 Task: Find connections with filter location Garhmuktesar with filter topic #Managementconsultingwith filter profile language German with filter current company Notion with filter school Project Management Institute Chennai Chapter with filter industry Administration of Justice with filter service category iOS Development with filter keywords title IT Professional
Action: Mouse moved to (702, 117)
Screenshot: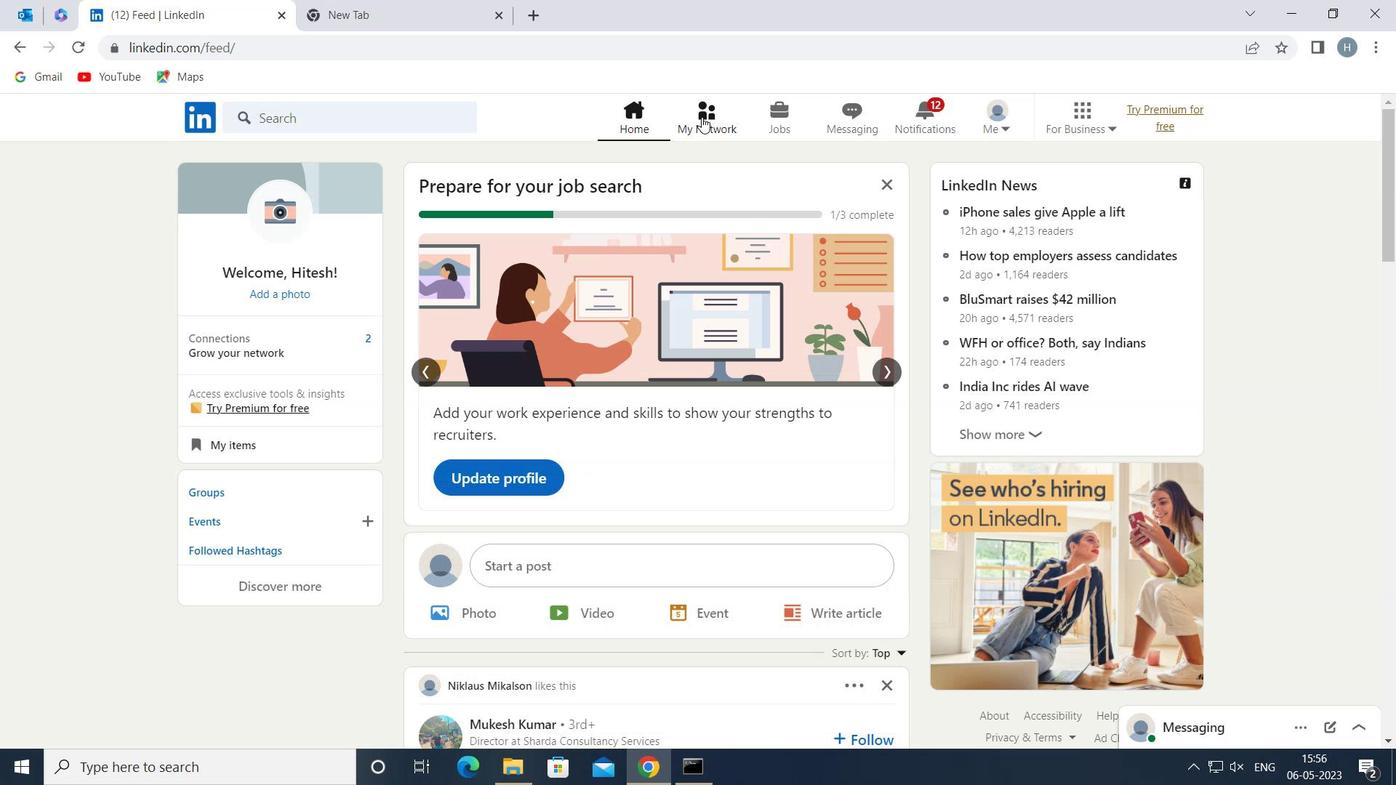 
Action: Mouse pressed left at (702, 117)
Screenshot: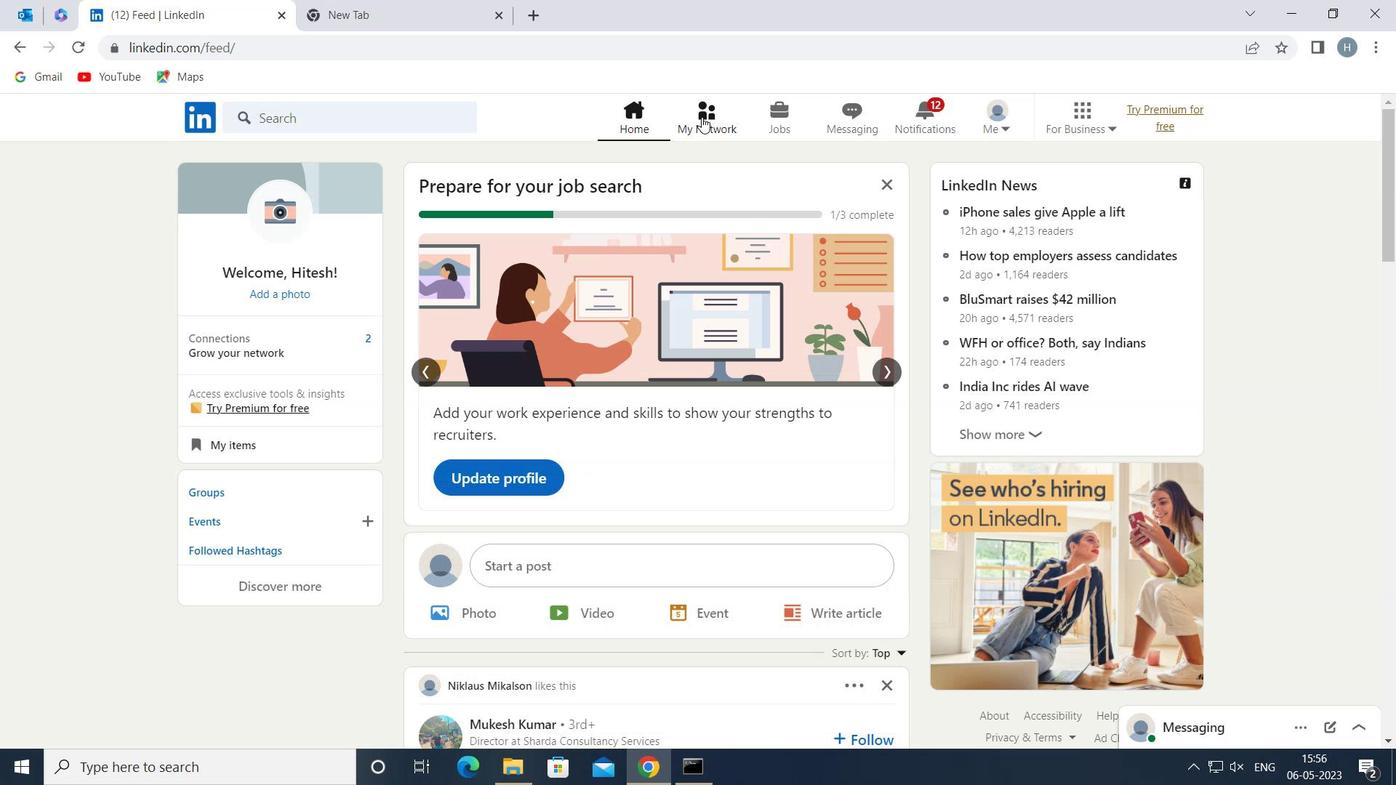 
Action: Mouse moved to (356, 208)
Screenshot: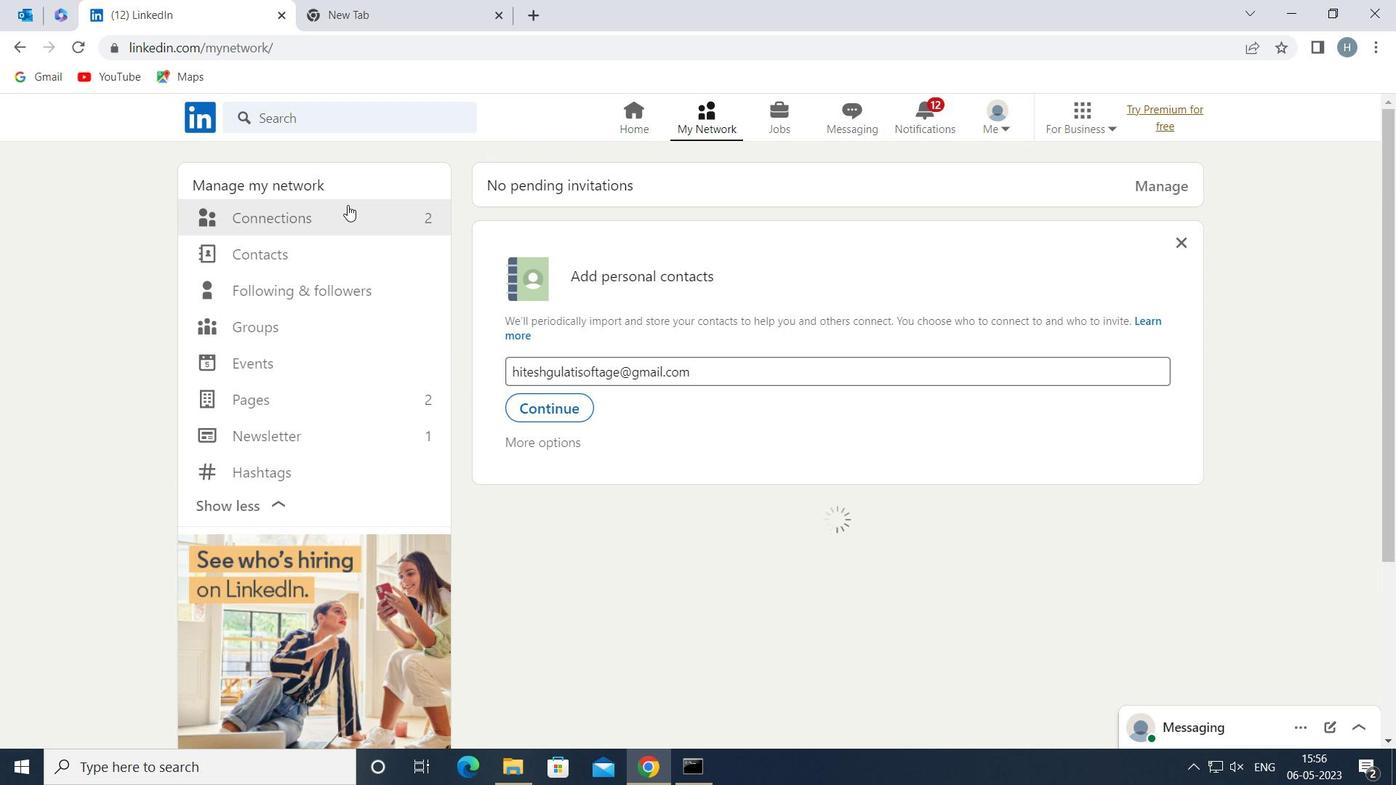 
Action: Mouse pressed left at (356, 208)
Screenshot: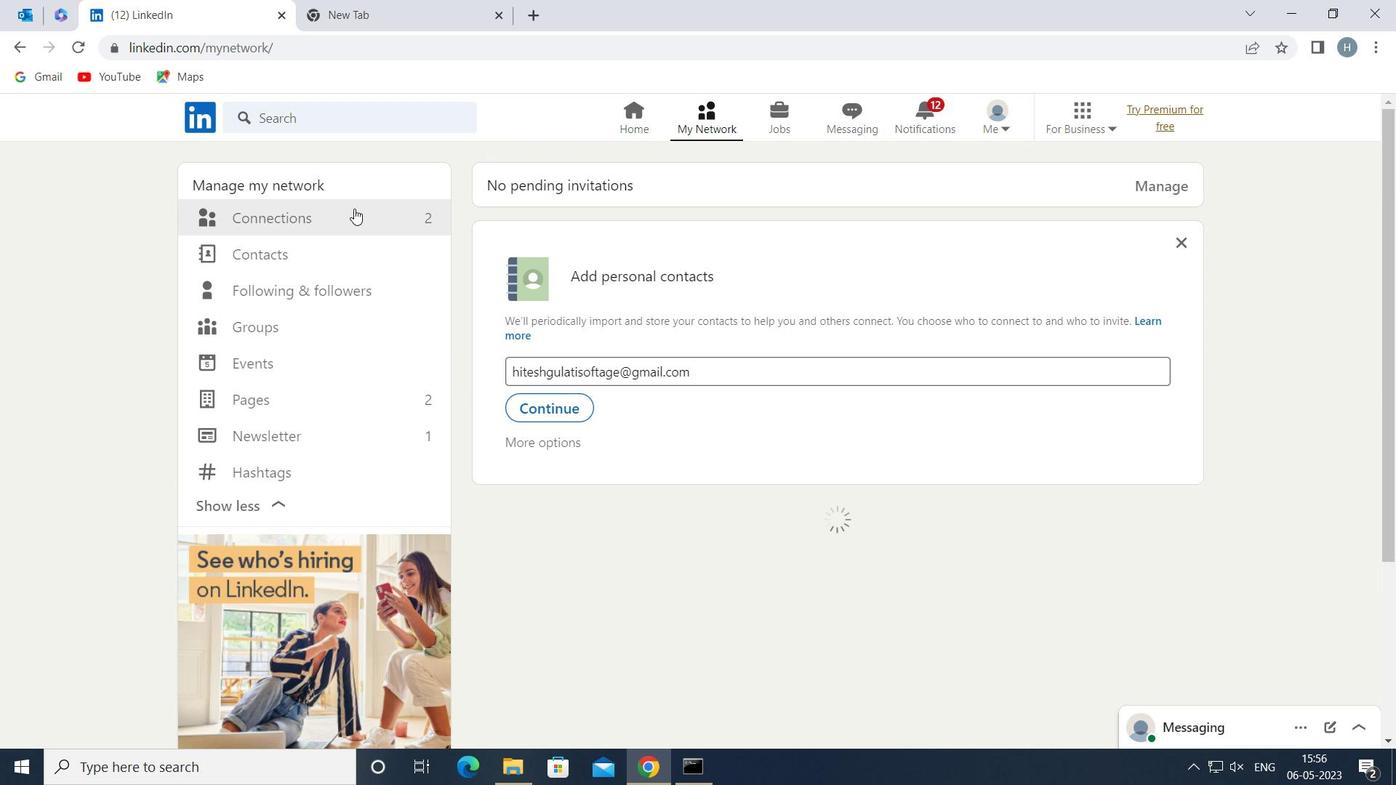 
Action: Mouse moved to (820, 217)
Screenshot: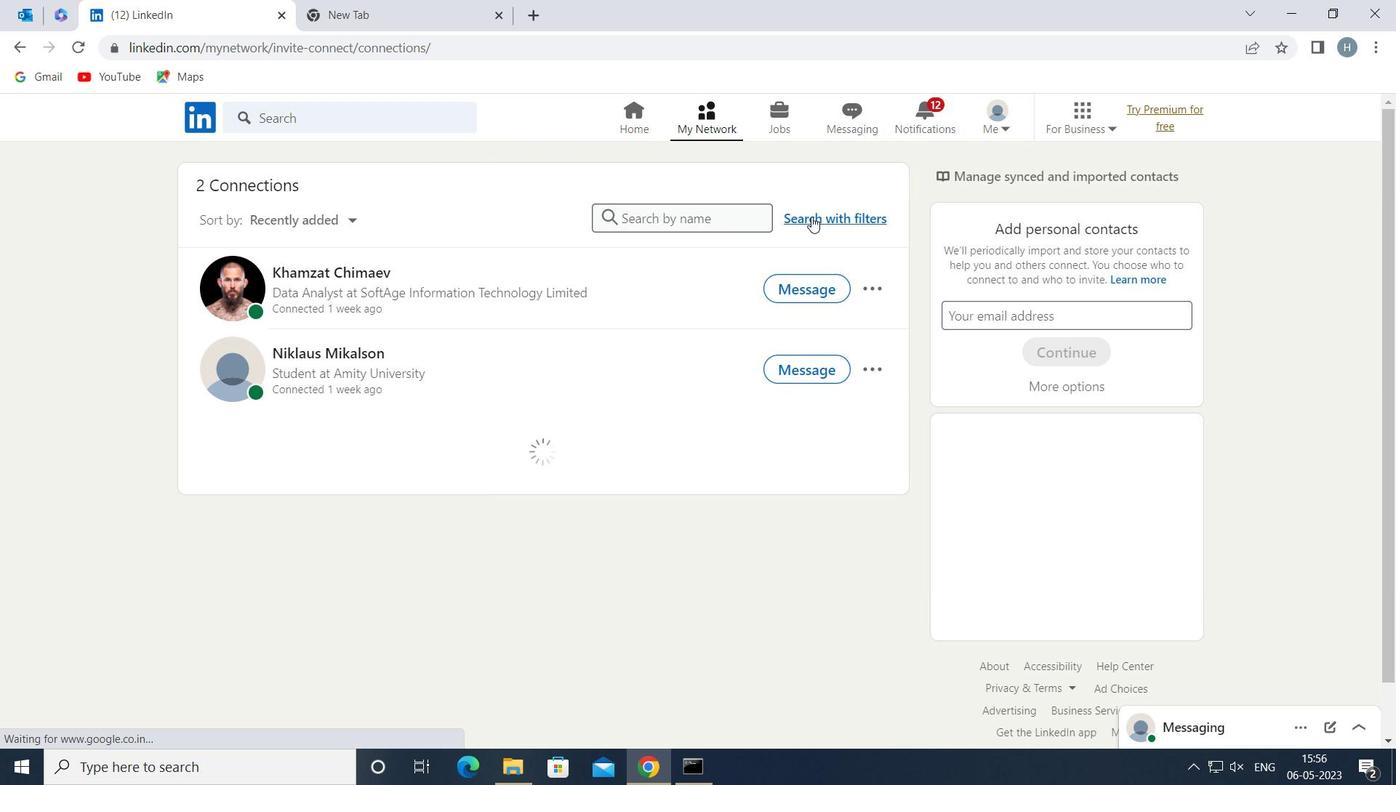
Action: Mouse pressed left at (820, 217)
Screenshot: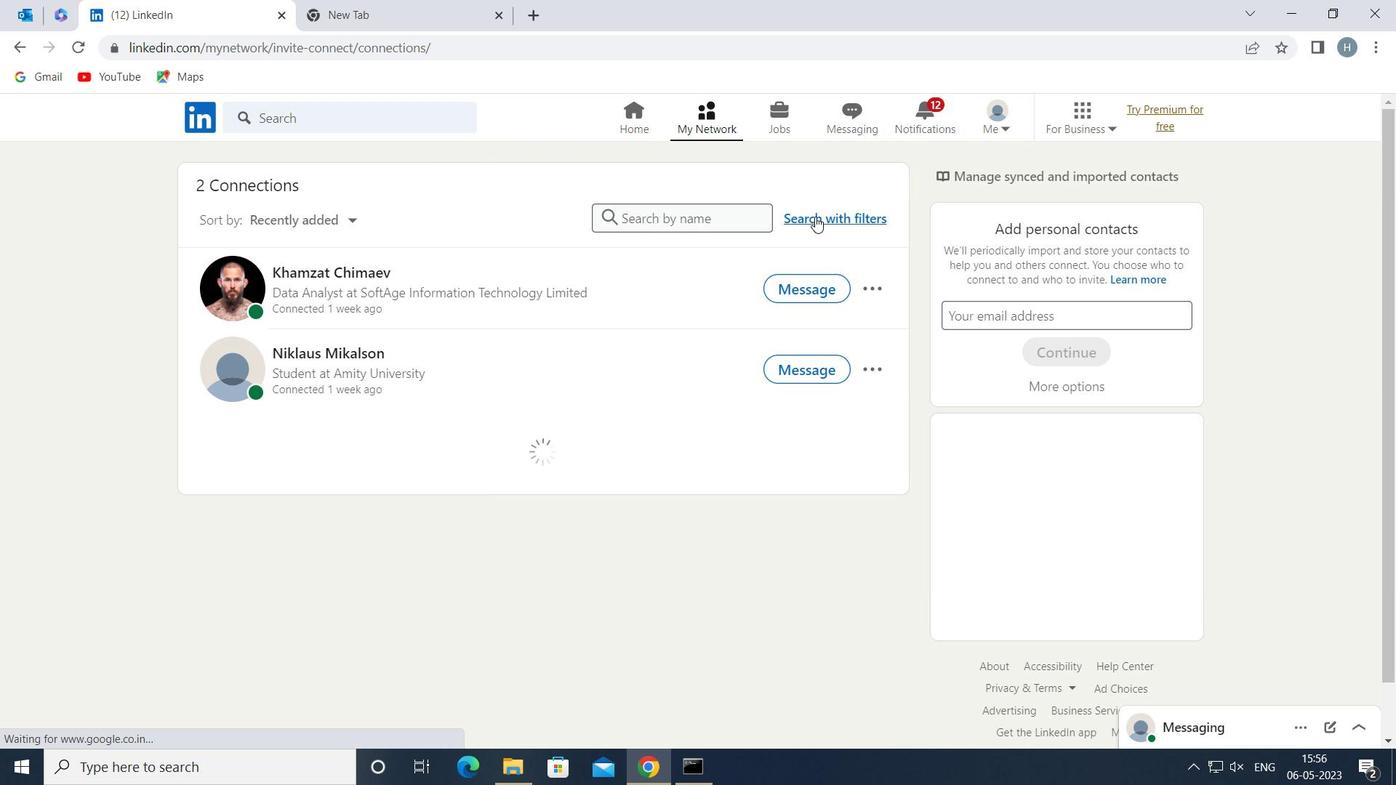
Action: Mouse moved to (759, 160)
Screenshot: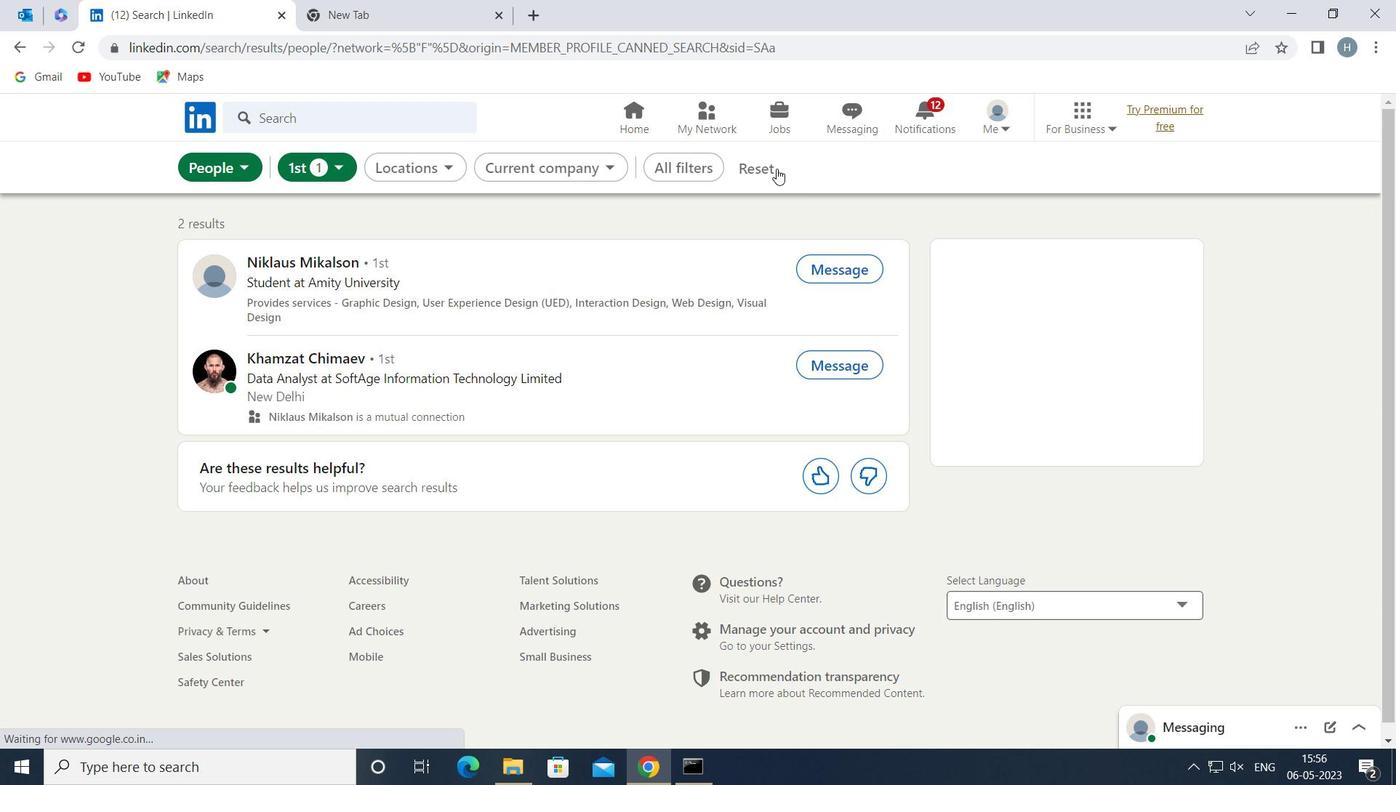 
Action: Mouse pressed left at (759, 160)
Screenshot: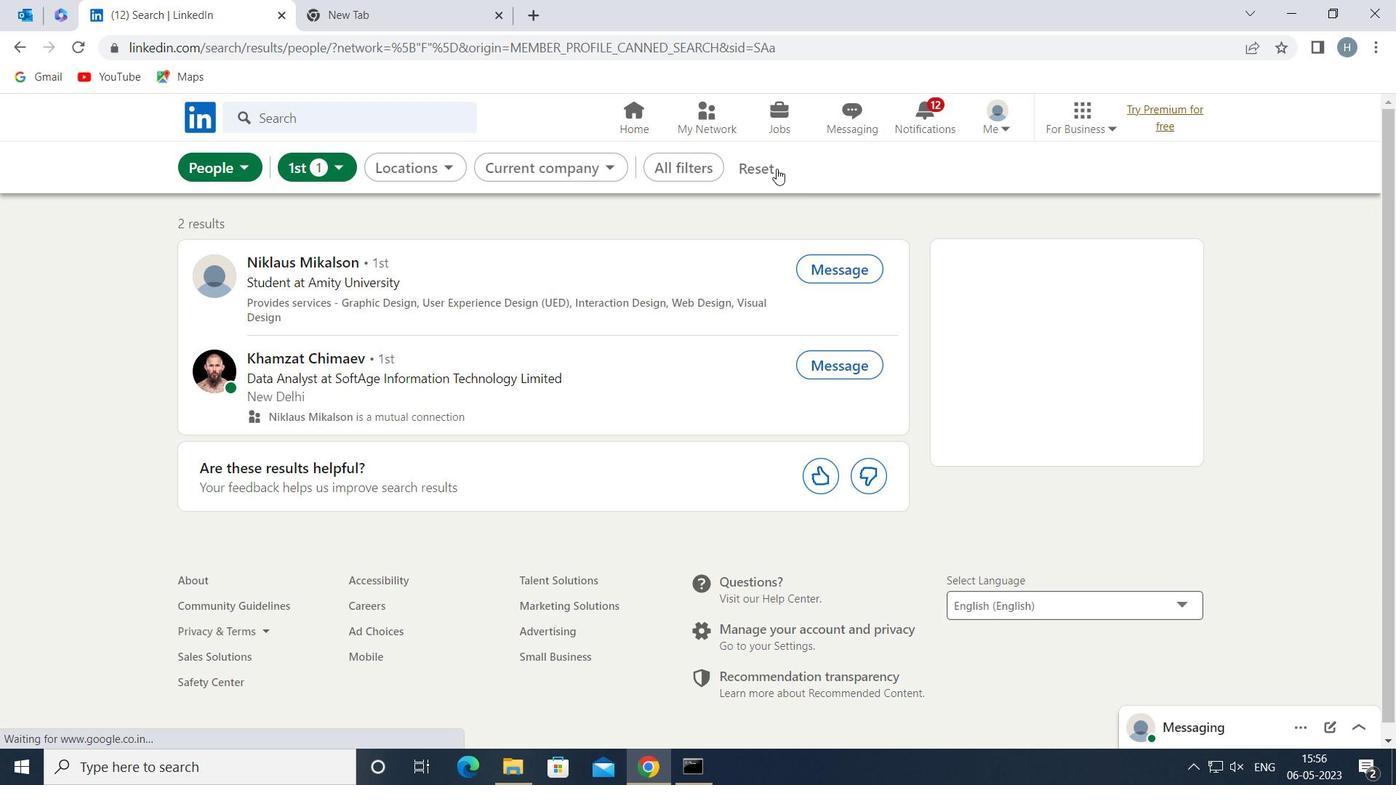 
Action: Mouse moved to (721, 168)
Screenshot: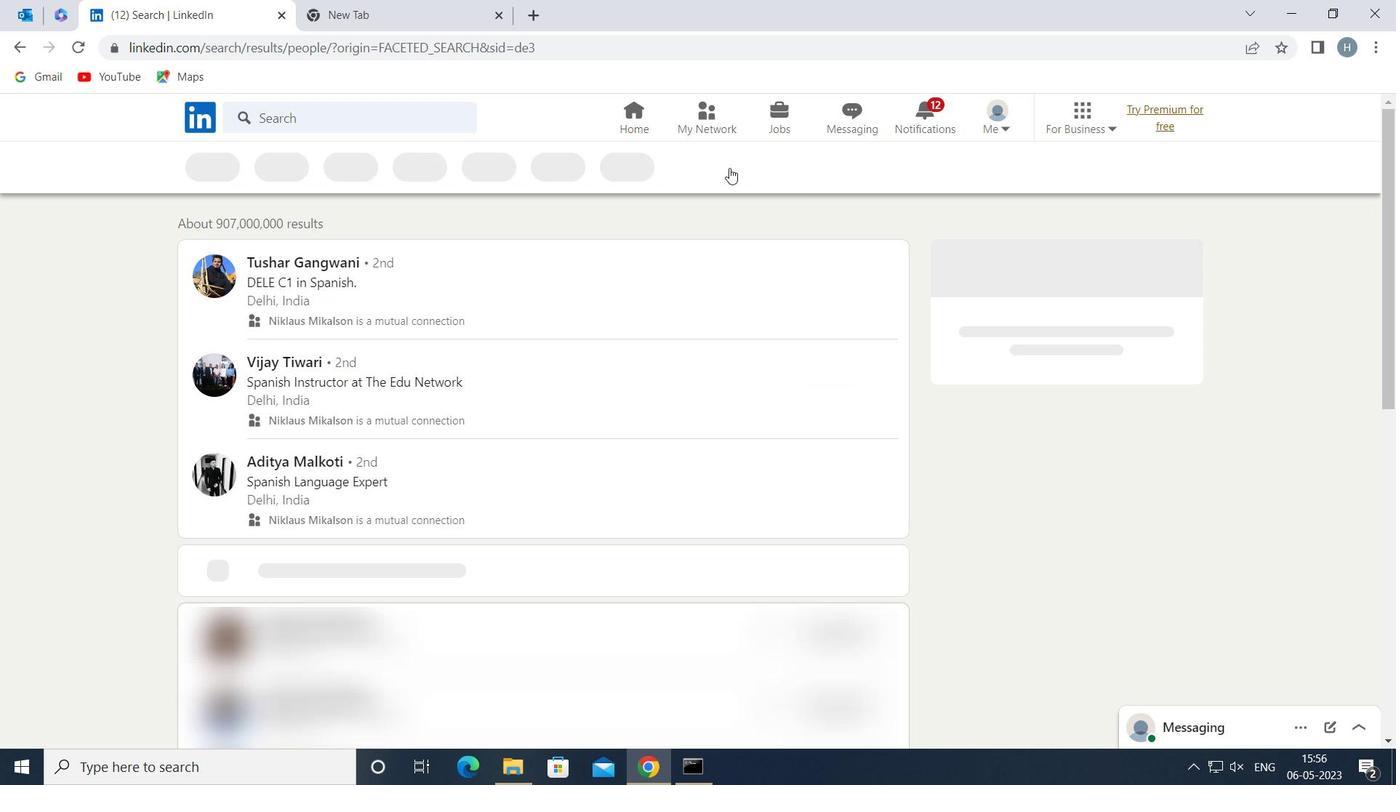 
Action: Mouse pressed left at (721, 168)
Screenshot: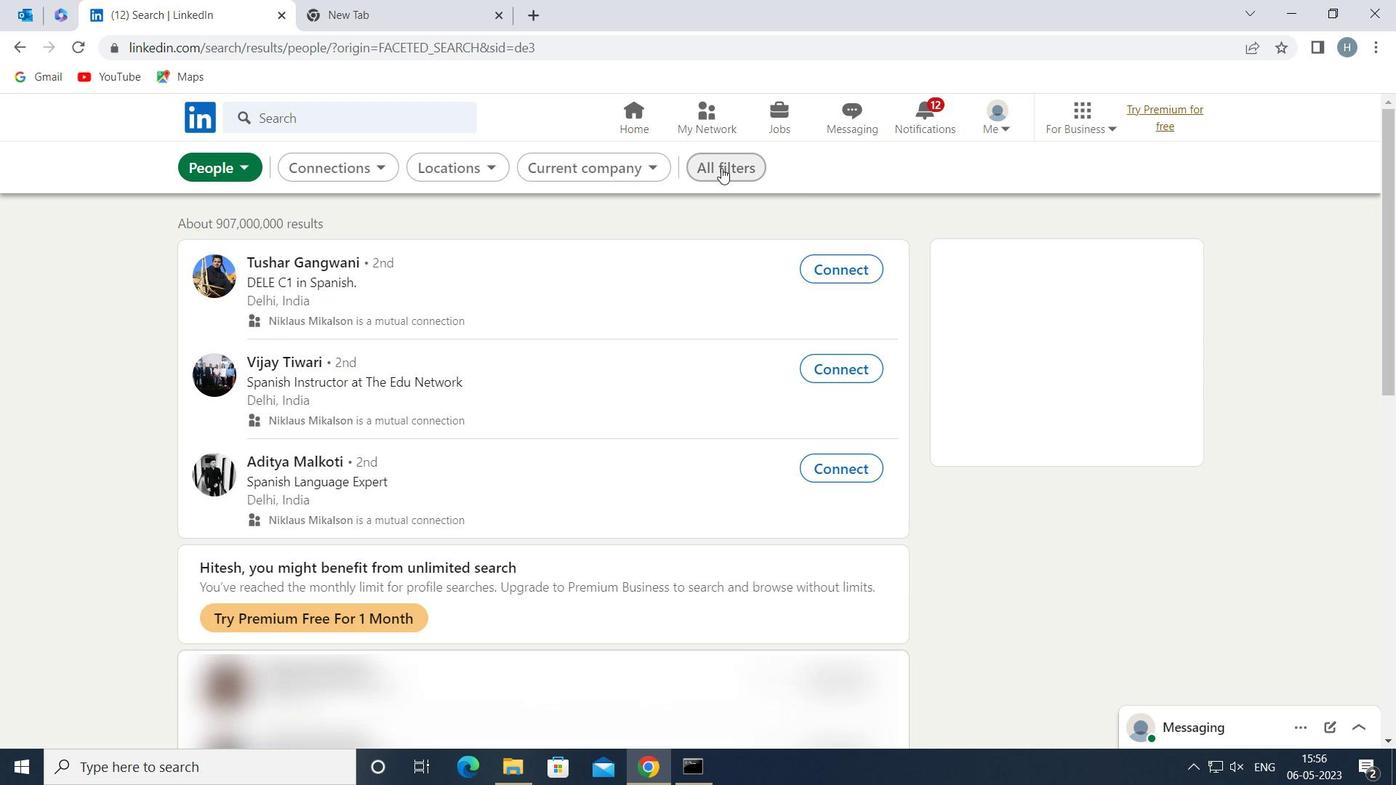 
Action: Mouse moved to (990, 438)
Screenshot: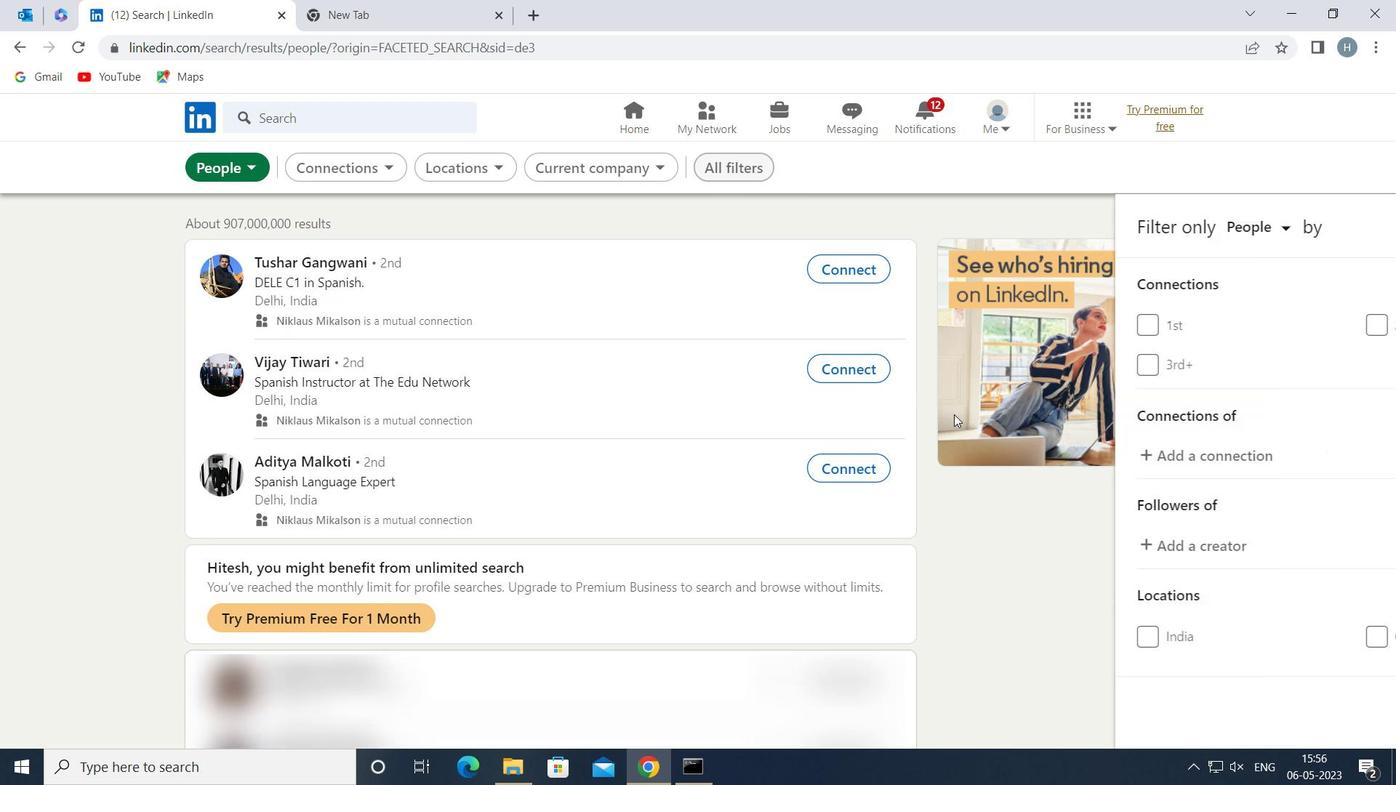 
Action: Mouse scrolled (990, 437) with delta (0, 0)
Screenshot: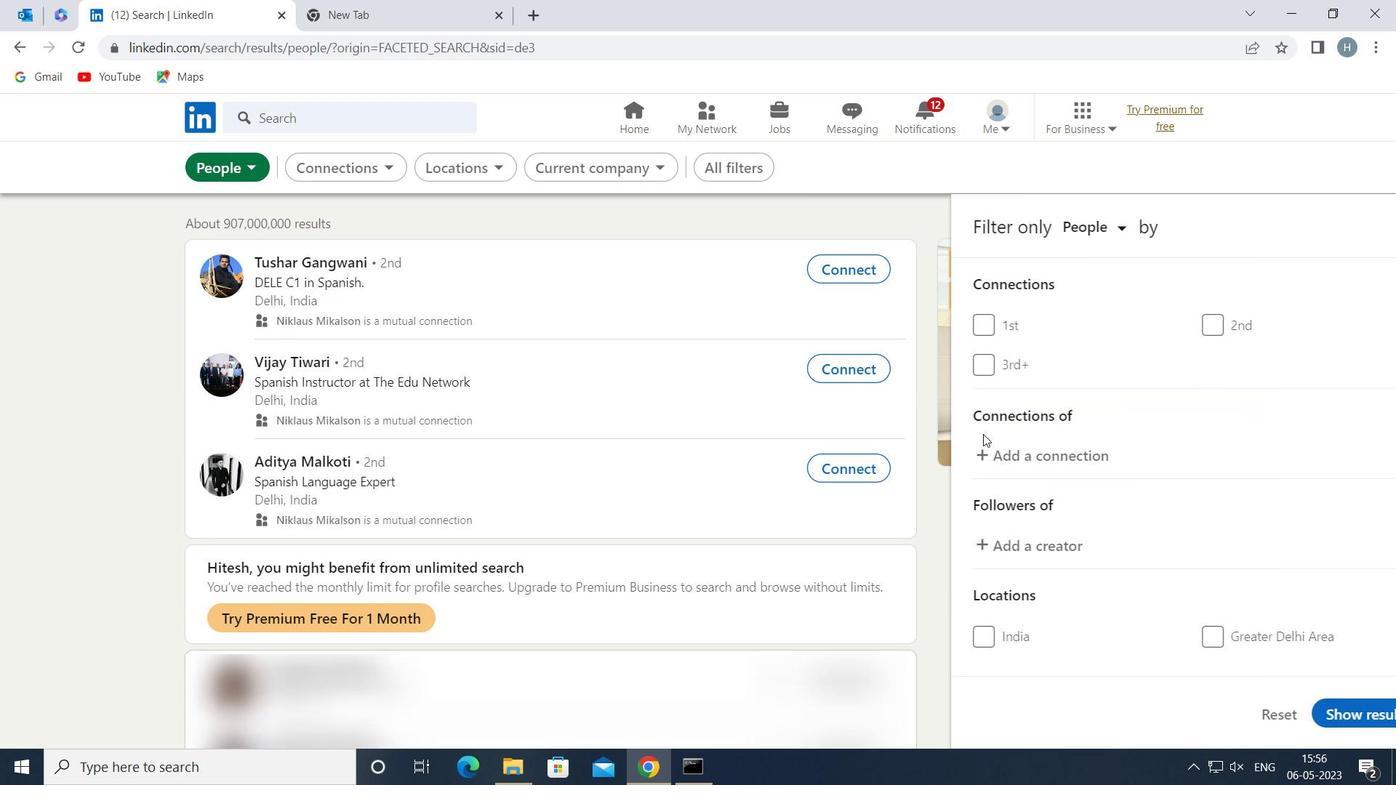 
Action: Mouse scrolled (990, 437) with delta (0, 0)
Screenshot: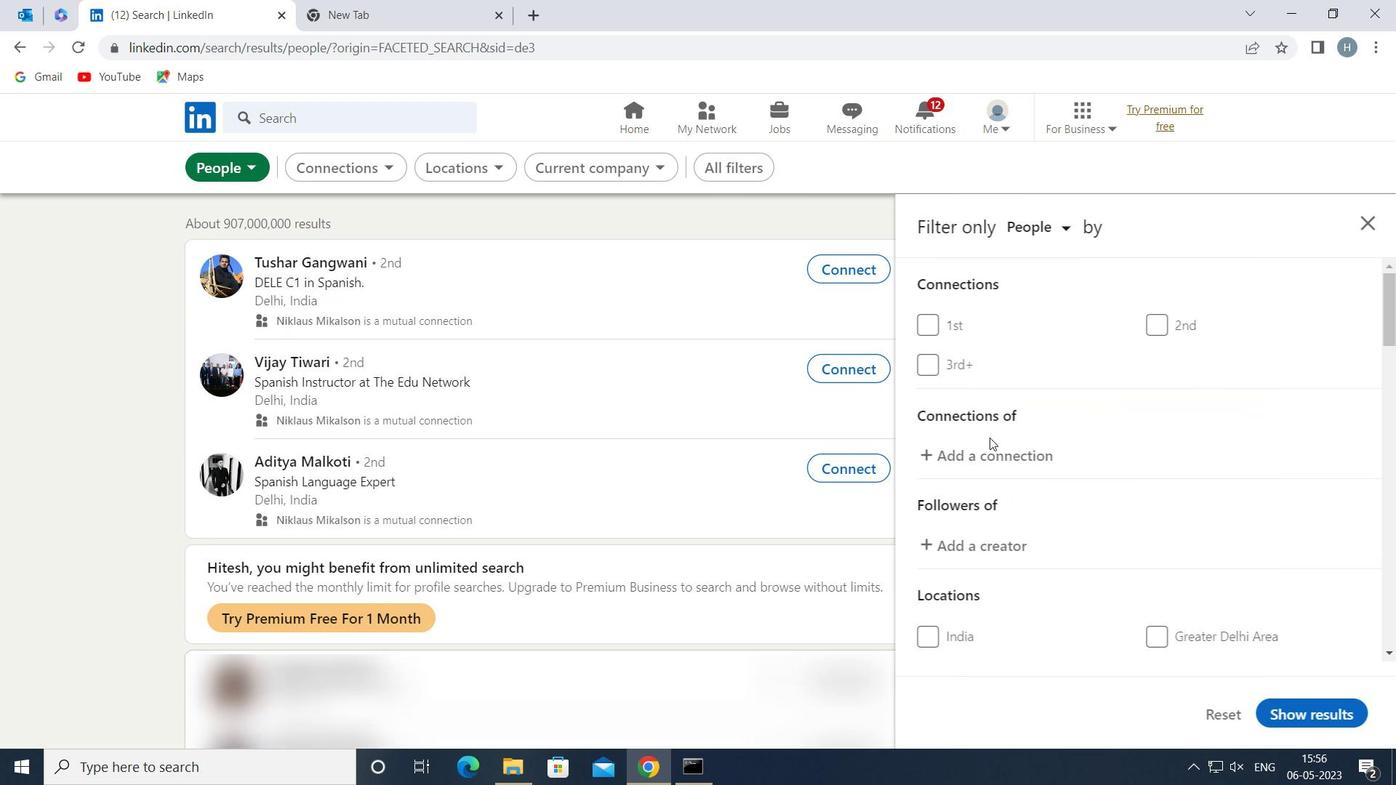 
Action: Mouse moved to (990, 438)
Screenshot: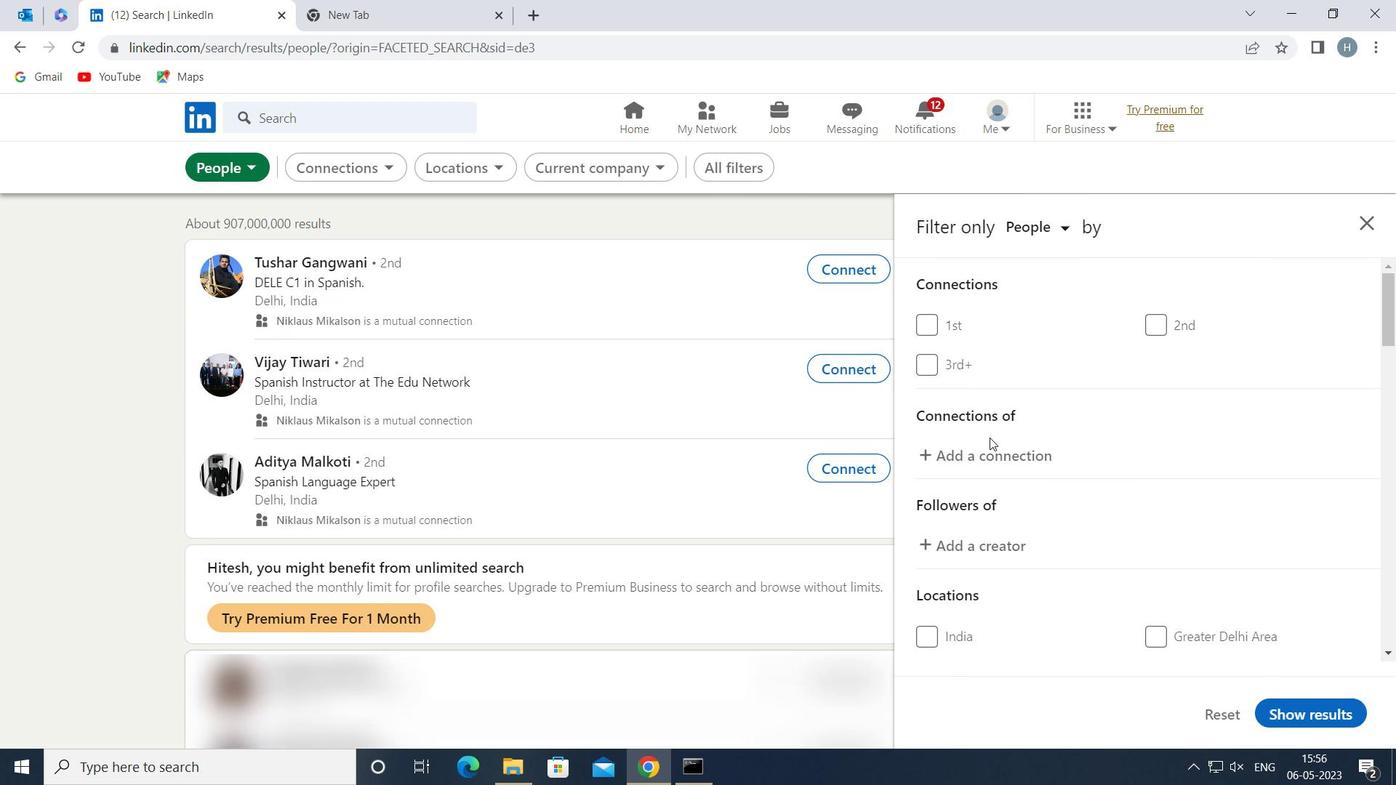 
Action: Mouse scrolled (990, 437) with delta (0, 0)
Screenshot: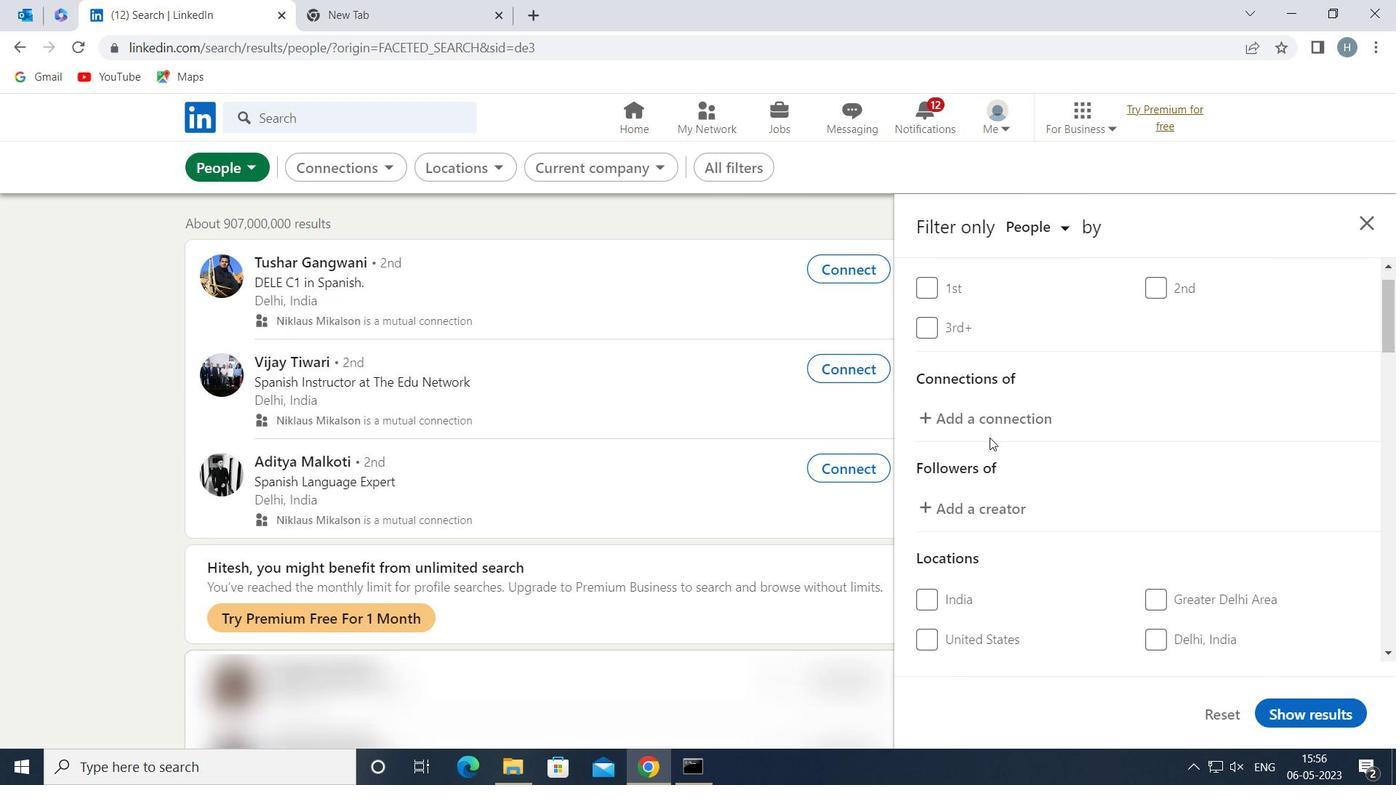 
Action: Mouse moved to (1162, 435)
Screenshot: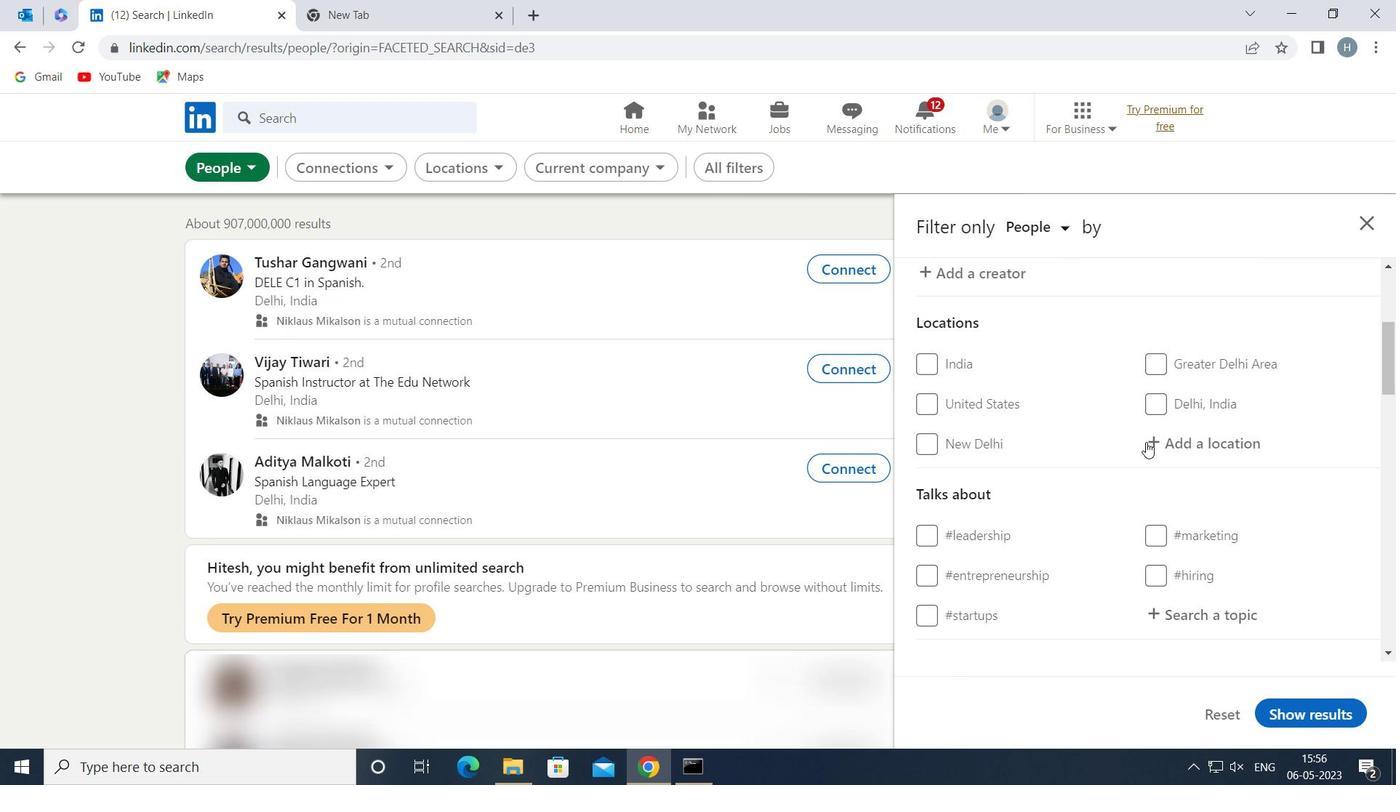 
Action: Mouse pressed left at (1162, 435)
Screenshot: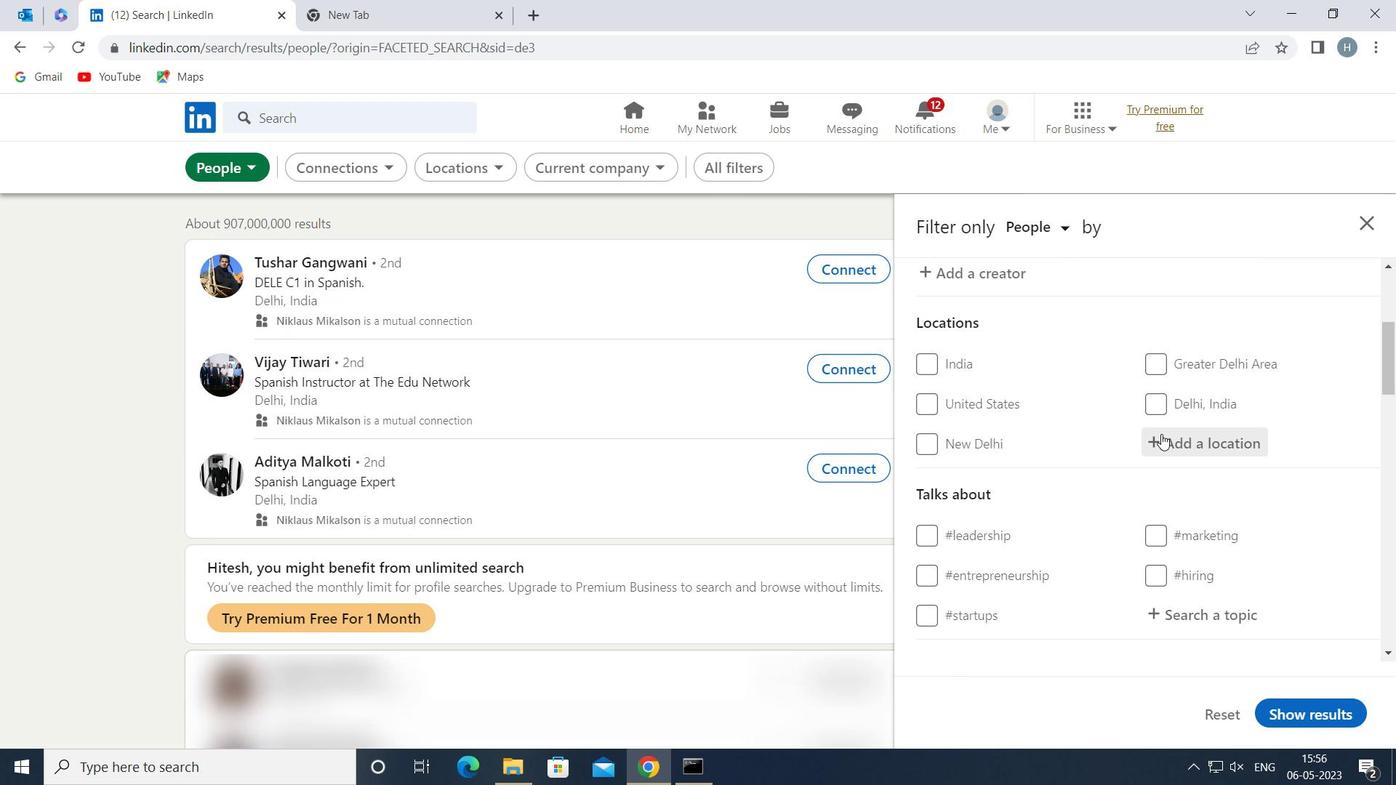 
Action: Mouse moved to (1158, 437)
Screenshot: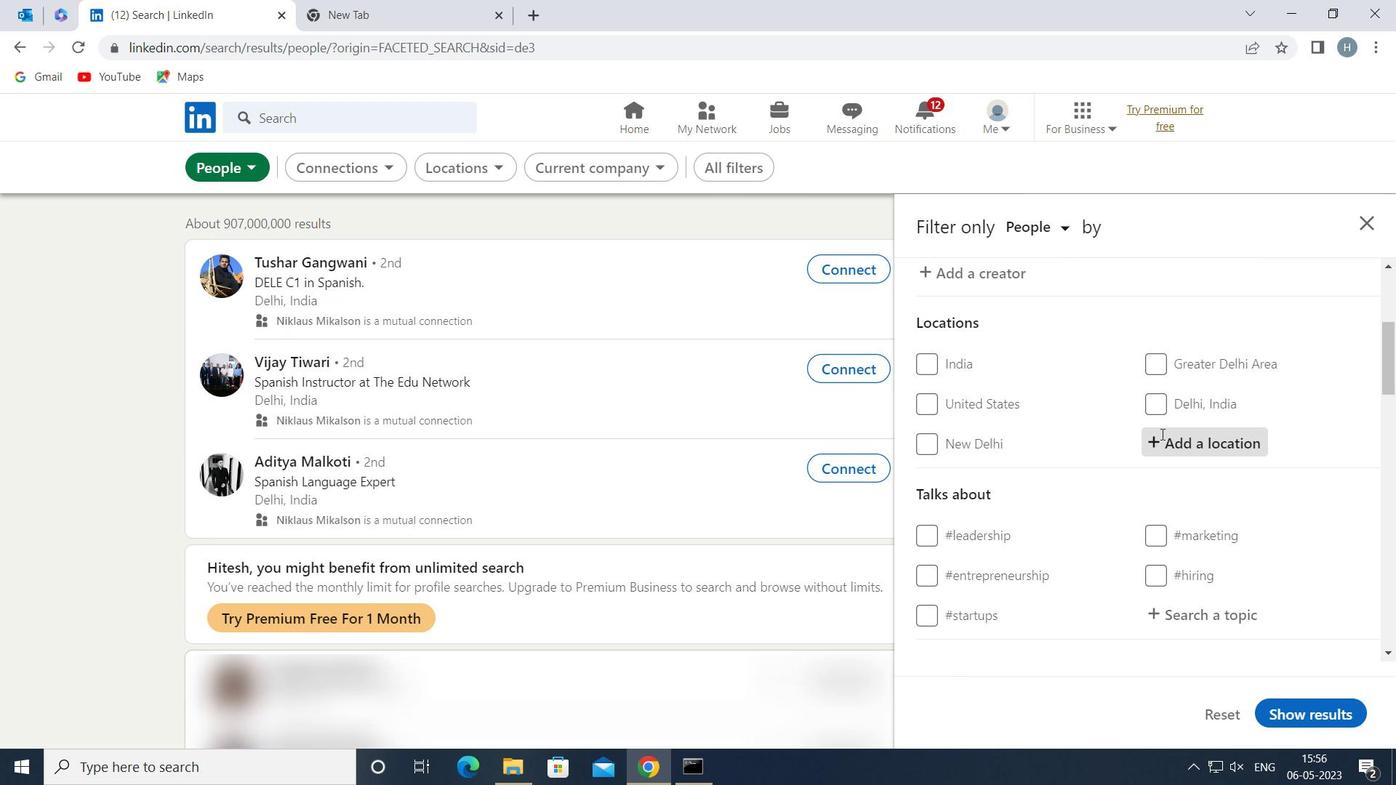 
Action: Key pressed <Key.shift>GARHMUKTESAR
Screenshot: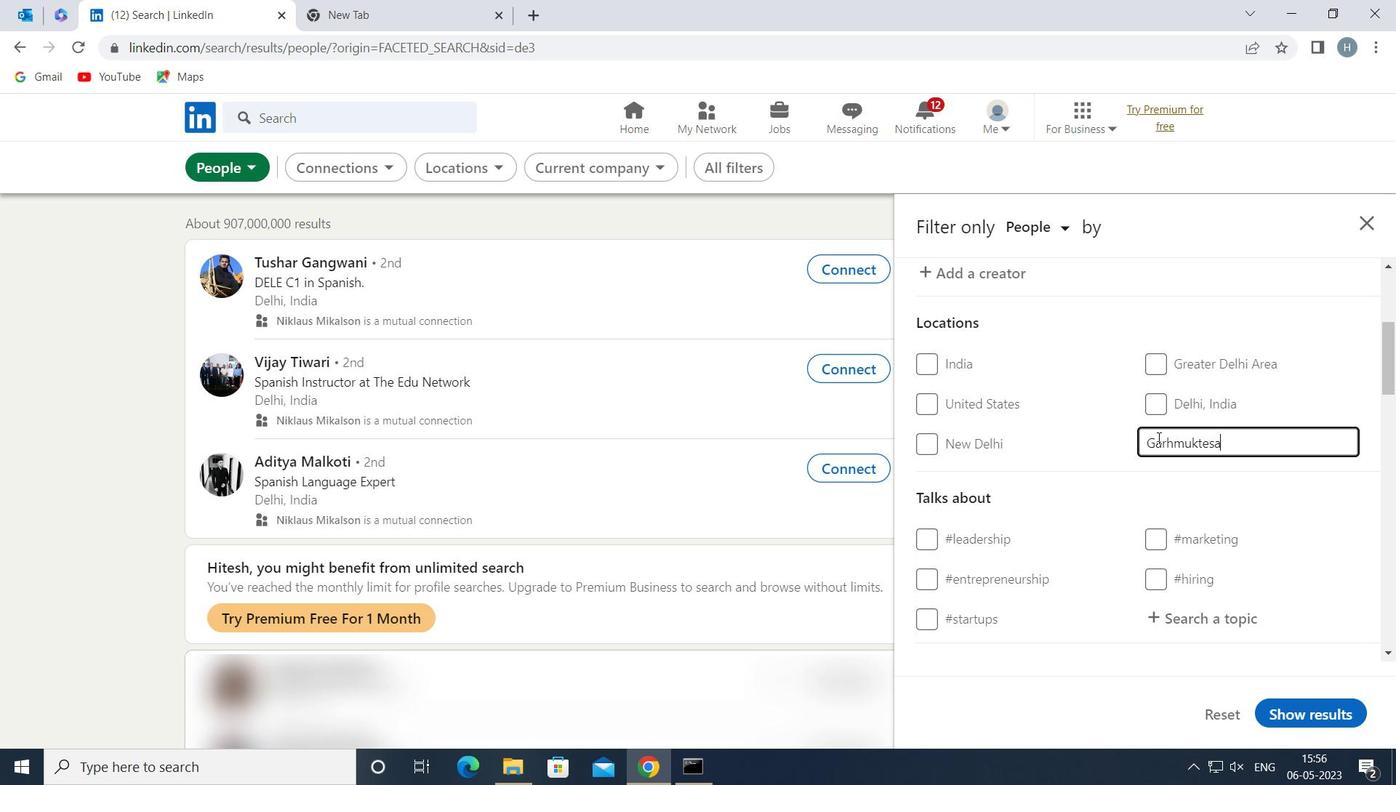 
Action: Mouse moved to (1177, 486)
Screenshot: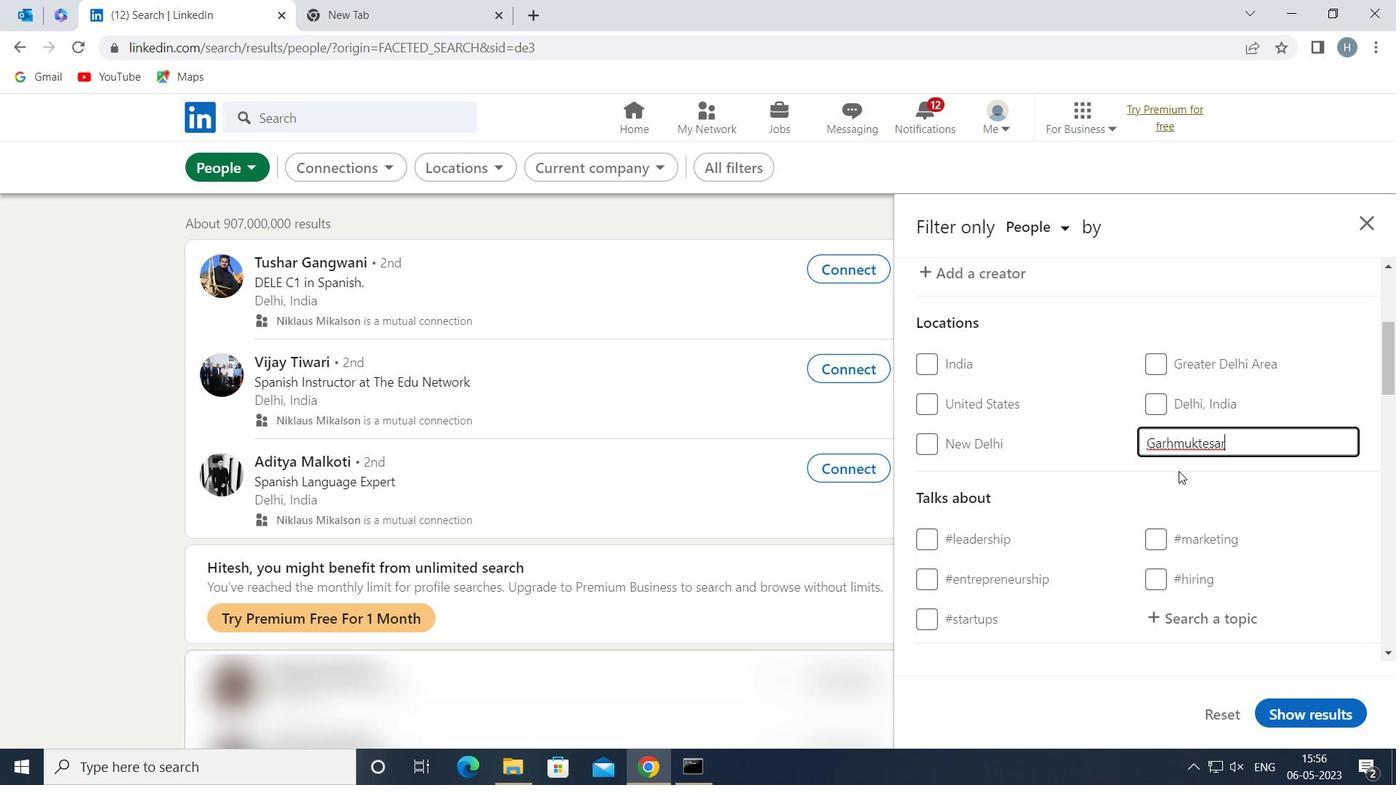 
Action: Mouse pressed left at (1177, 486)
Screenshot: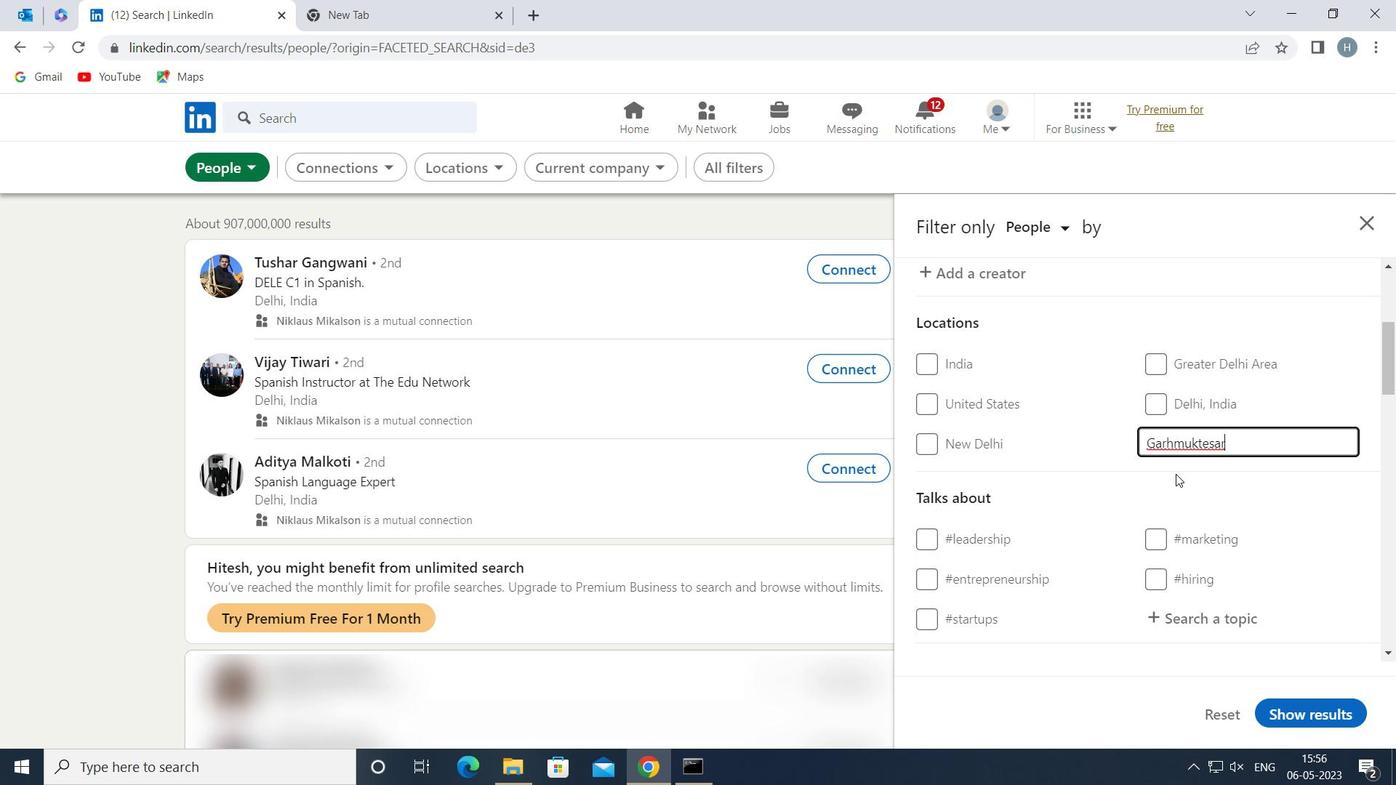 
Action: Mouse moved to (1184, 485)
Screenshot: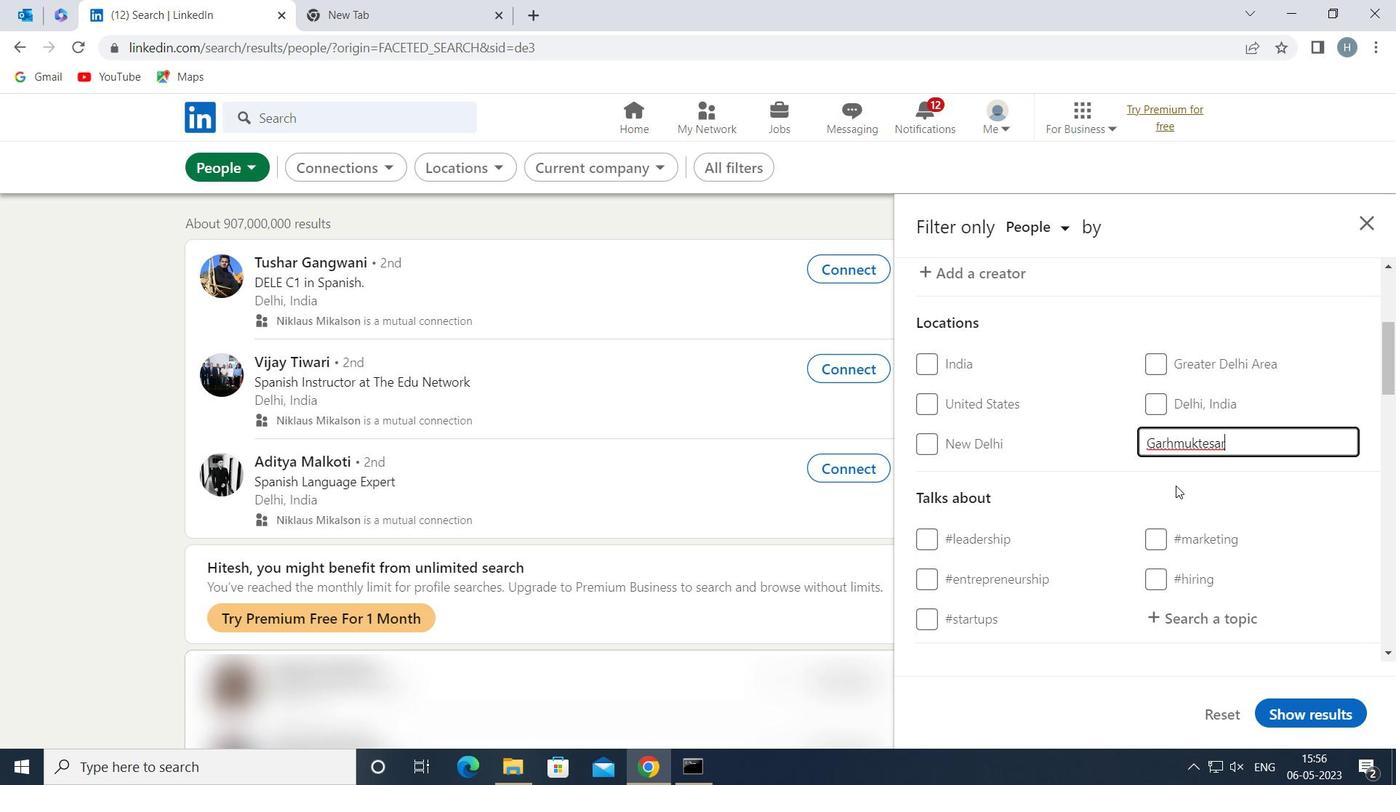 
Action: Mouse scrolled (1184, 484) with delta (0, 0)
Screenshot: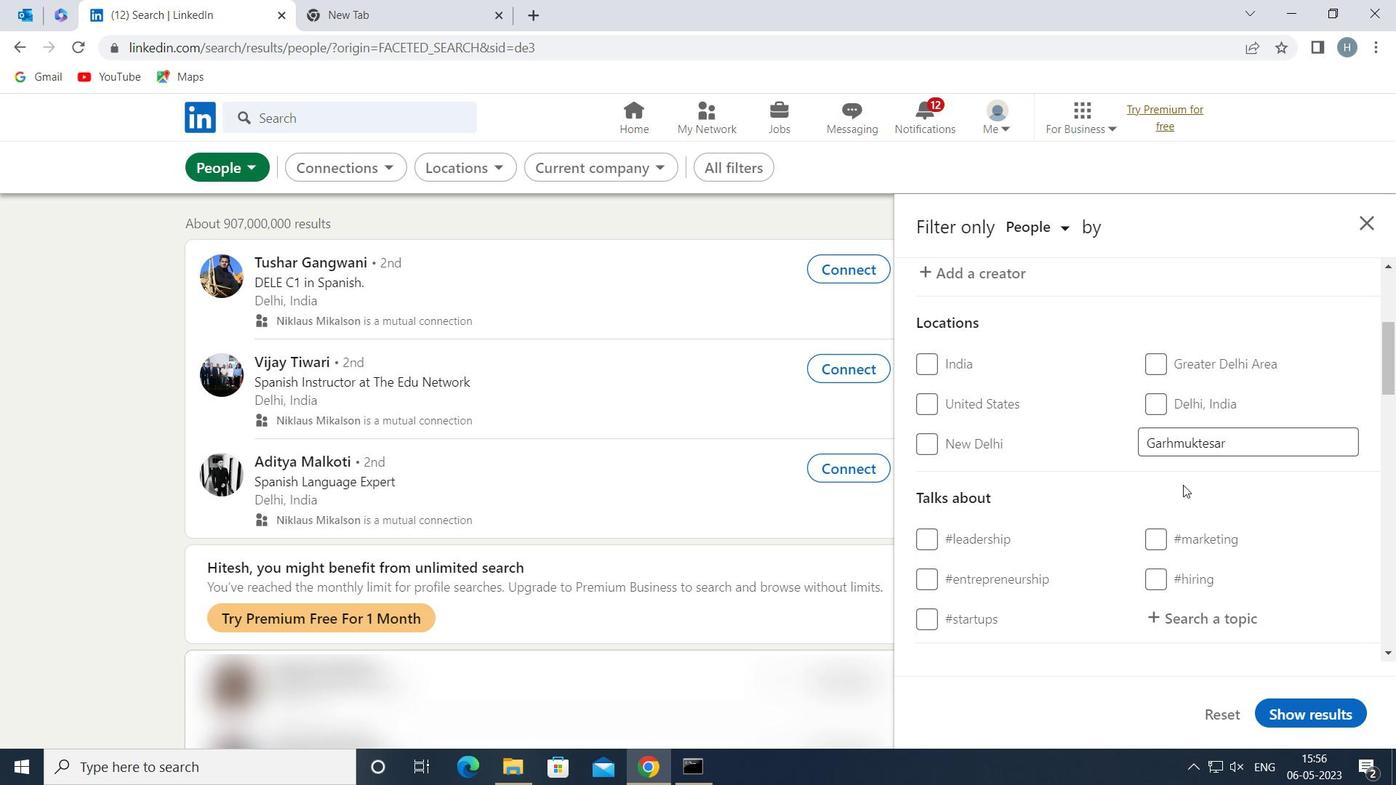 
Action: Mouse moved to (1209, 518)
Screenshot: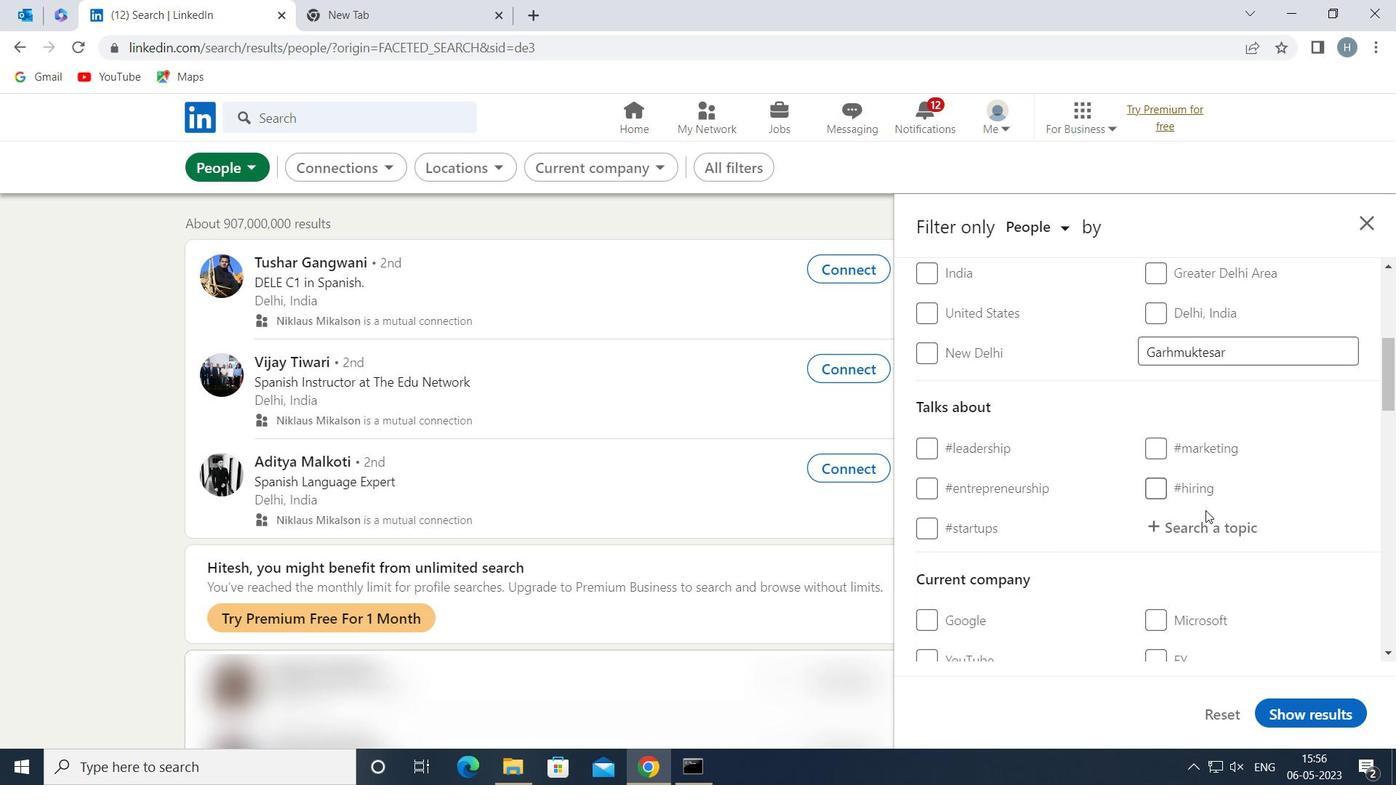 
Action: Mouse pressed left at (1209, 518)
Screenshot: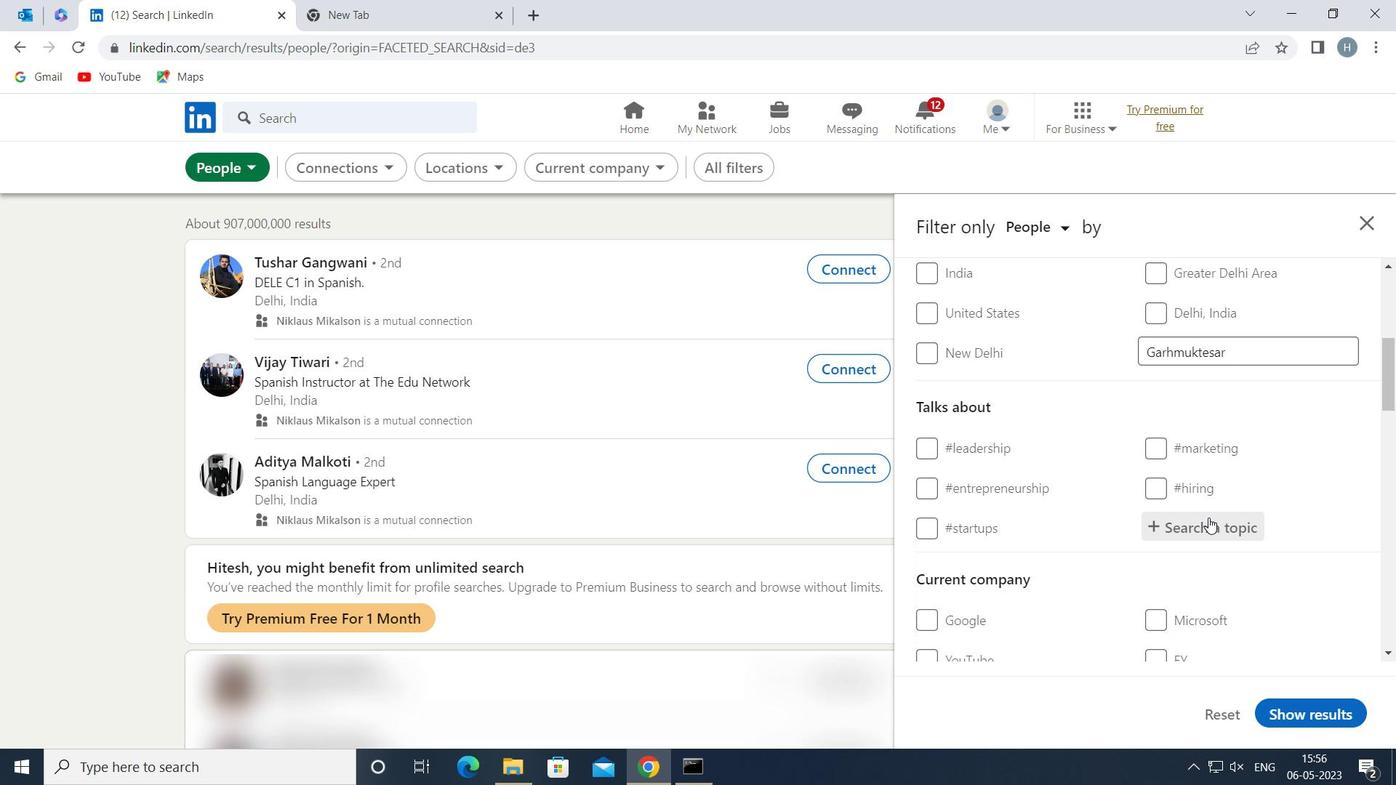 
Action: Key pressed <Key.shift>MANAGEMENTCON
Screenshot: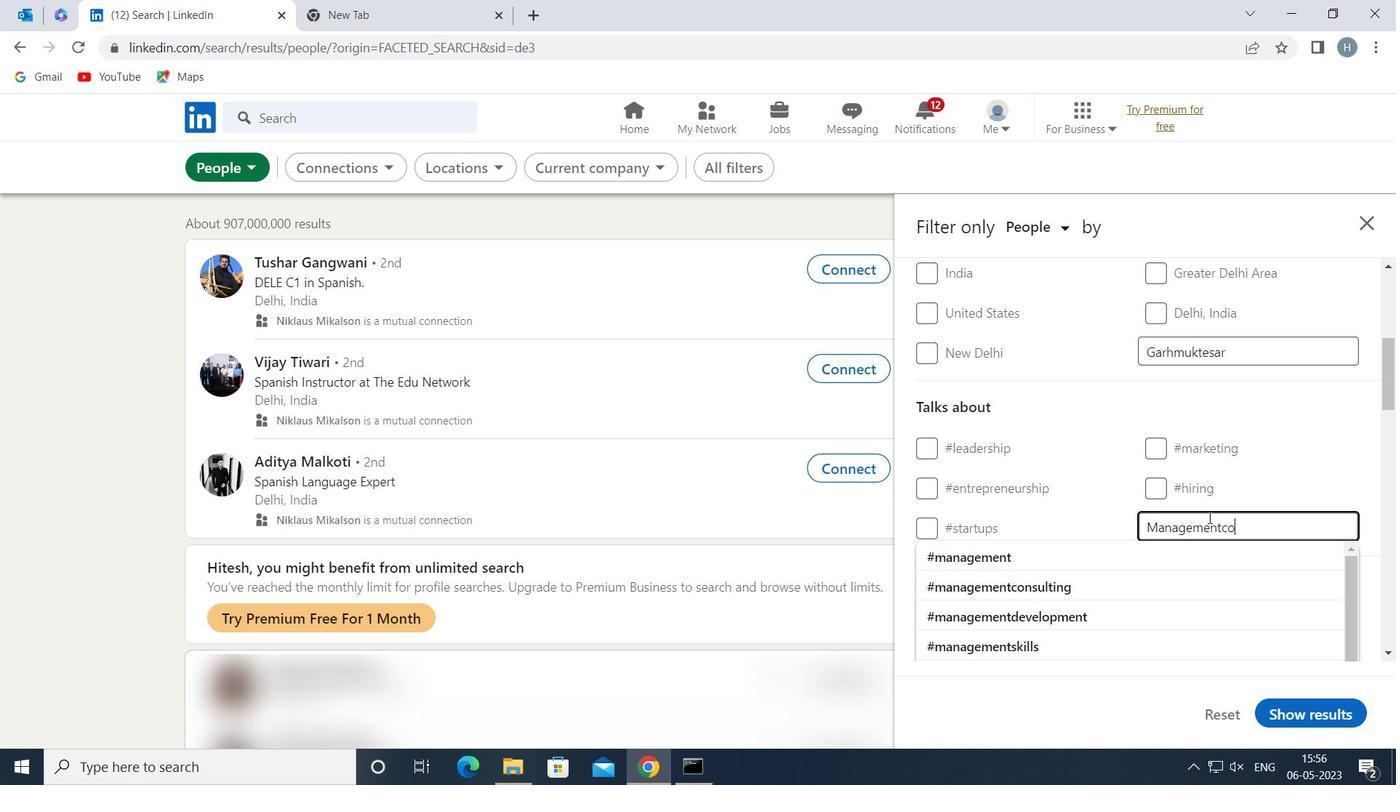 
Action: Mouse moved to (1148, 556)
Screenshot: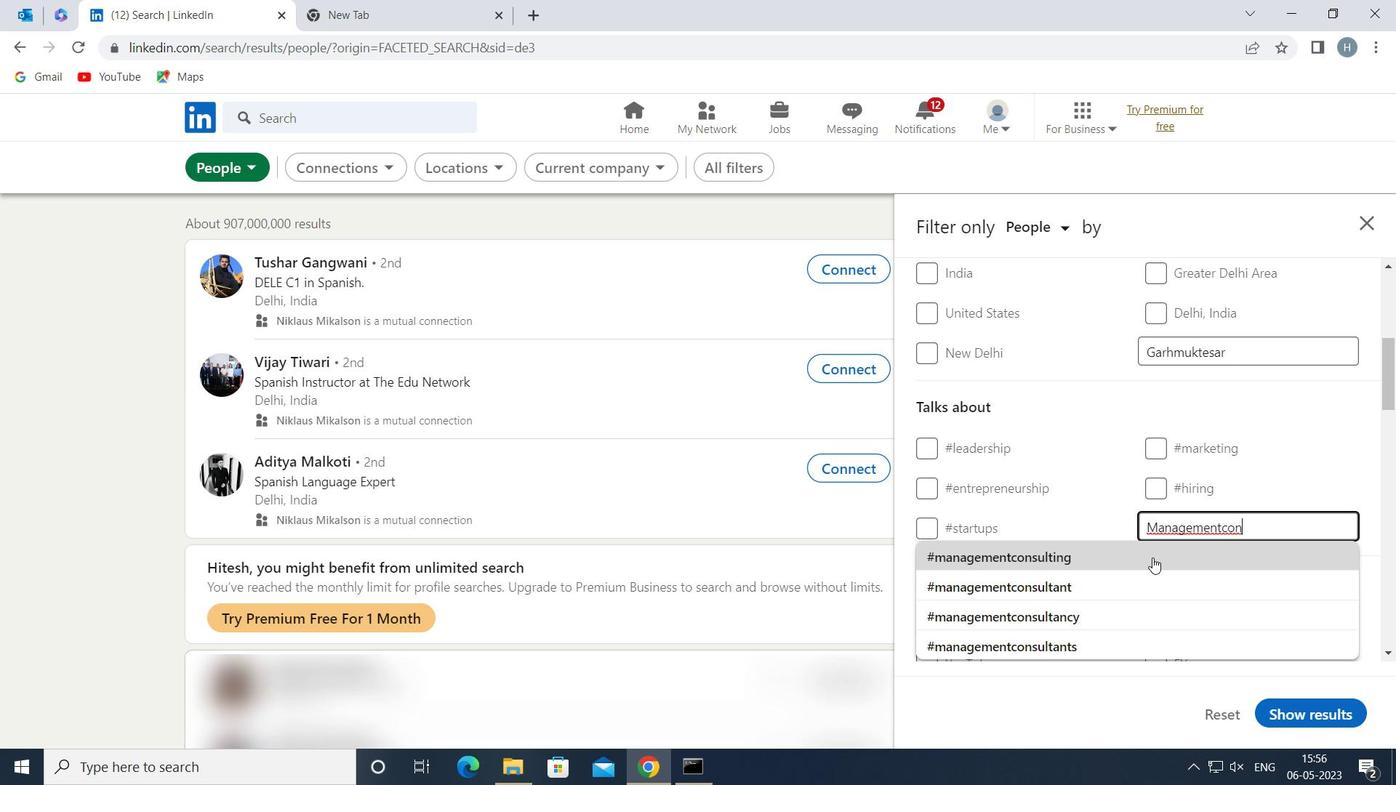 
Action: Mouse pressed left at (1148, 556)
Screenshot: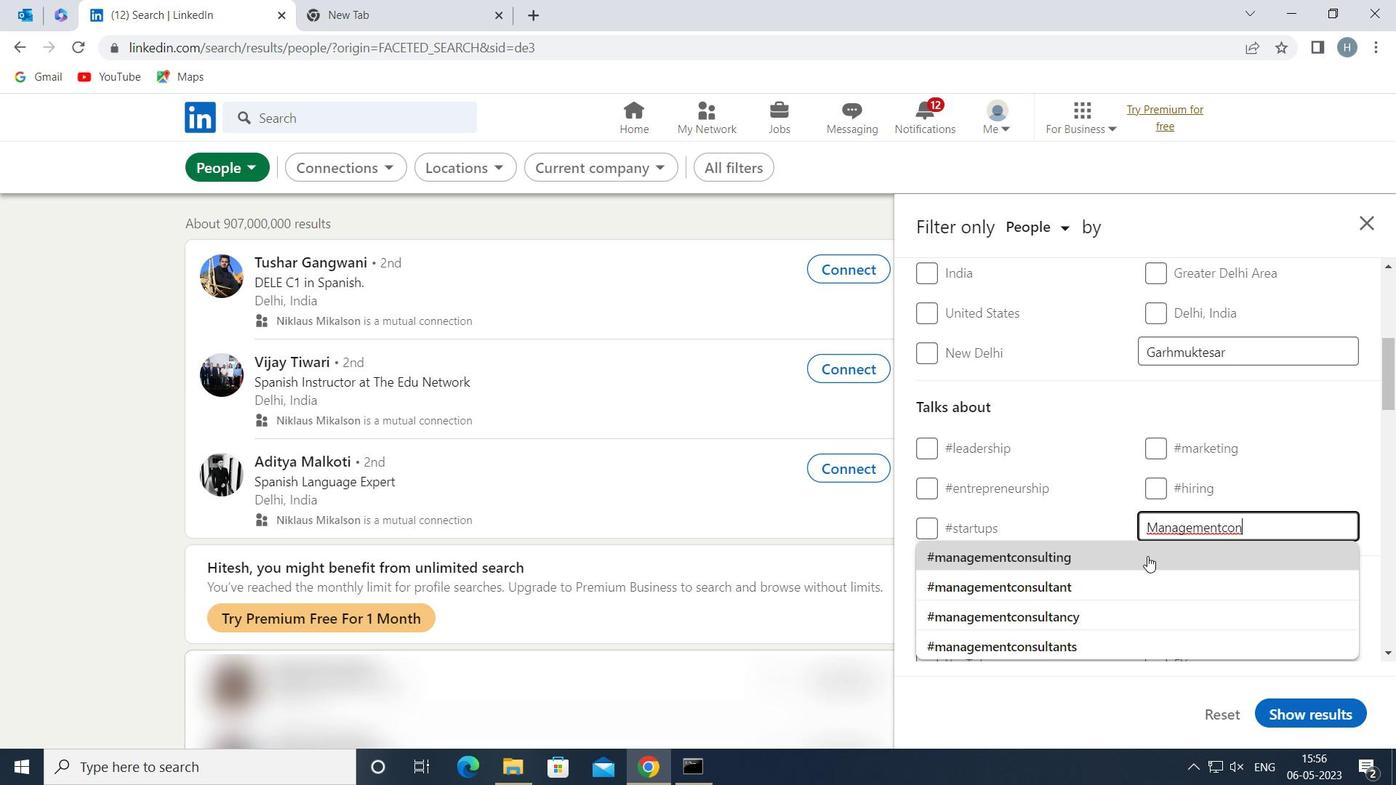 
Action: Mouse moved to (1127, 527)
Screenshot: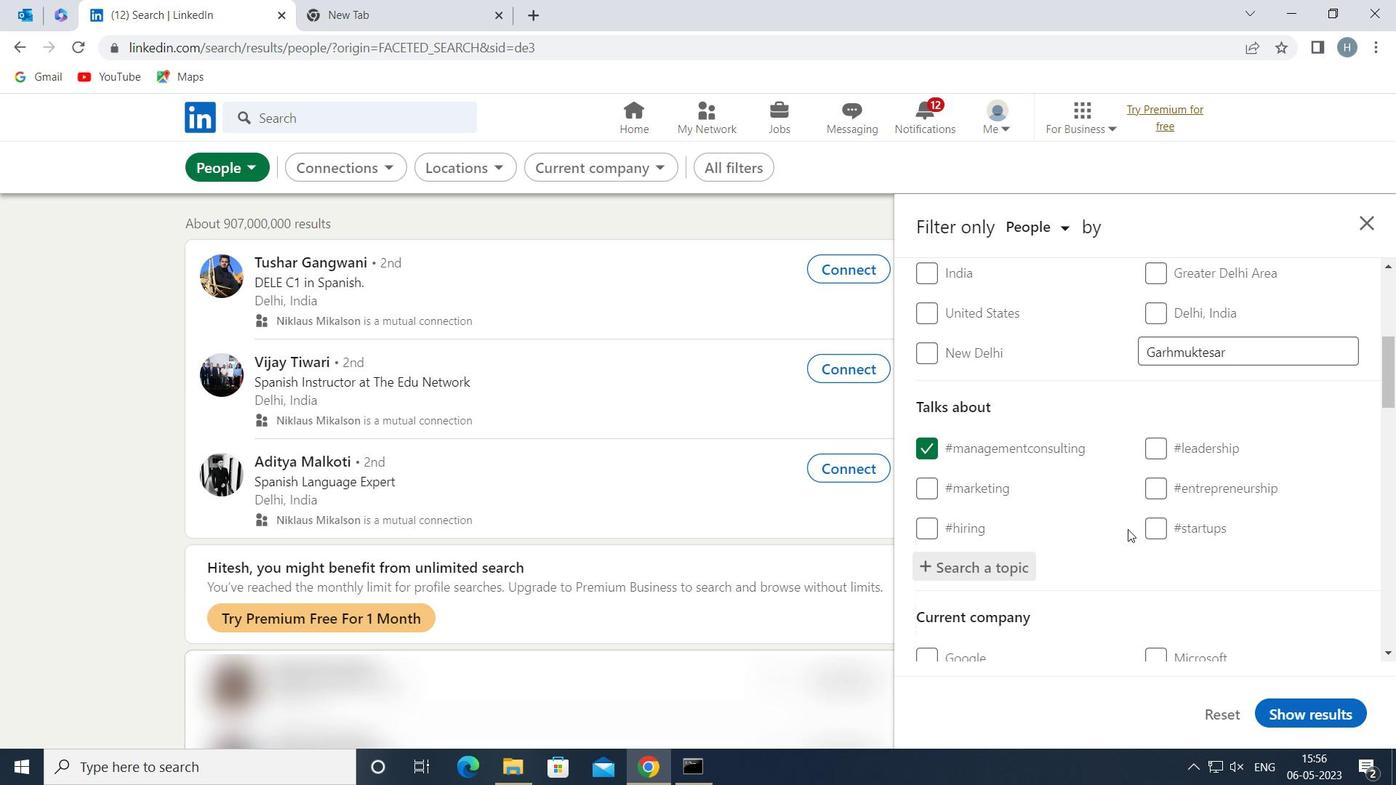 
Action: Mouse scrolled (1127, 526) with delta (0, 0)
Screenshot: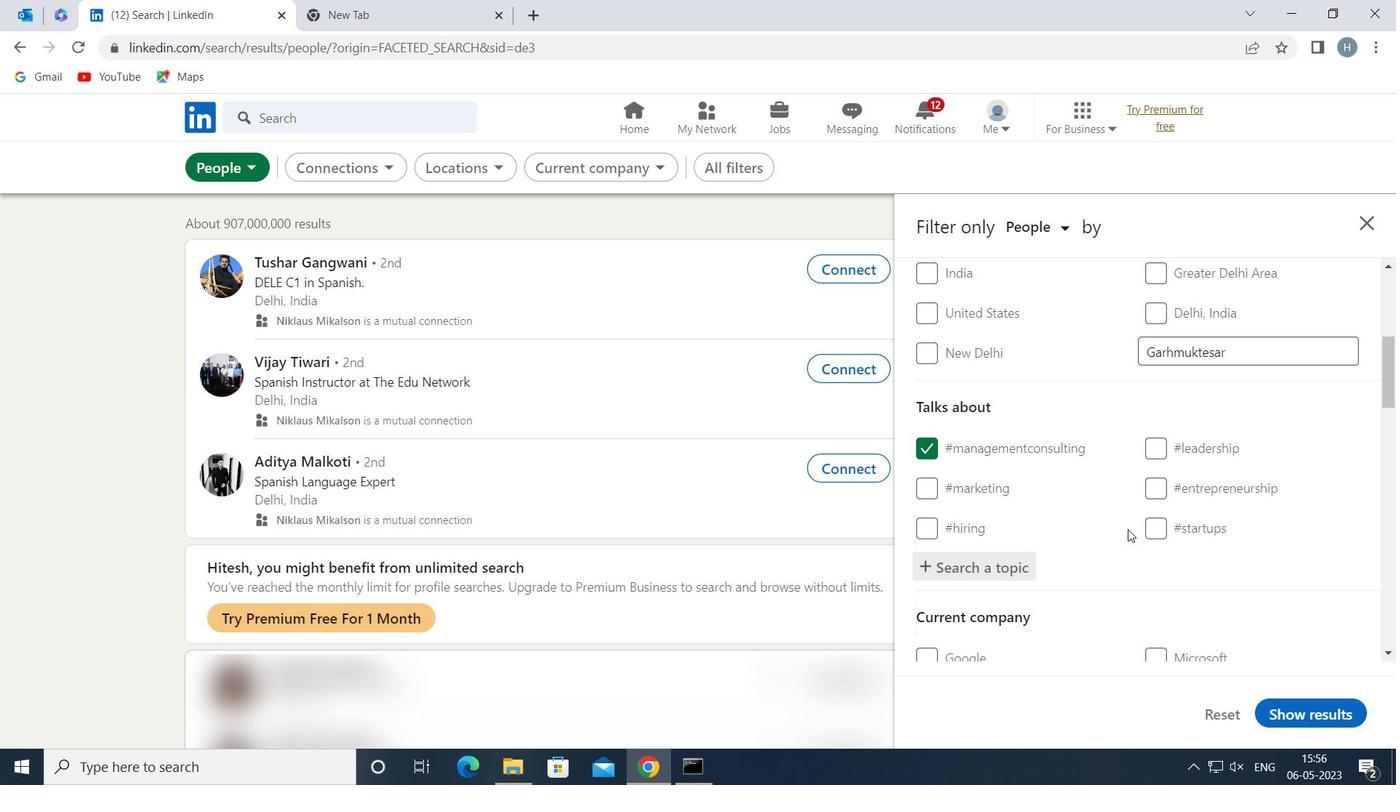 
Action: Mouse moved to (1118, 513)
Screenshot: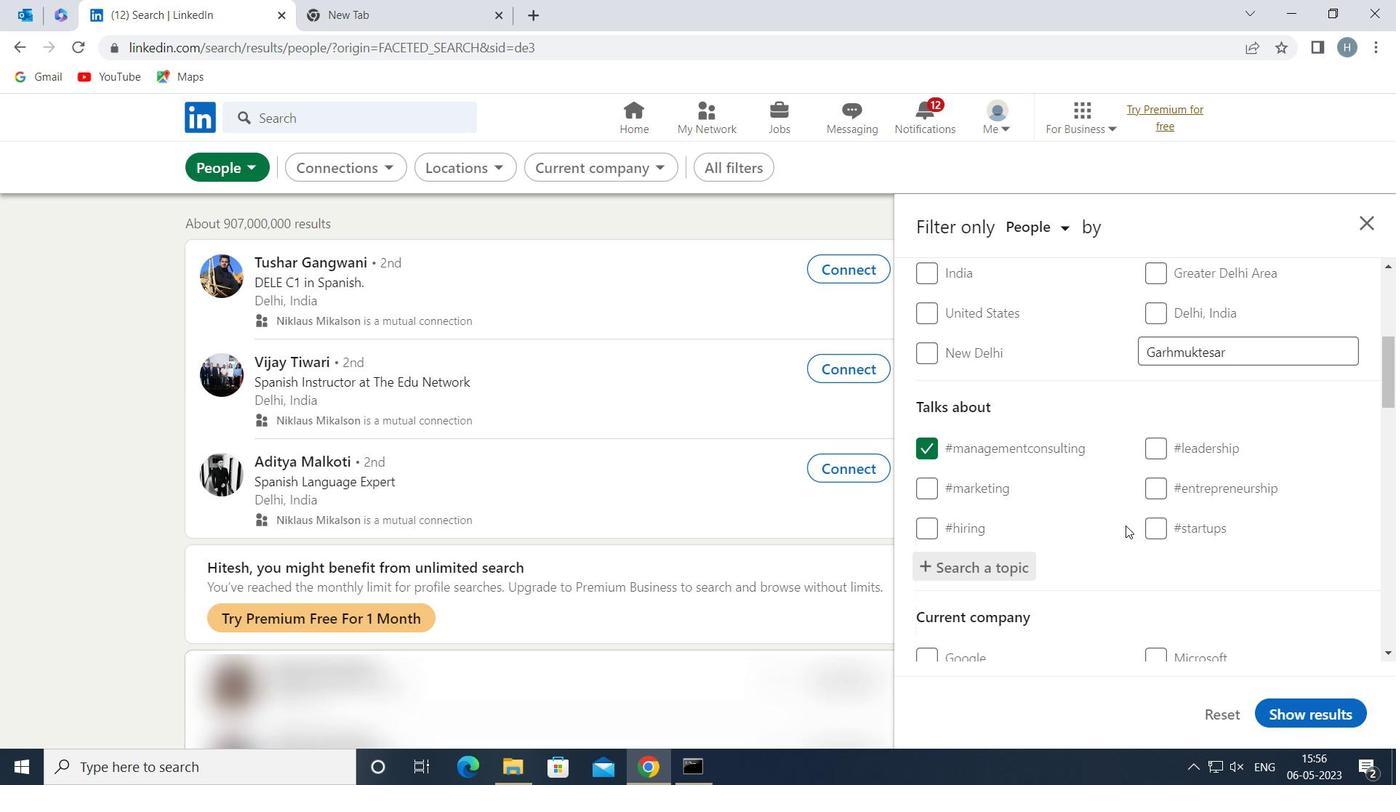 
Action: Mouse scrolled (1118, 512) with delta (0, 0)
Screenshot: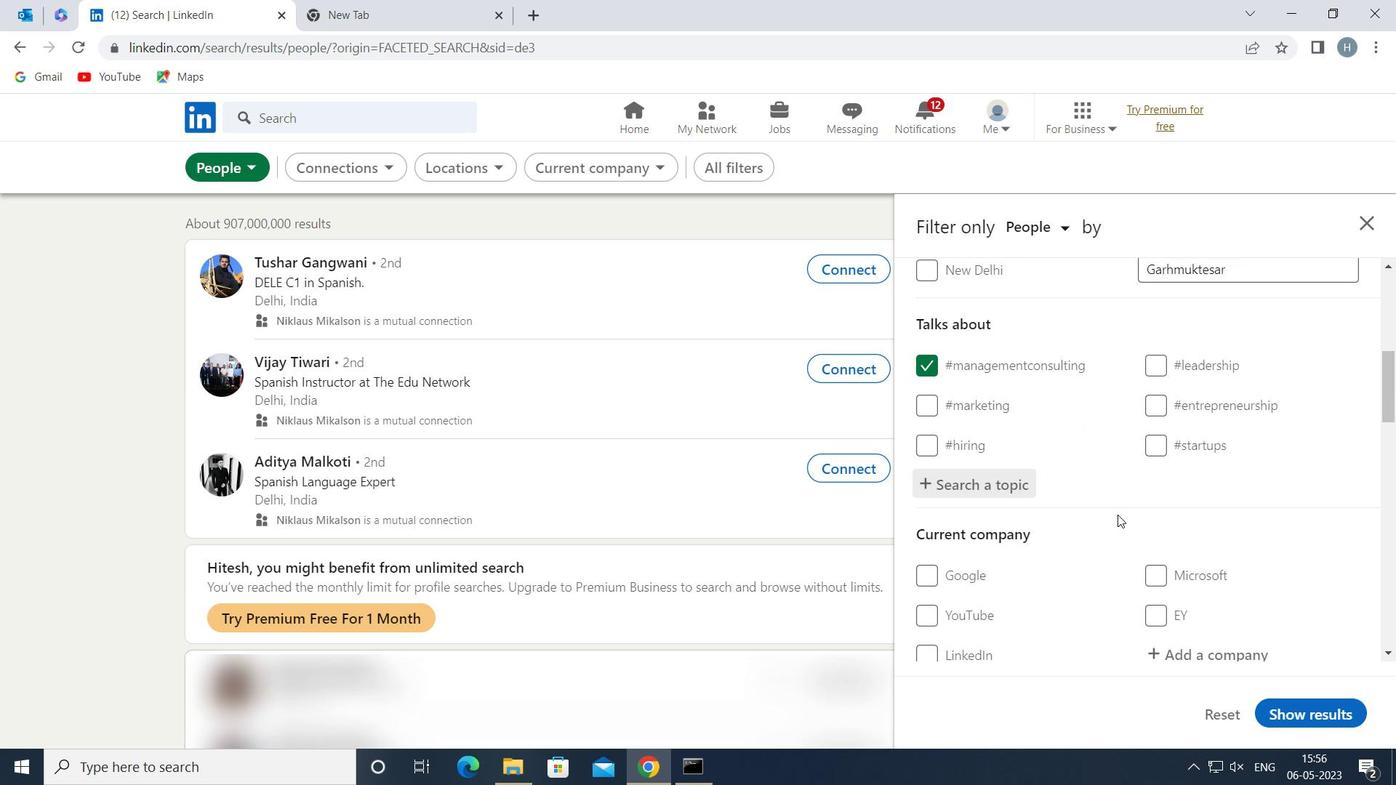 
Action: Mouse scrolled (1118, 512) with delta (0, 0)
Screenshot: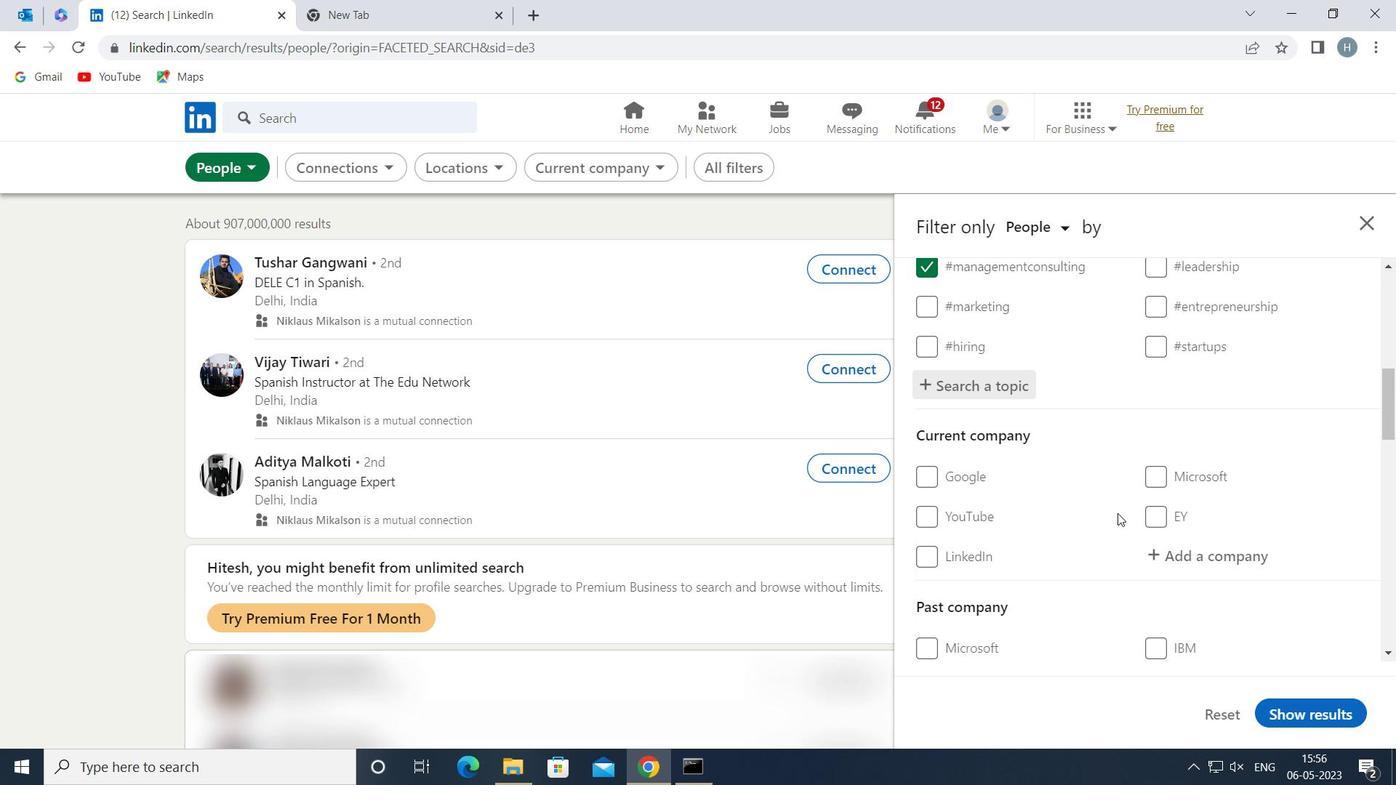 
Action: Mouse moved to (1118, 509)
Screenshot: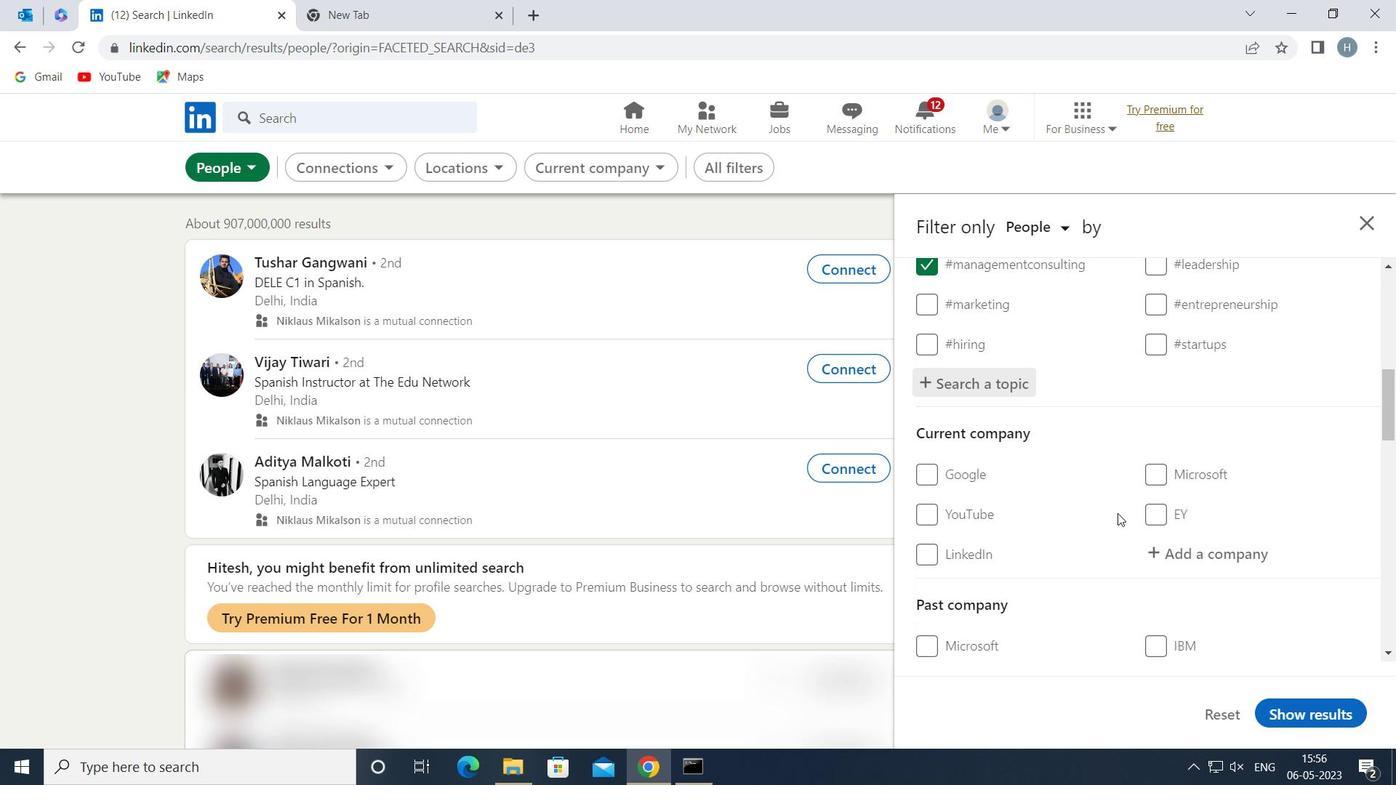 
Action: Mouse scrolled (1118, 509) with delta (0, 0)
Screenshot: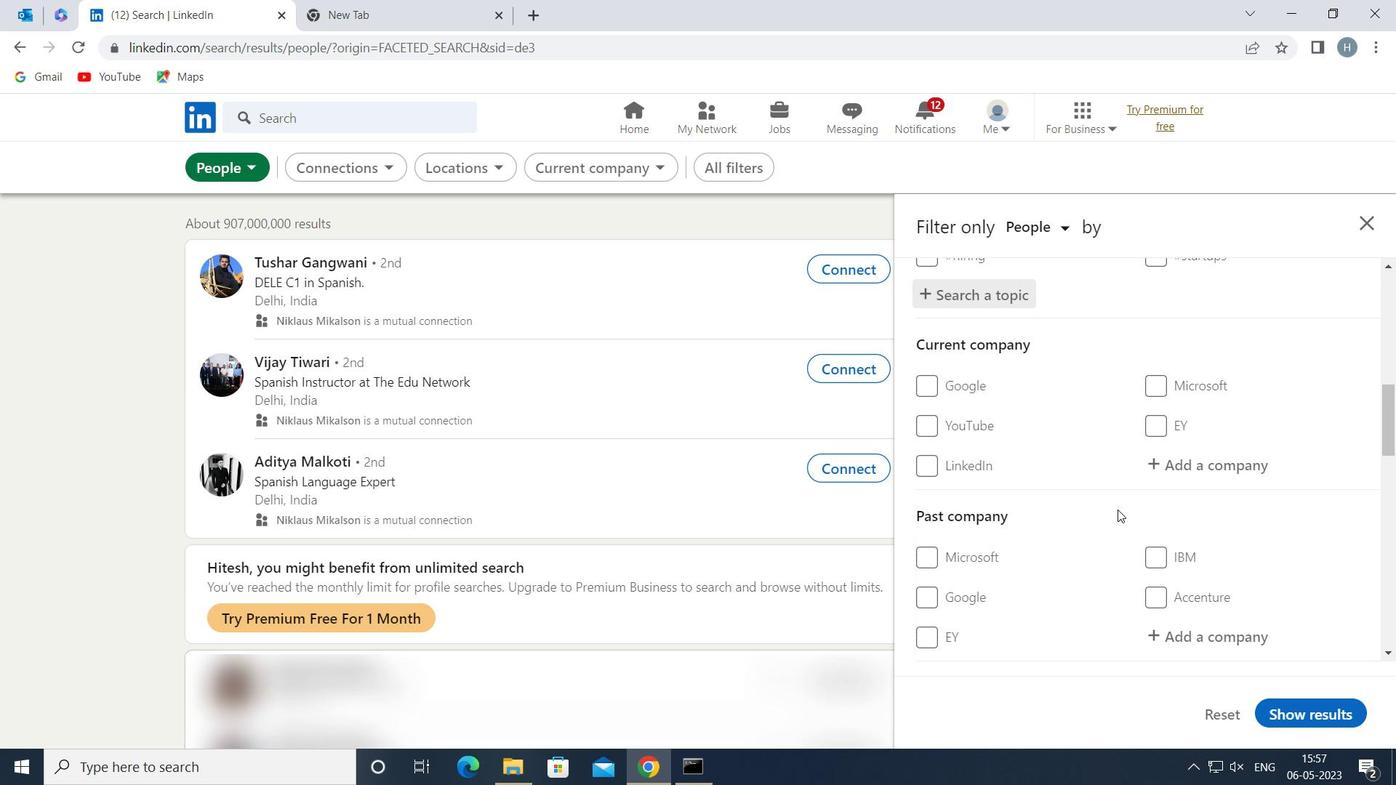 
Action: Mouse moved to (1104, 497)
Screenshot: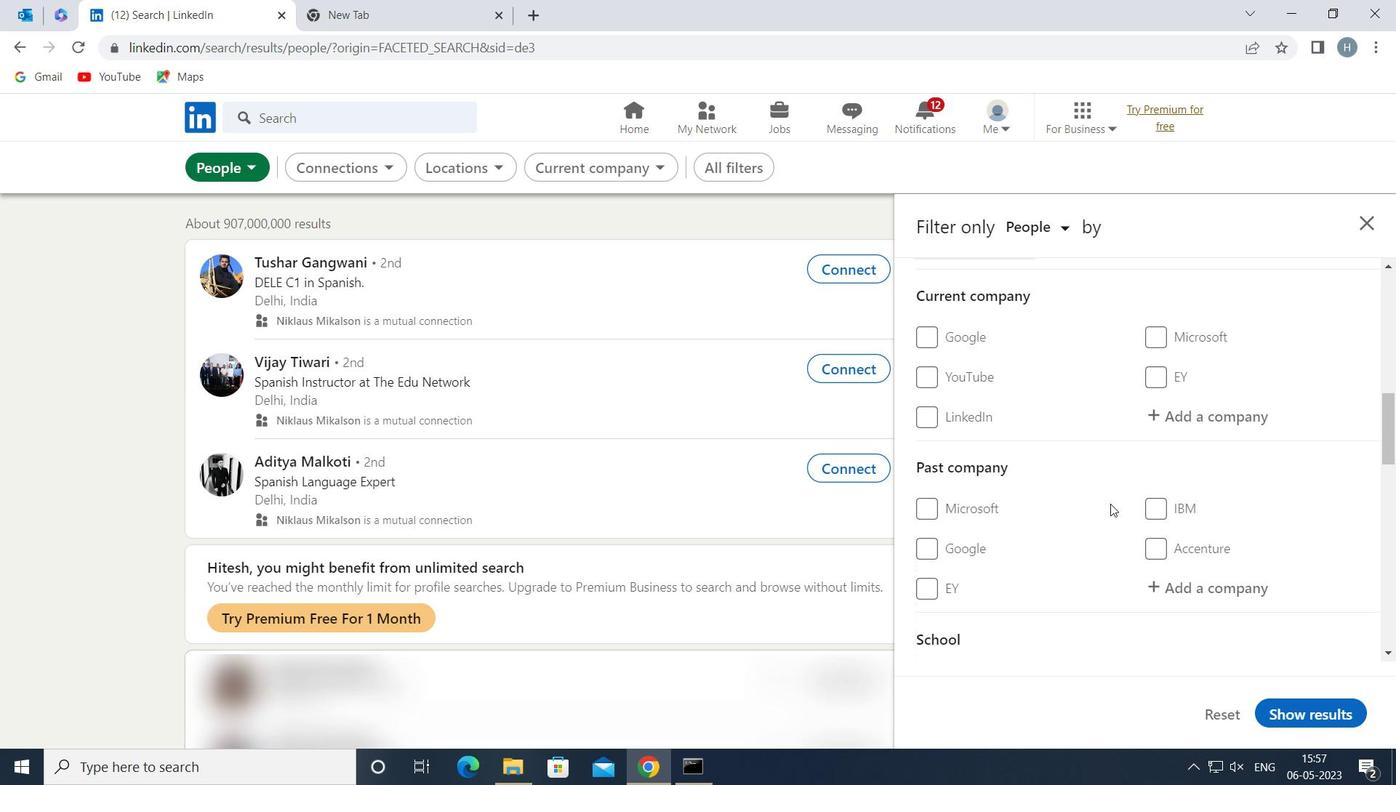 
Action: Mouse scrolled (1104, 496) with delta (0, 0)
Screenshot: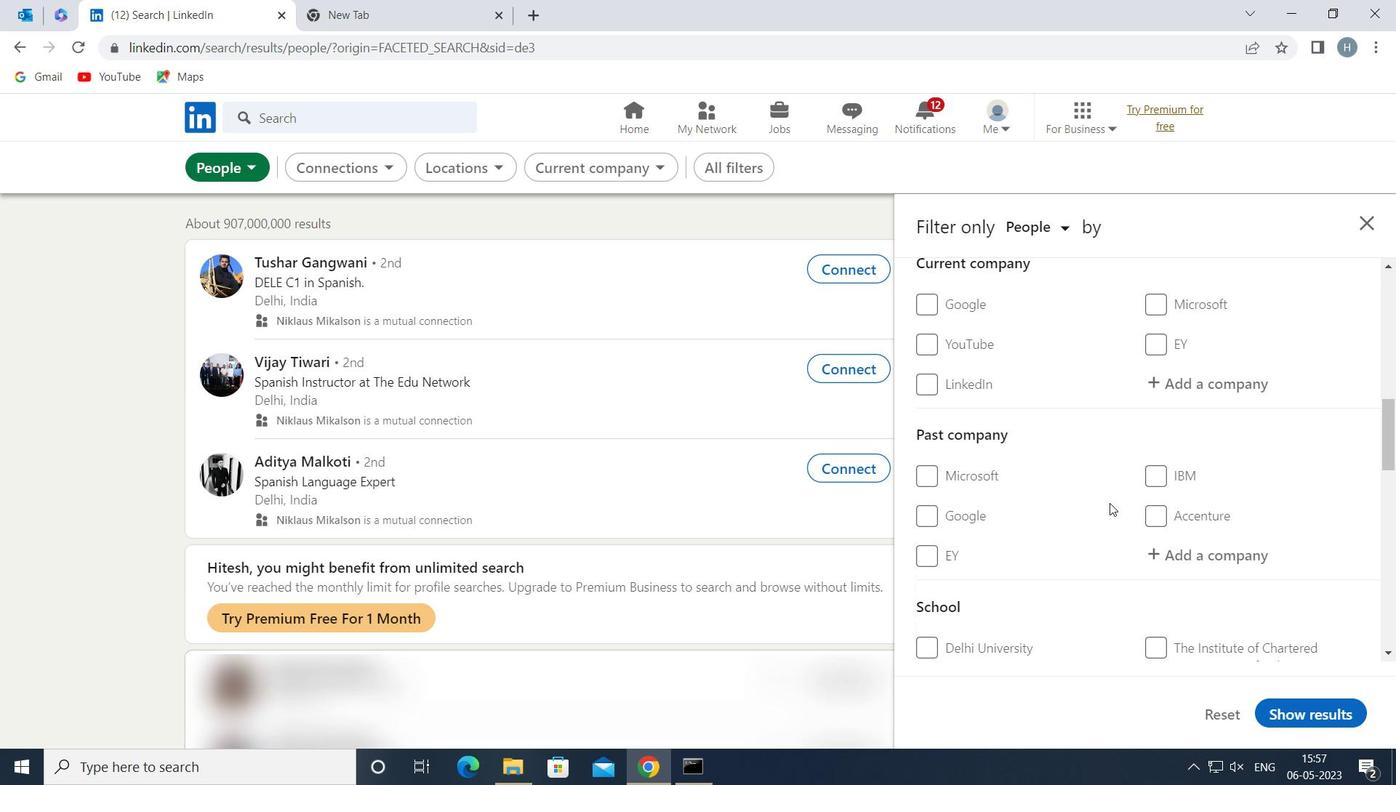 
Action: Mouse moved to (1102, 496)
Screenshot: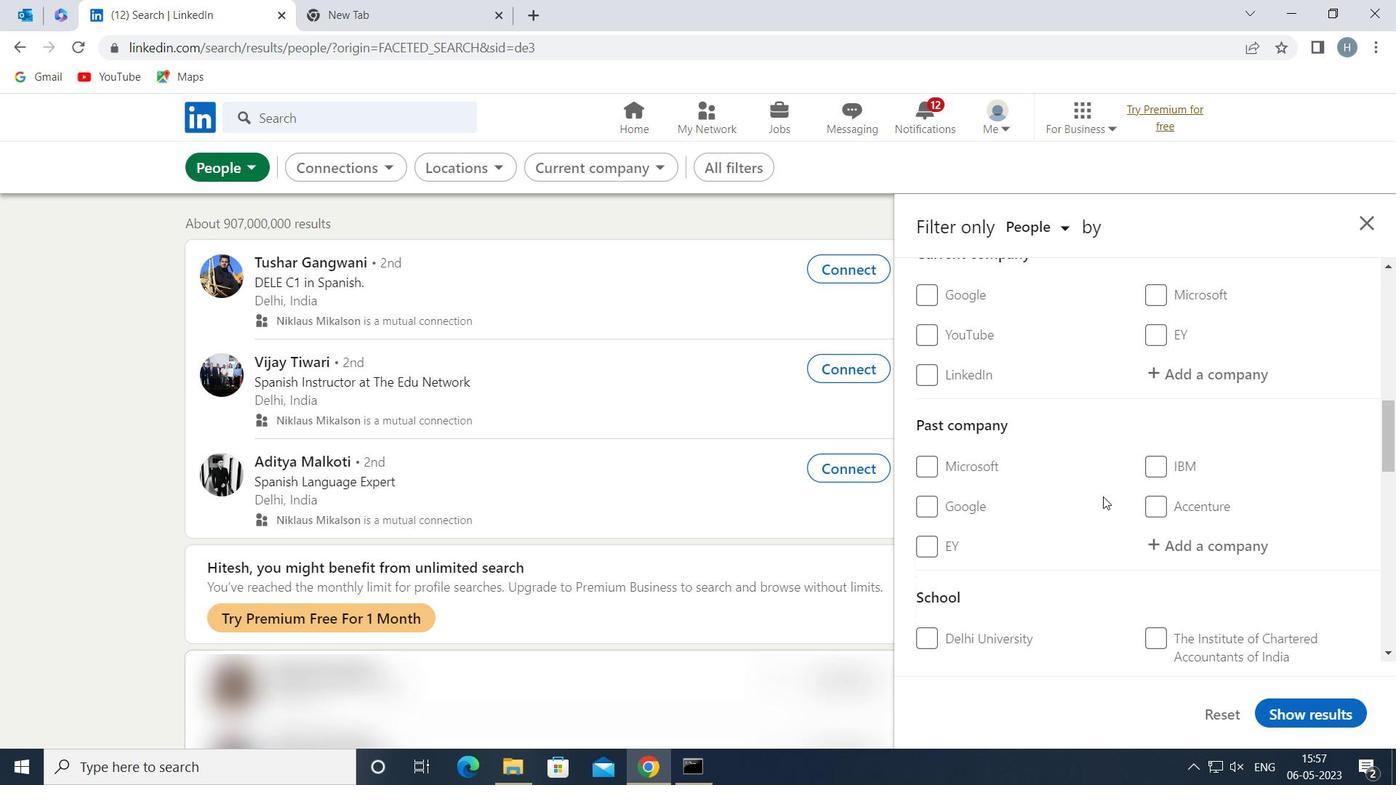 
Action: Mouse scrolled (1102, 496) with delta (0, 0)
Screenshot: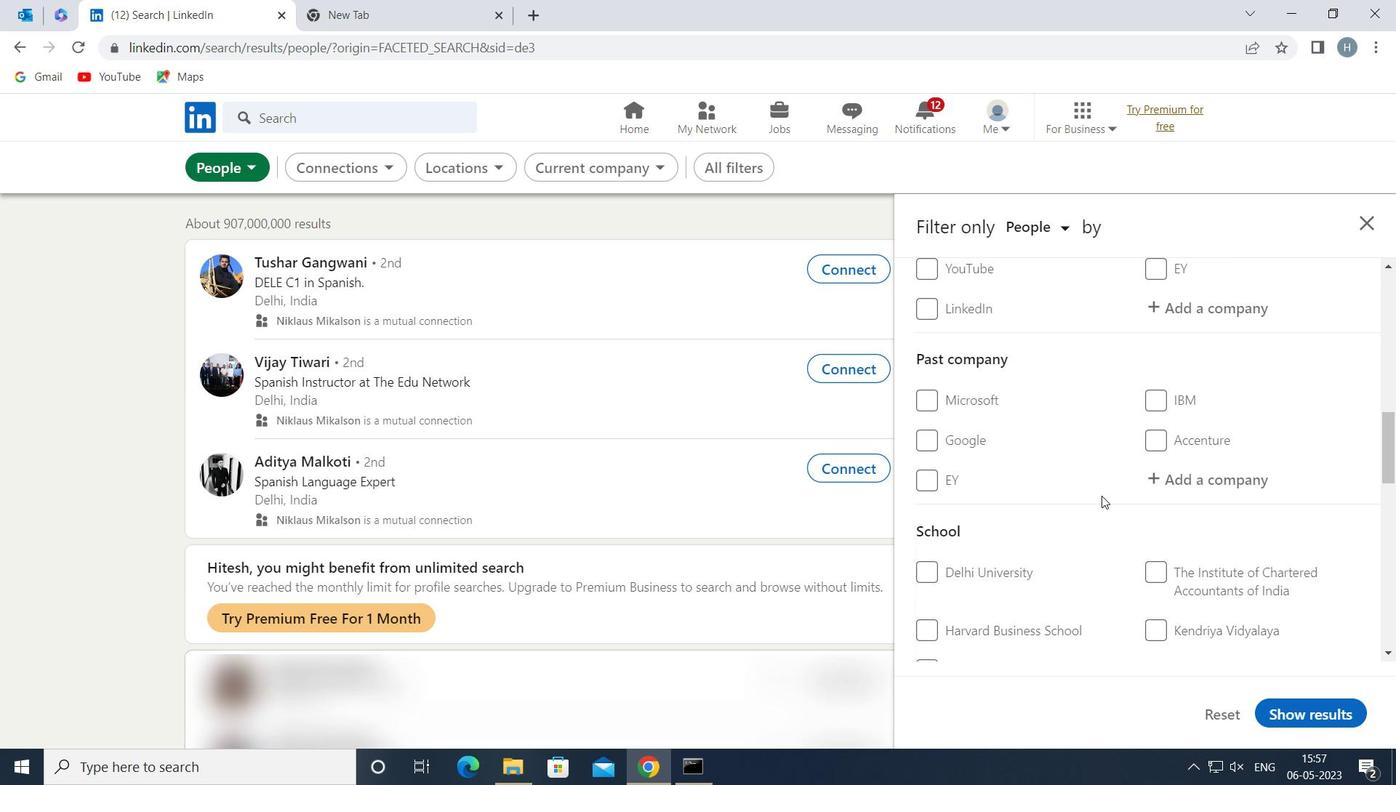 
Action: Mouse scrolled (1102, 496) with delta (0, 0)
Screenshot: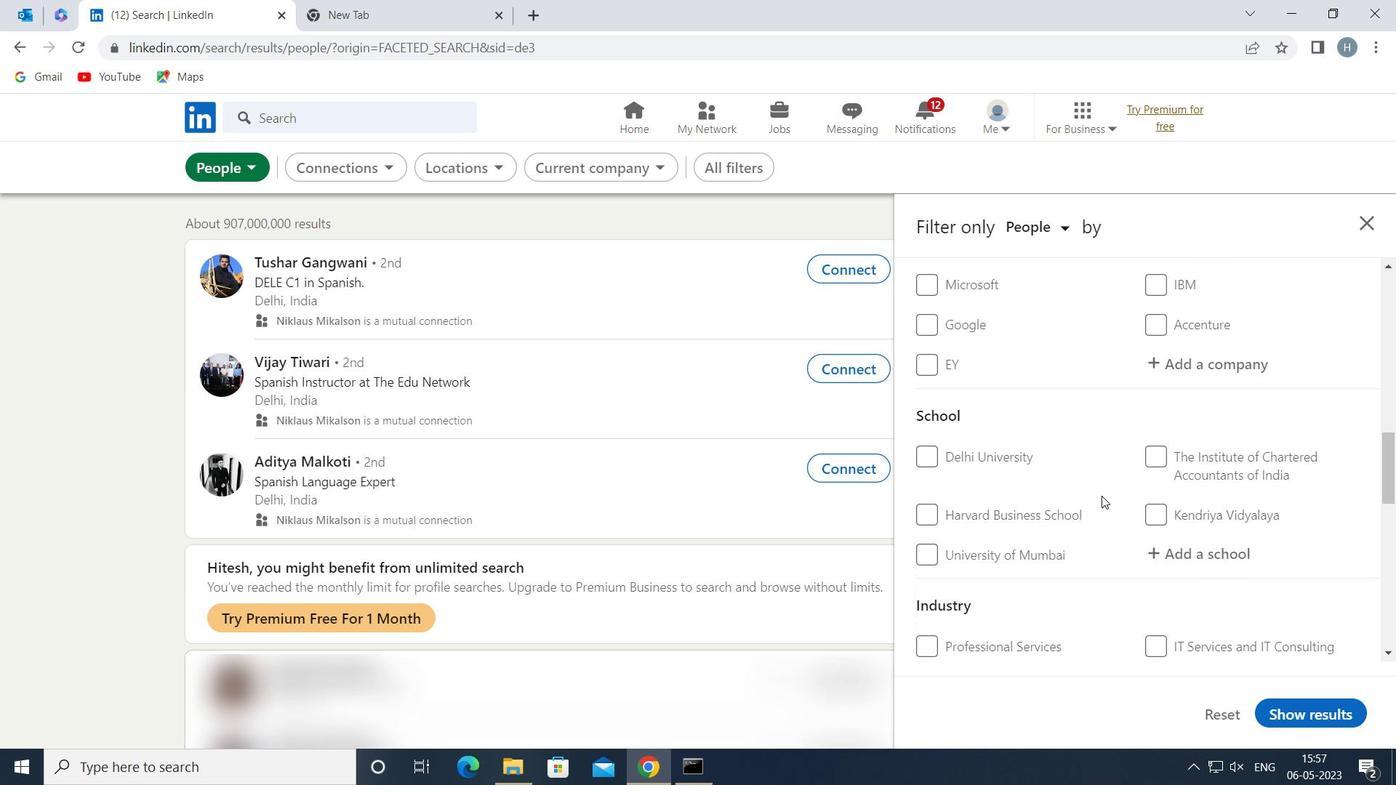 
Action: Mouse scrolled (1102, 496) with delta (0, 0)
Screenshot: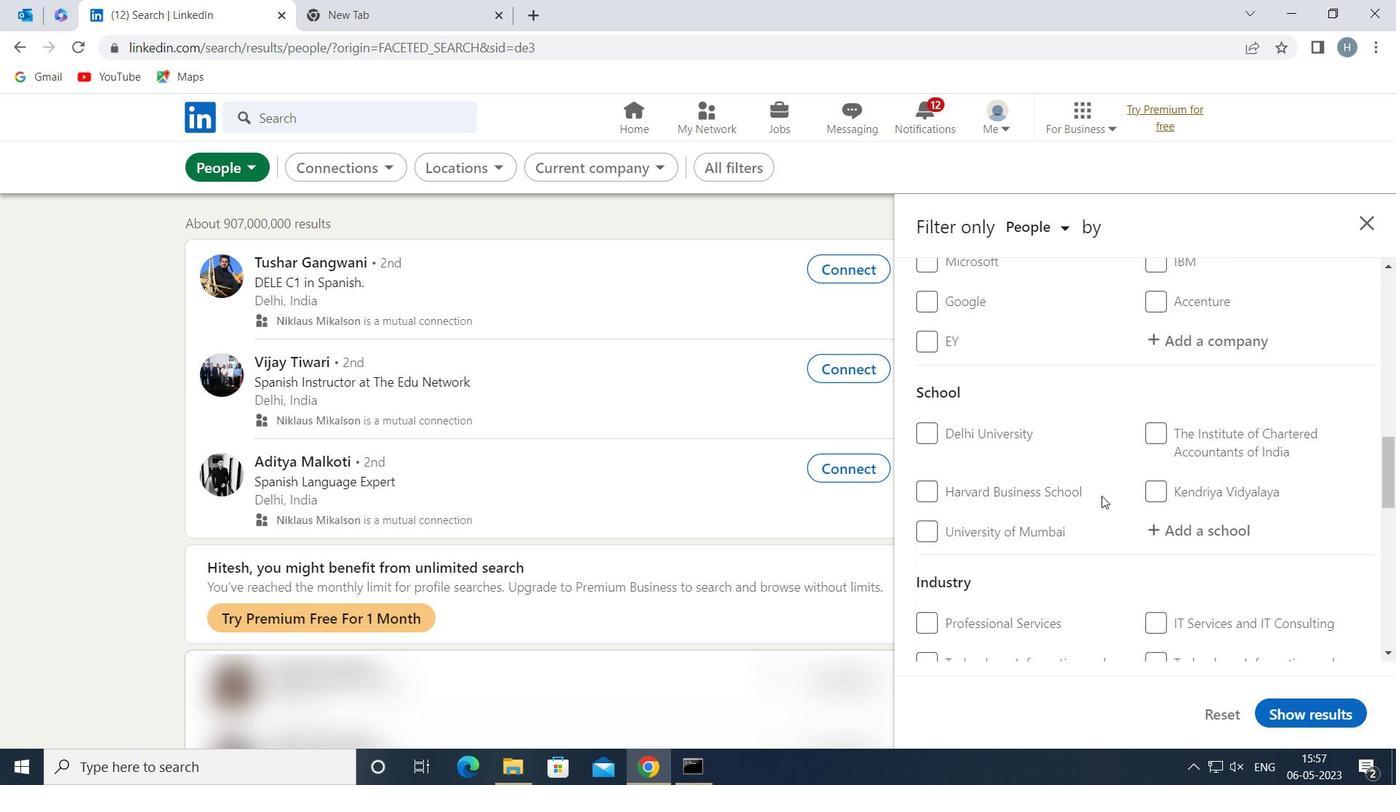 
Action: Mouse scrolled (1102, 496) with delta (0, 0)
Screenshot: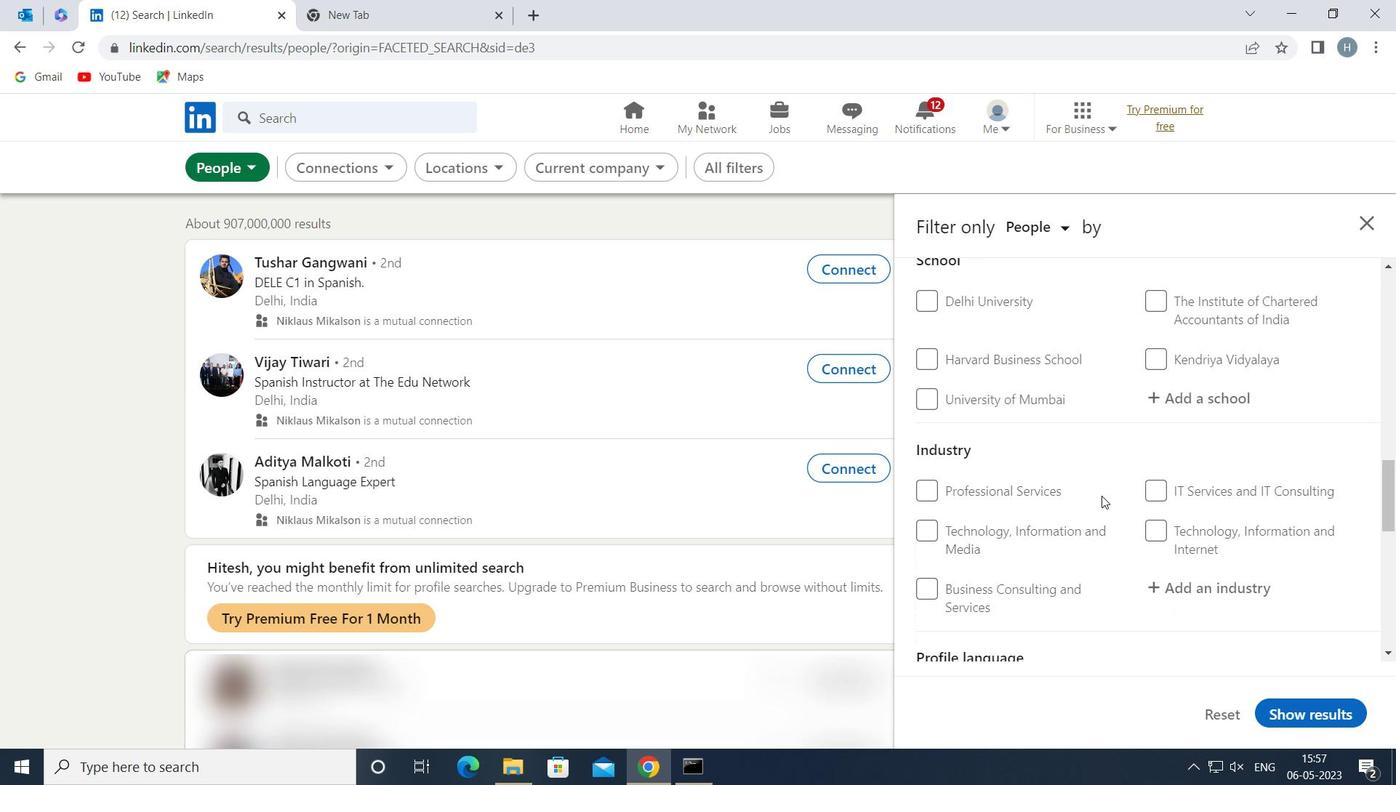 
Action: Mouse scrolled (1102, 496) with delta (0, 0)
Screenshot: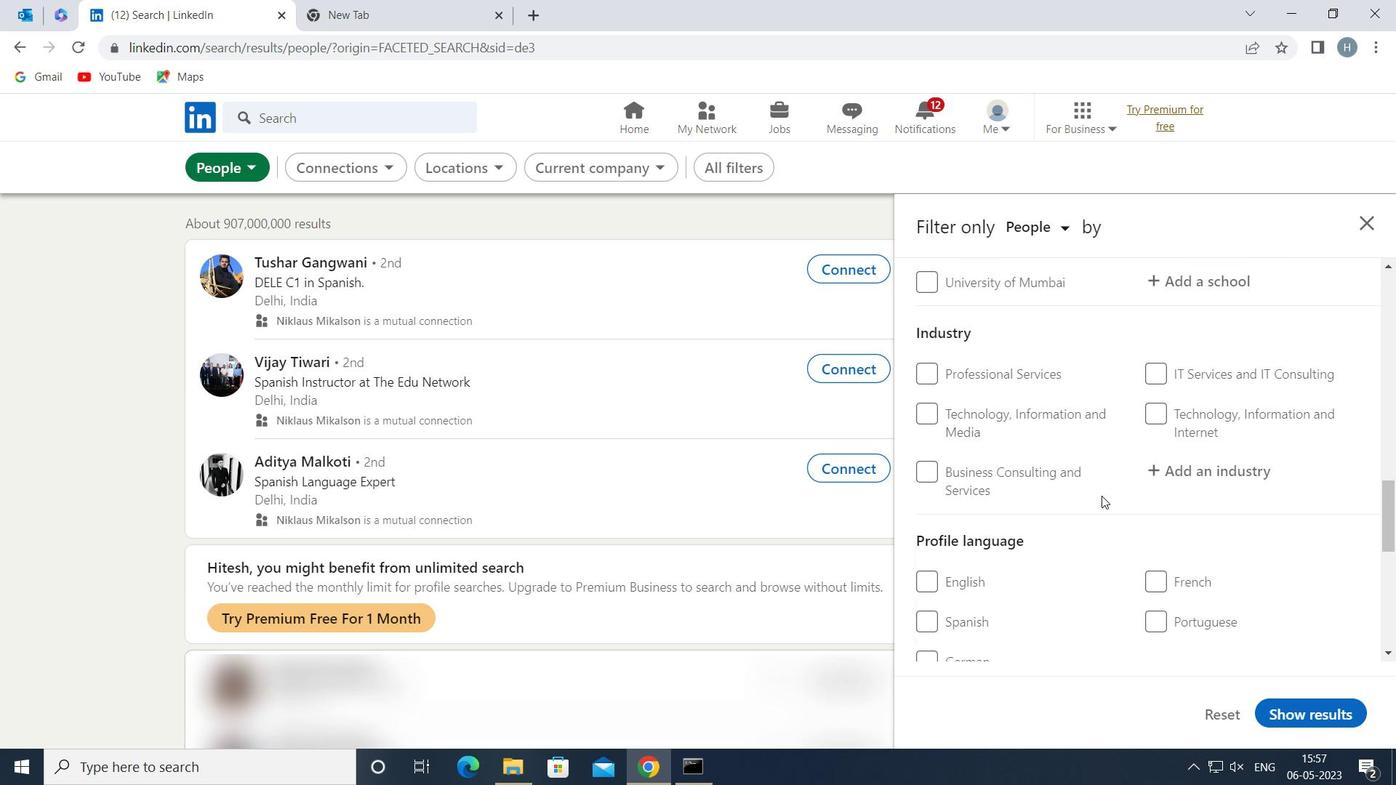 
Action: Mouse moved to (961, 568)
Screenshot: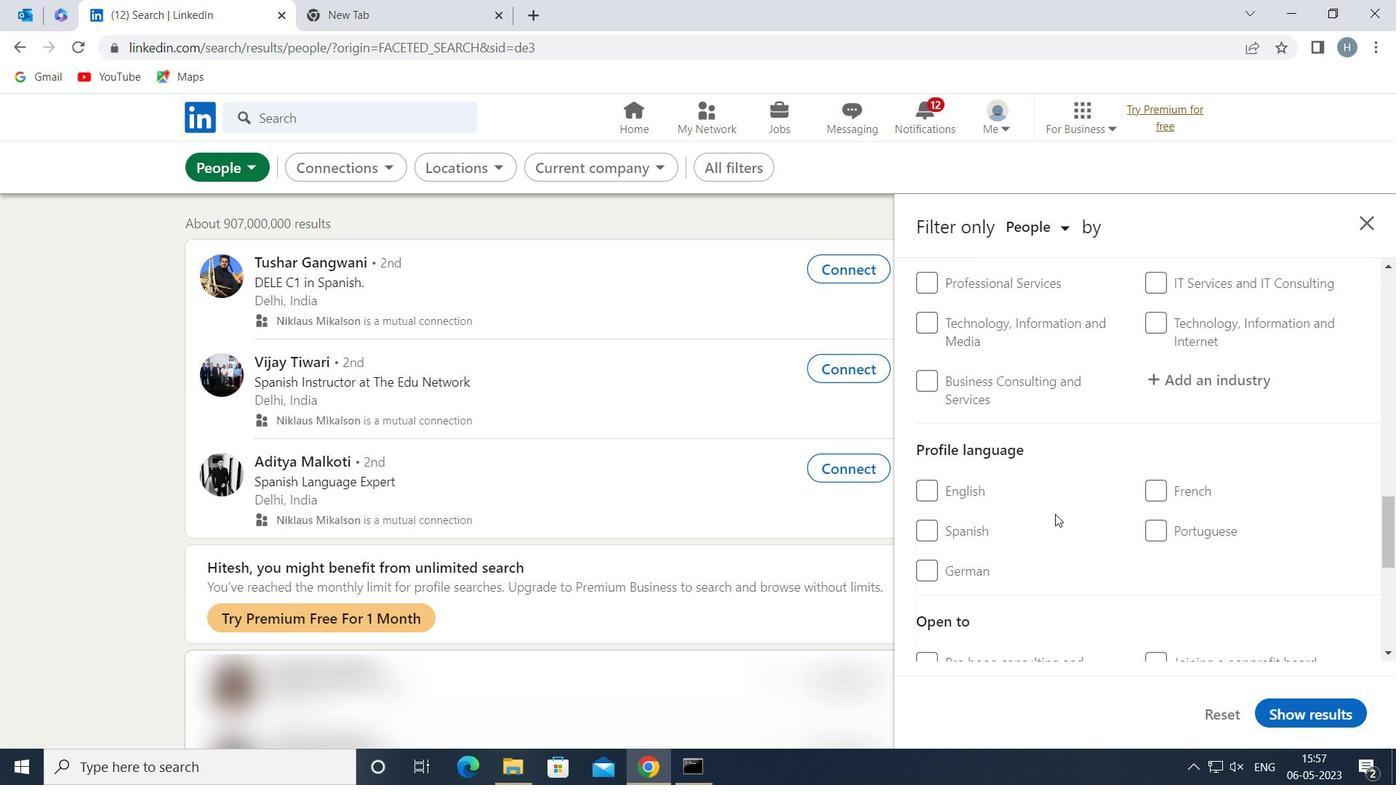 
Action: Mouse pressed left at (961, 568)
Screenshot: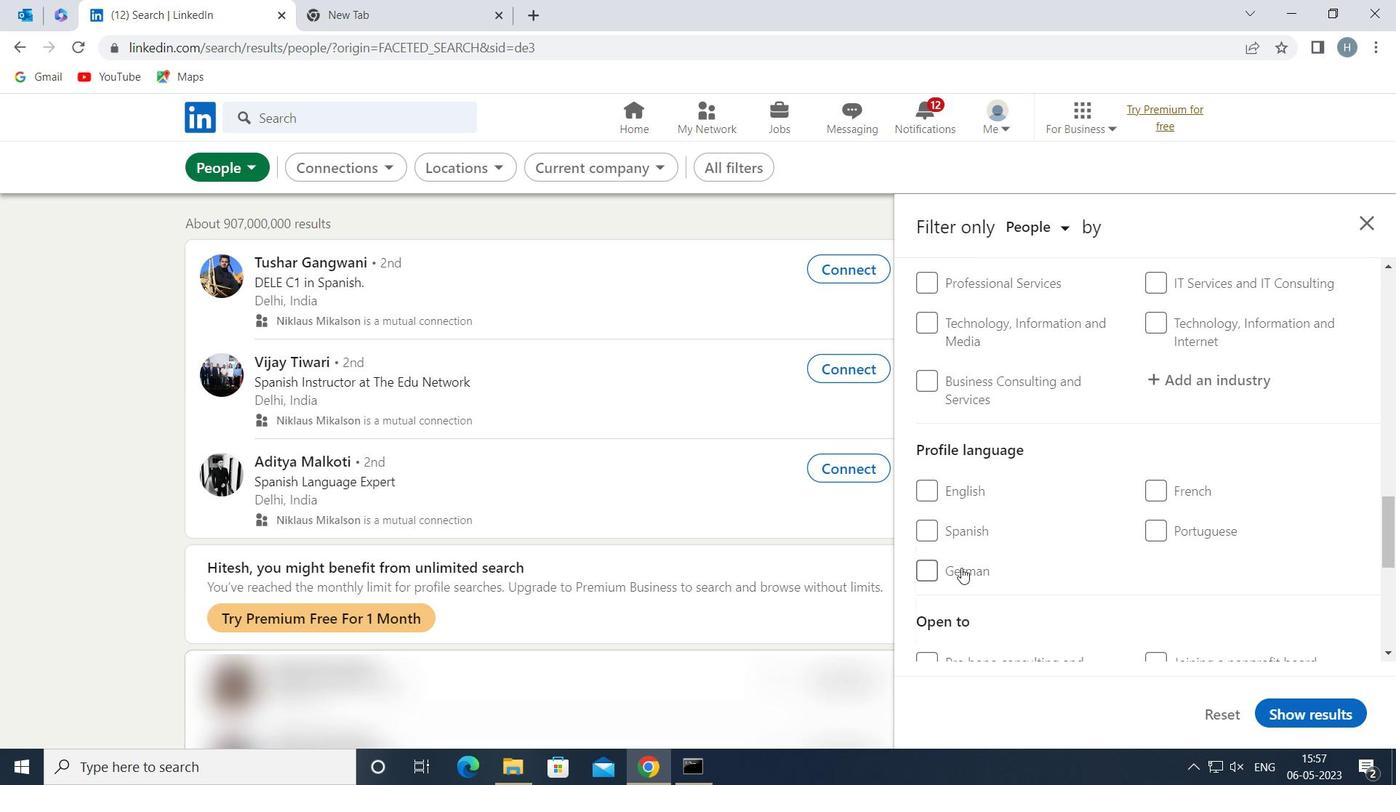 
Action: Mouse moved to (1084, 542)
Screenshot: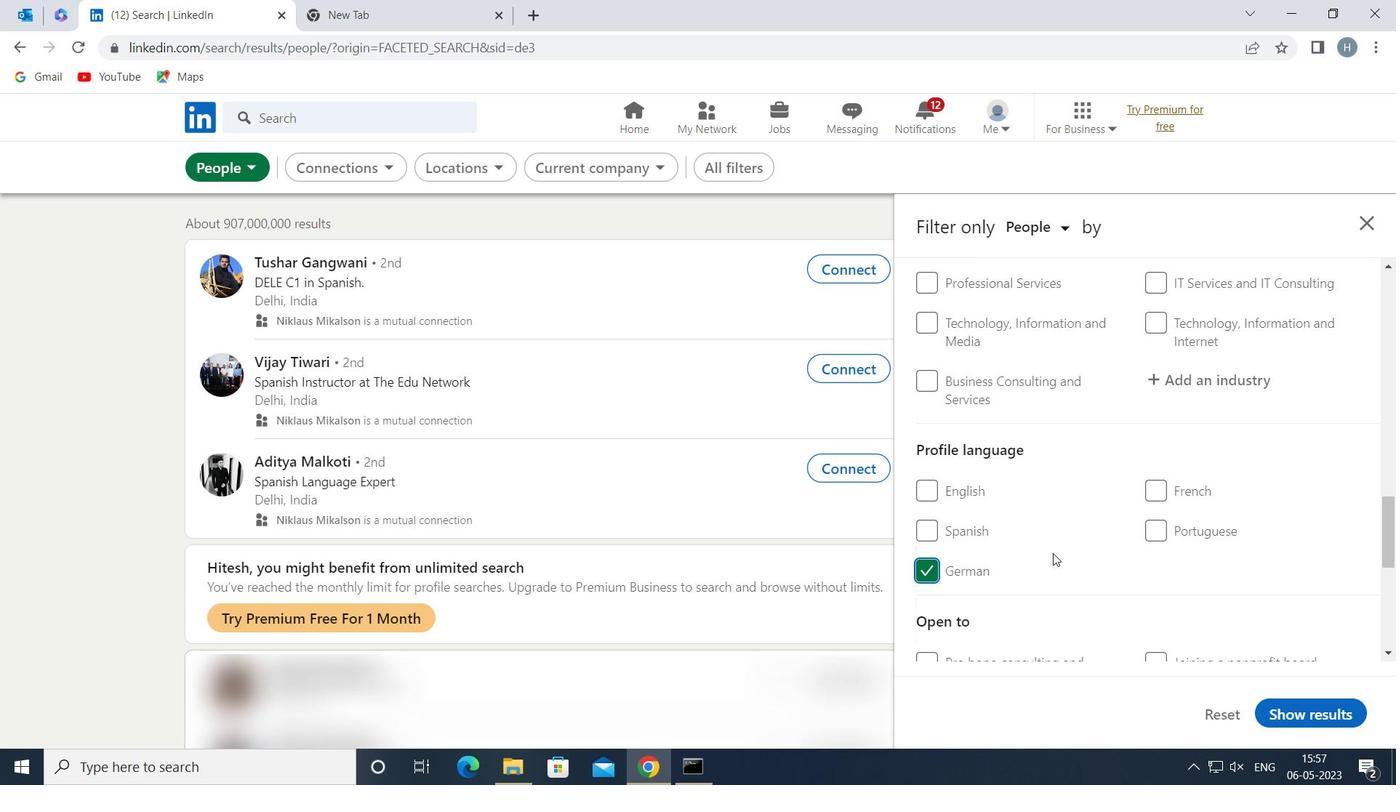 
Action: Mouse scrolled (1084, 543) with delta (0, 0)
Screenshot: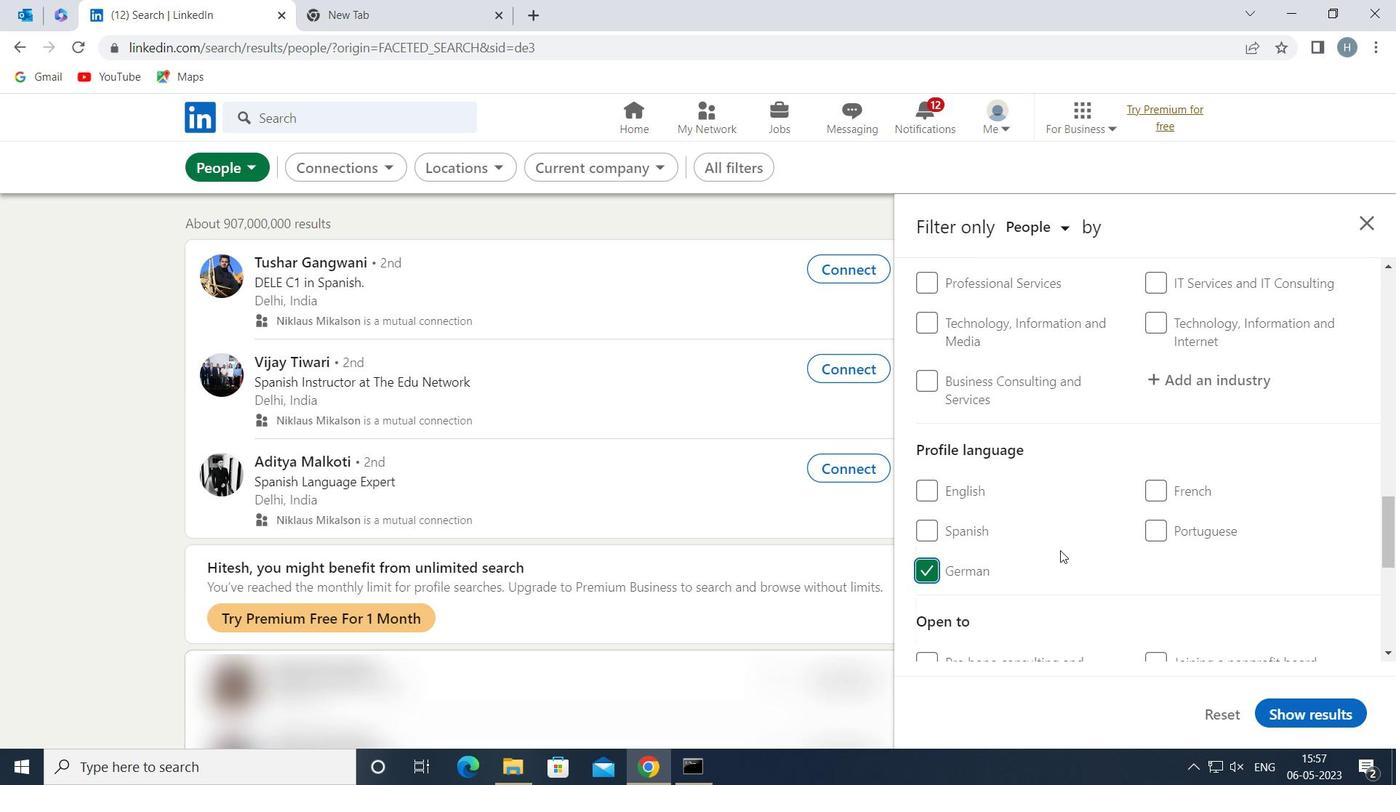 
Action: Mouse scrolled (1084, 543) with delta (0, 0)
Screenshot: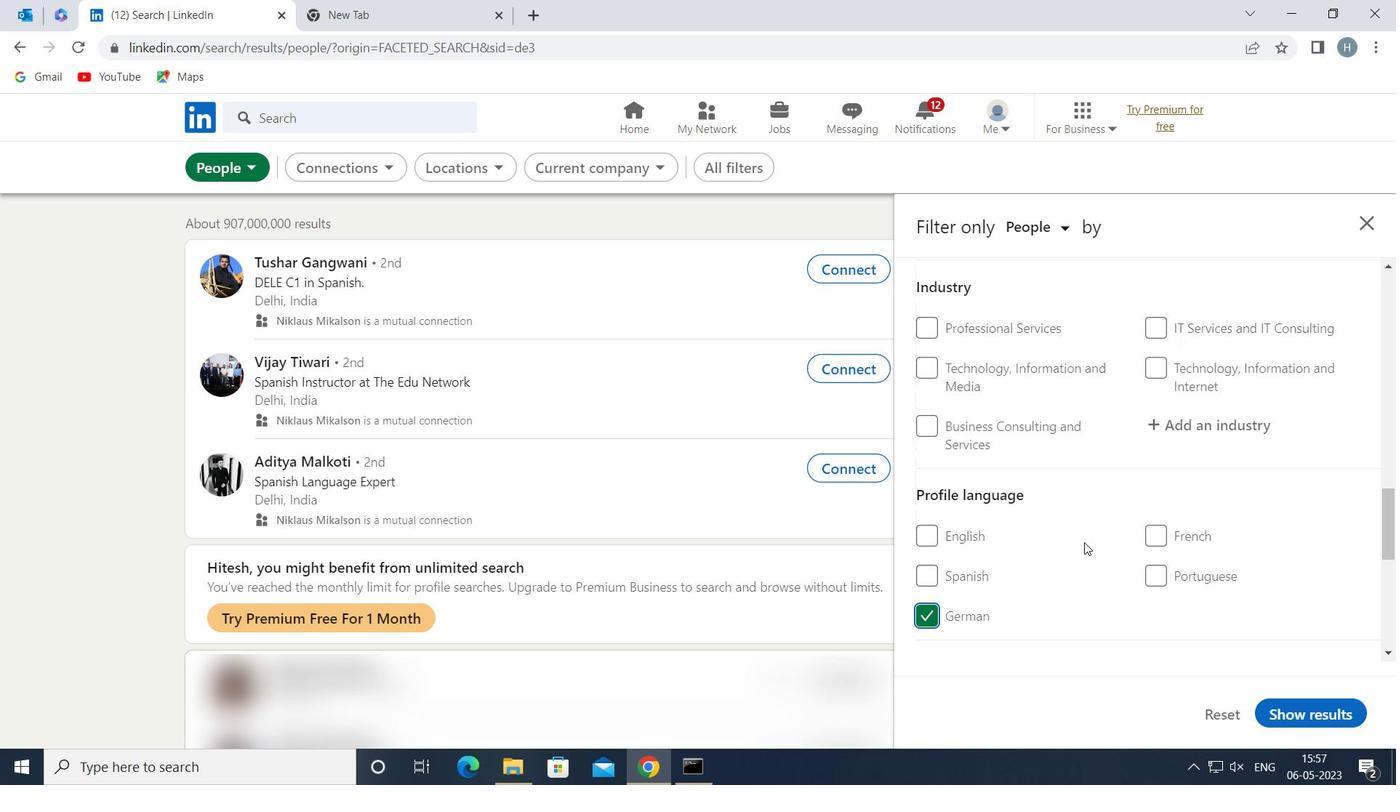 
Action: Mouse moved to (1085, 541)
Screenshot: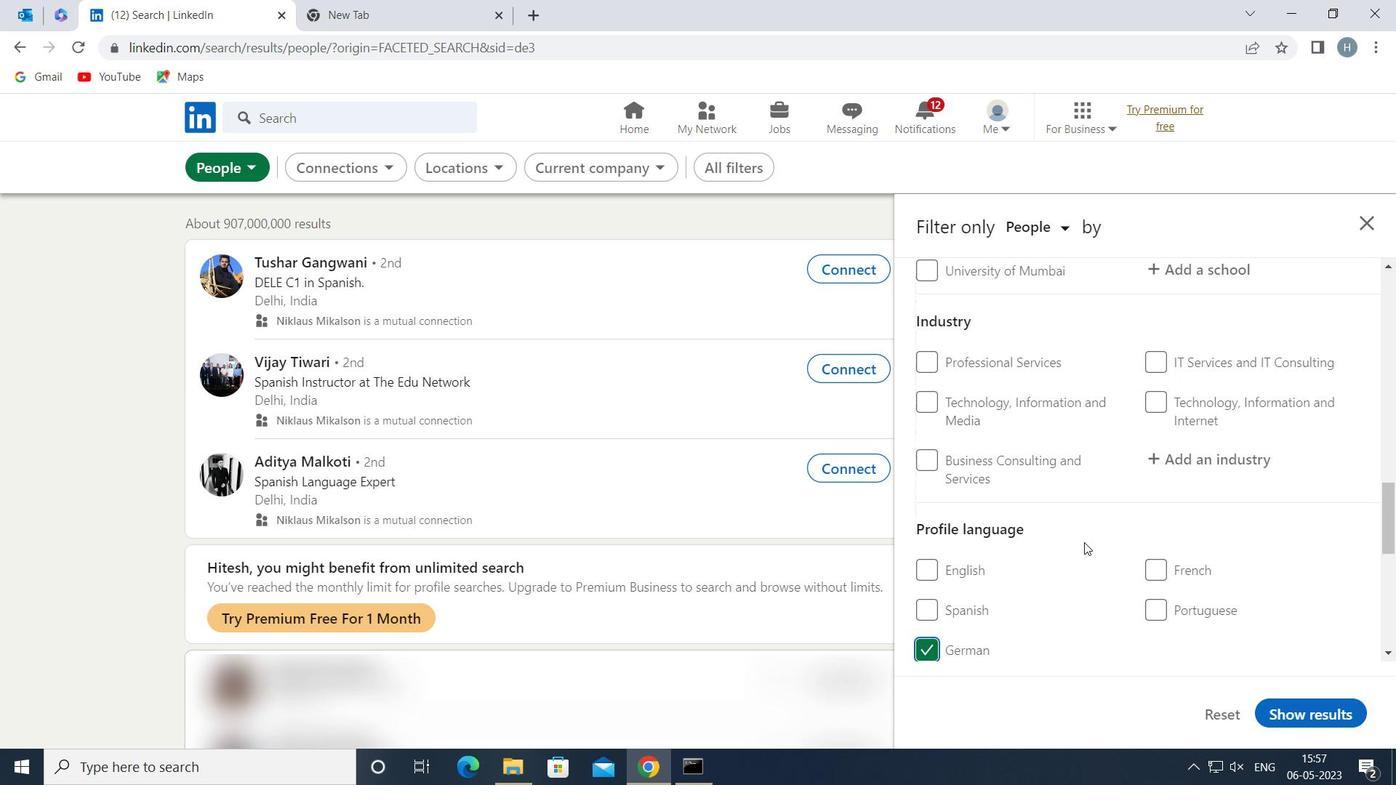 
Action: Mouse scrolled (1085, 542) with delta (0, 0)
Screenshot: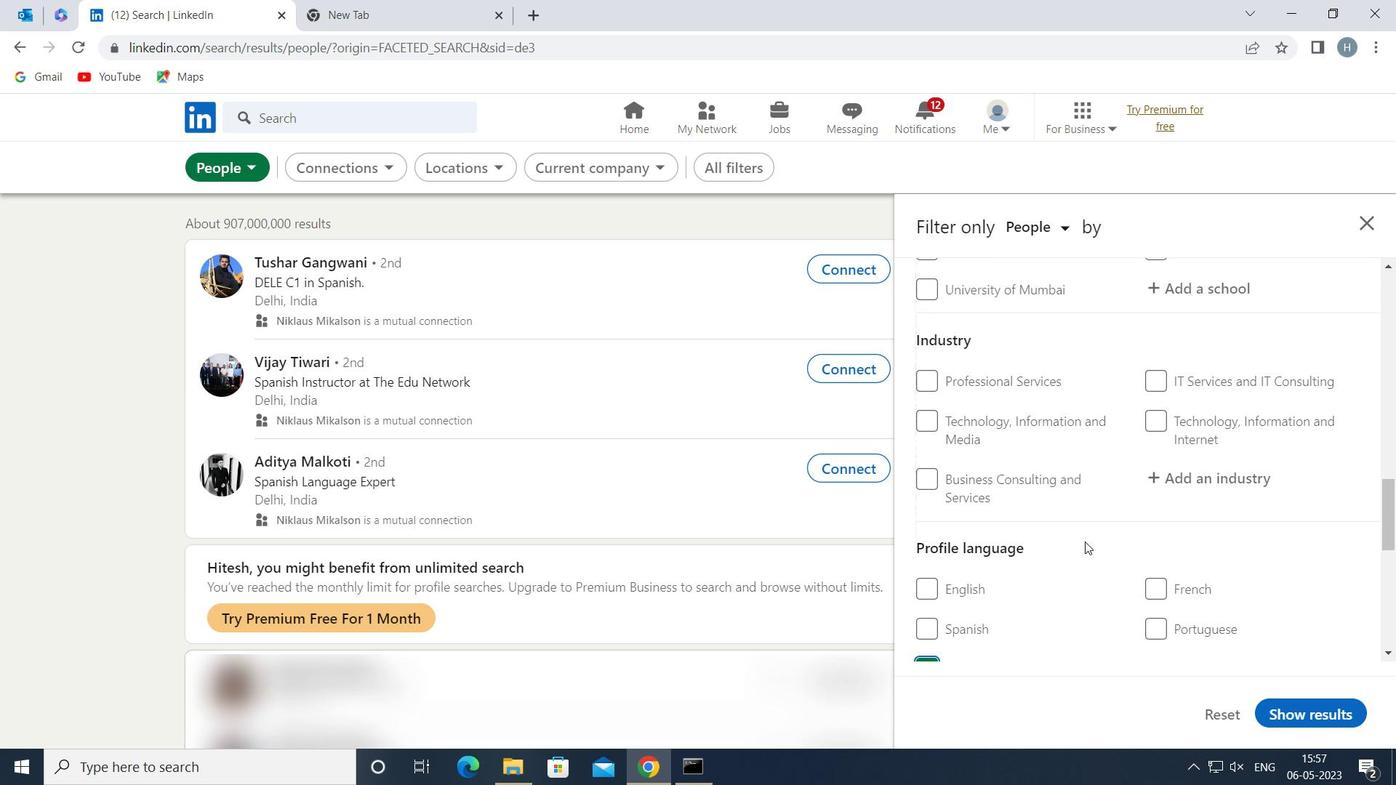 
Action: Mouse scrolled (1085, 542) with delta (0, 0)
Screenshot: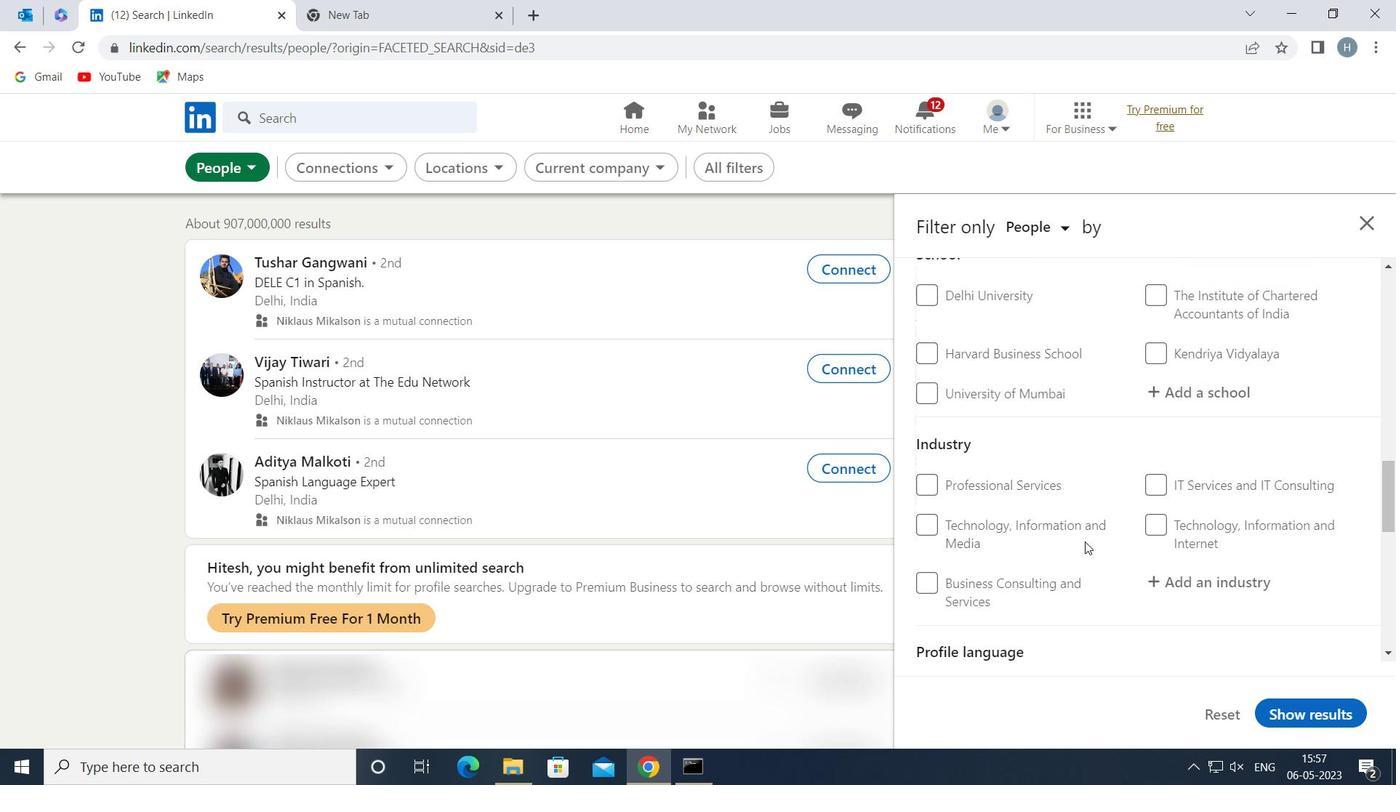 
Action: Mouse scrolled (1085, 542) with delta (0, 0)
Screenshot: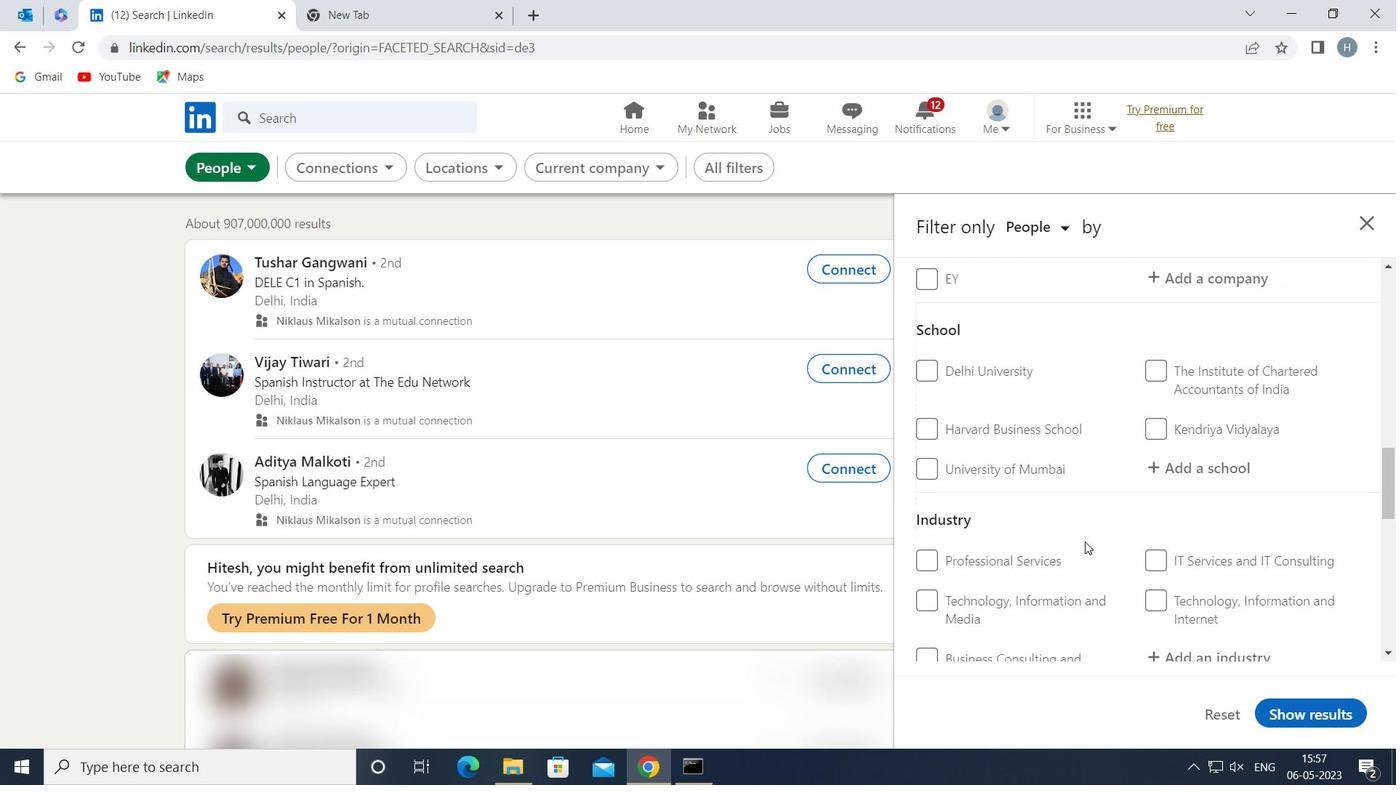 
Action: Mouse scrolled (1085, 542) with delta (0, 0)
Screenshot: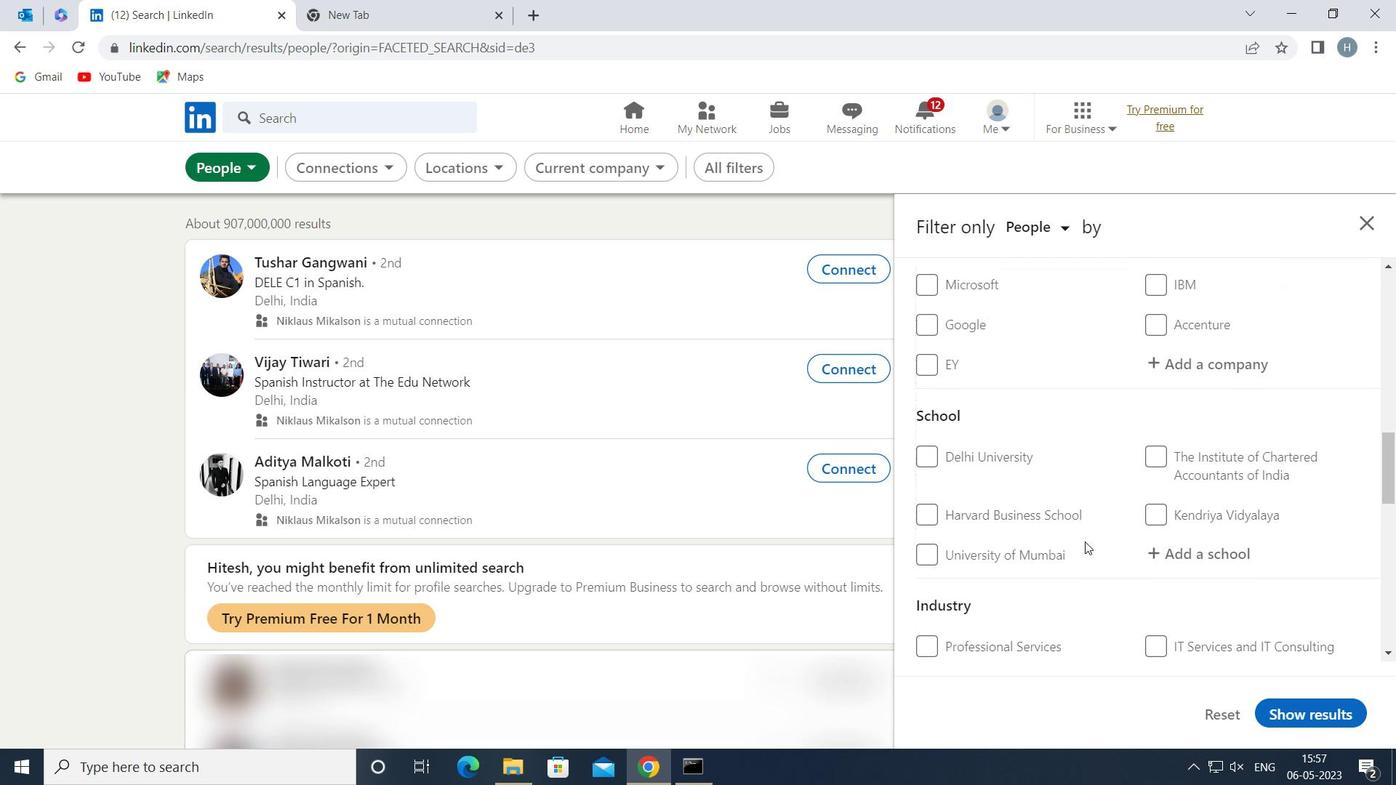 
Action: Mouse scrolled (1085, 542) with delta (0, 0)
Screenshot: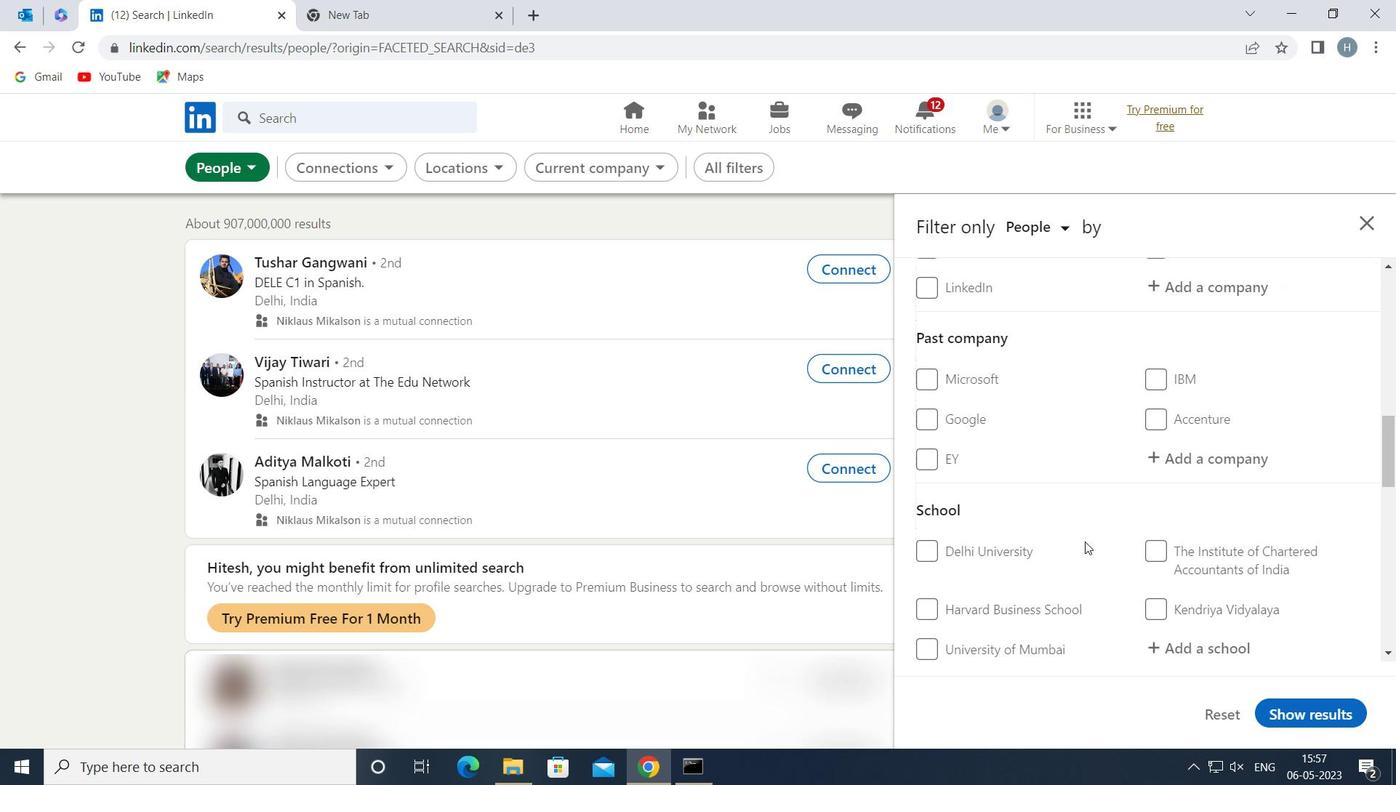 
Action: Mouse scrolled (1085, 542) with delta (0, 0)
Screenshot: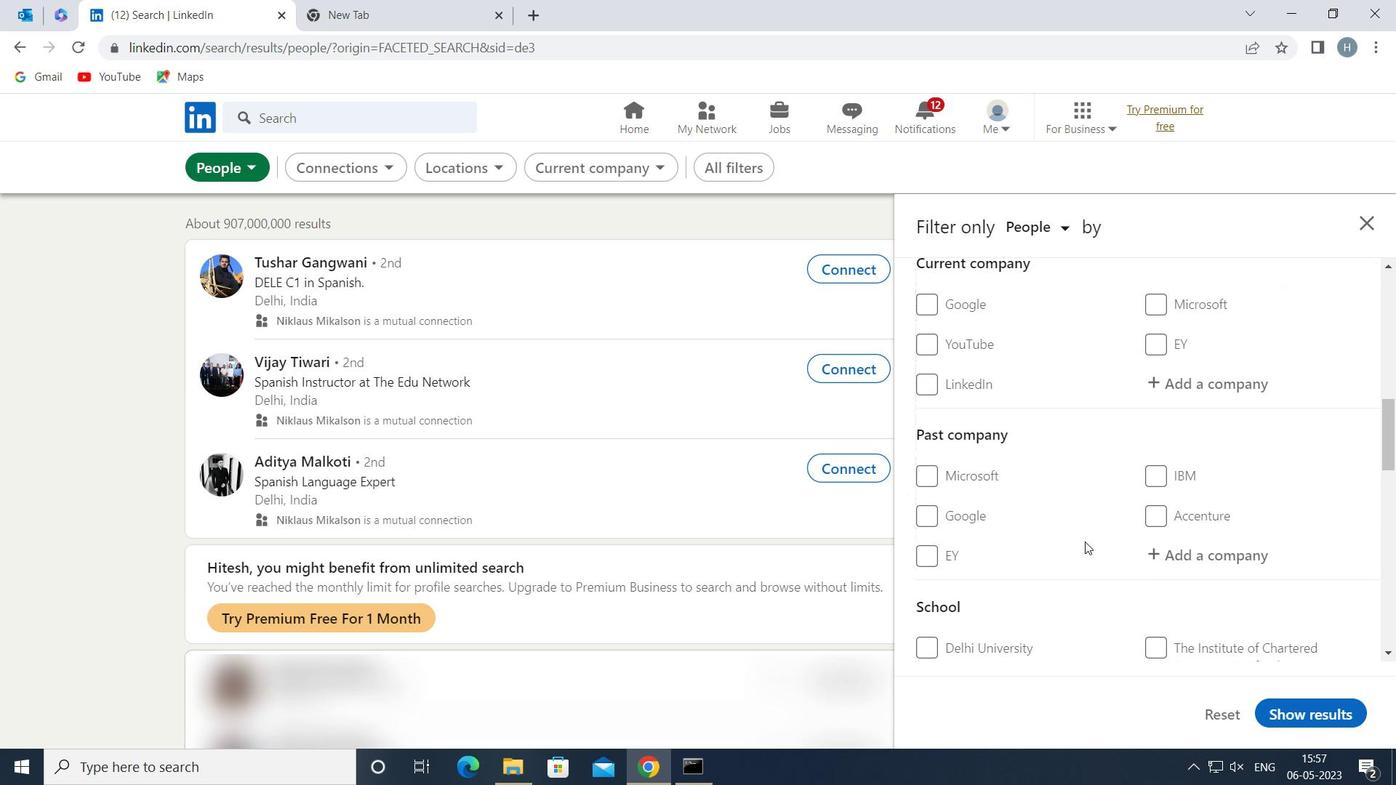 
Action: Mouse moved to (1169, 557)
Screenshot: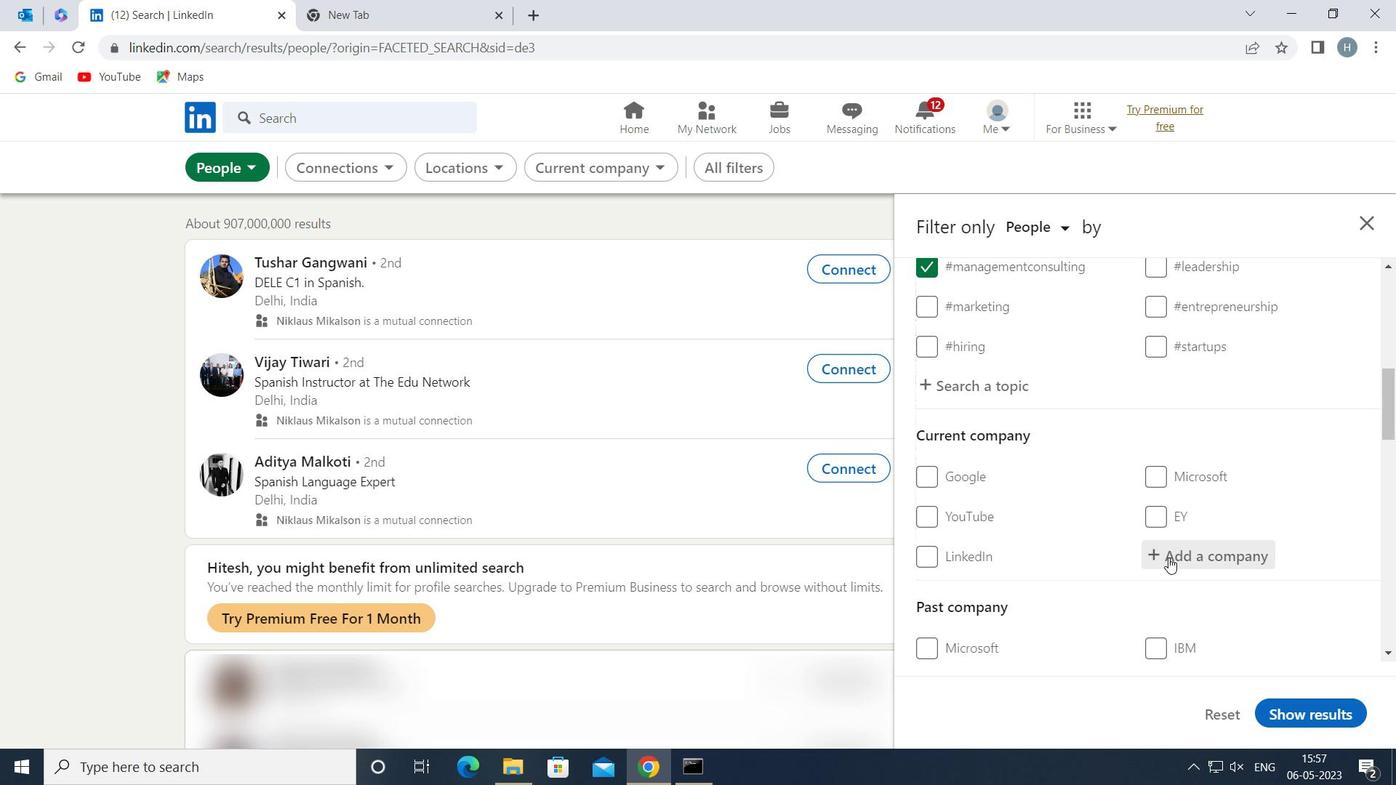 
Action: Mouse pressed left at (1169, 557)
Screenshot: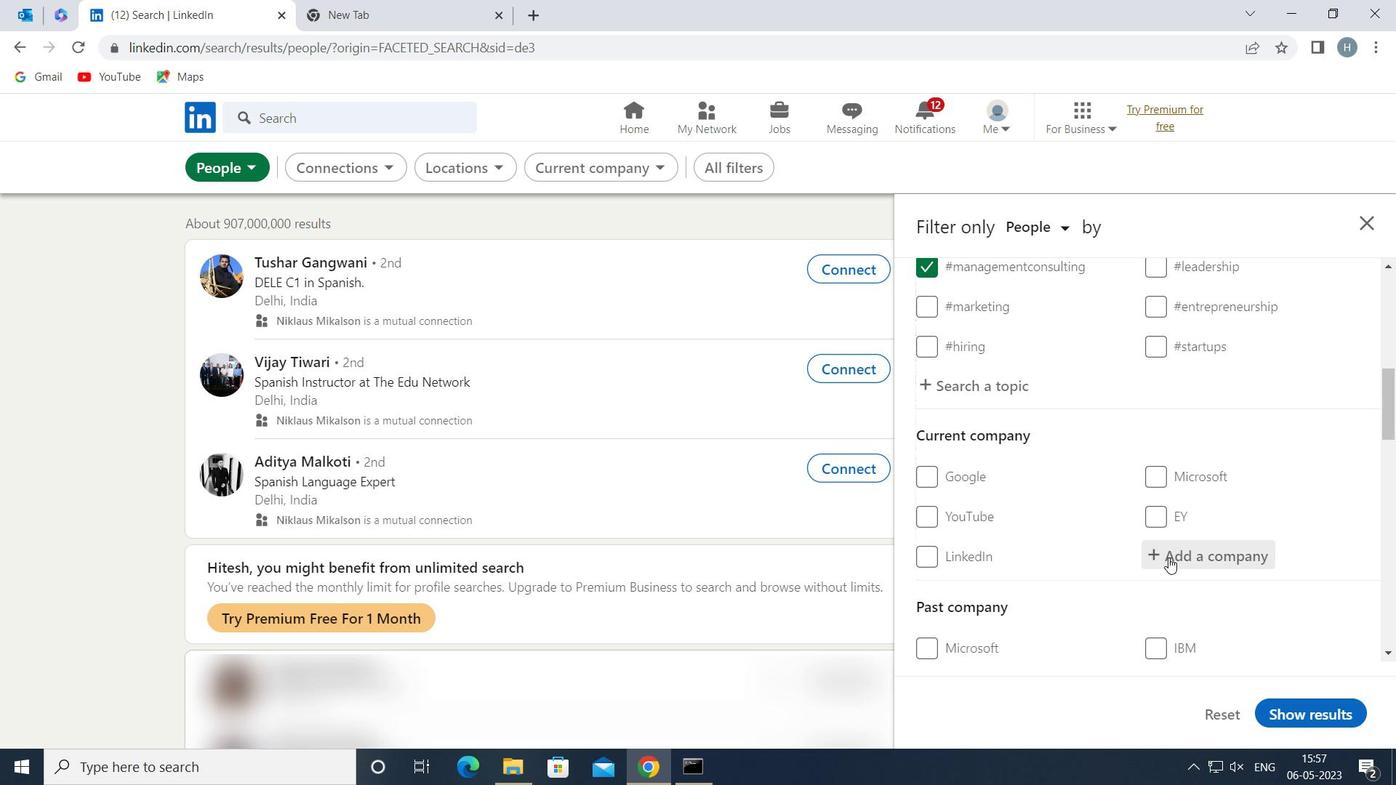 
Action: Key pressed <Key.shift>NOTION<Key.space>
Screenshot: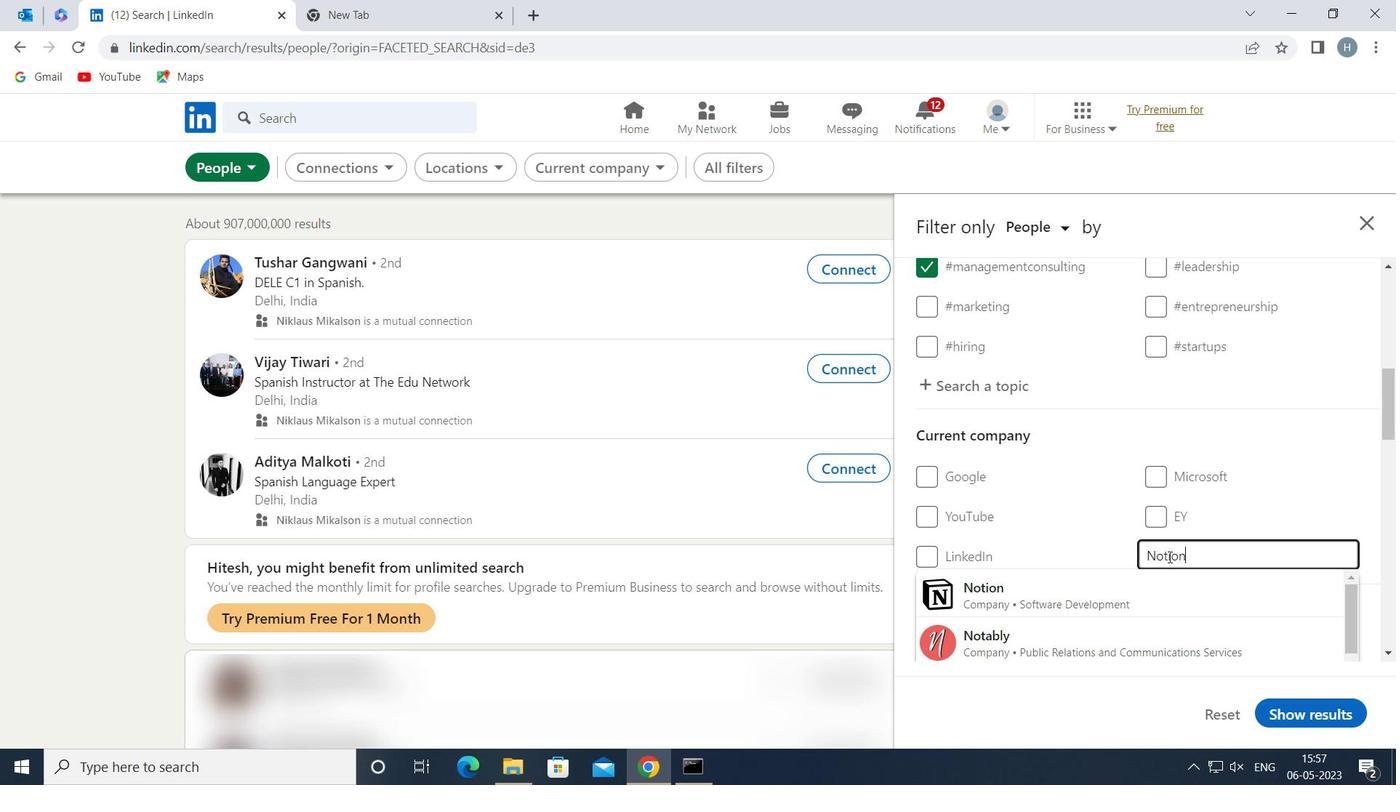
Action: Mouse moved to (1098, 588)
Screenshot: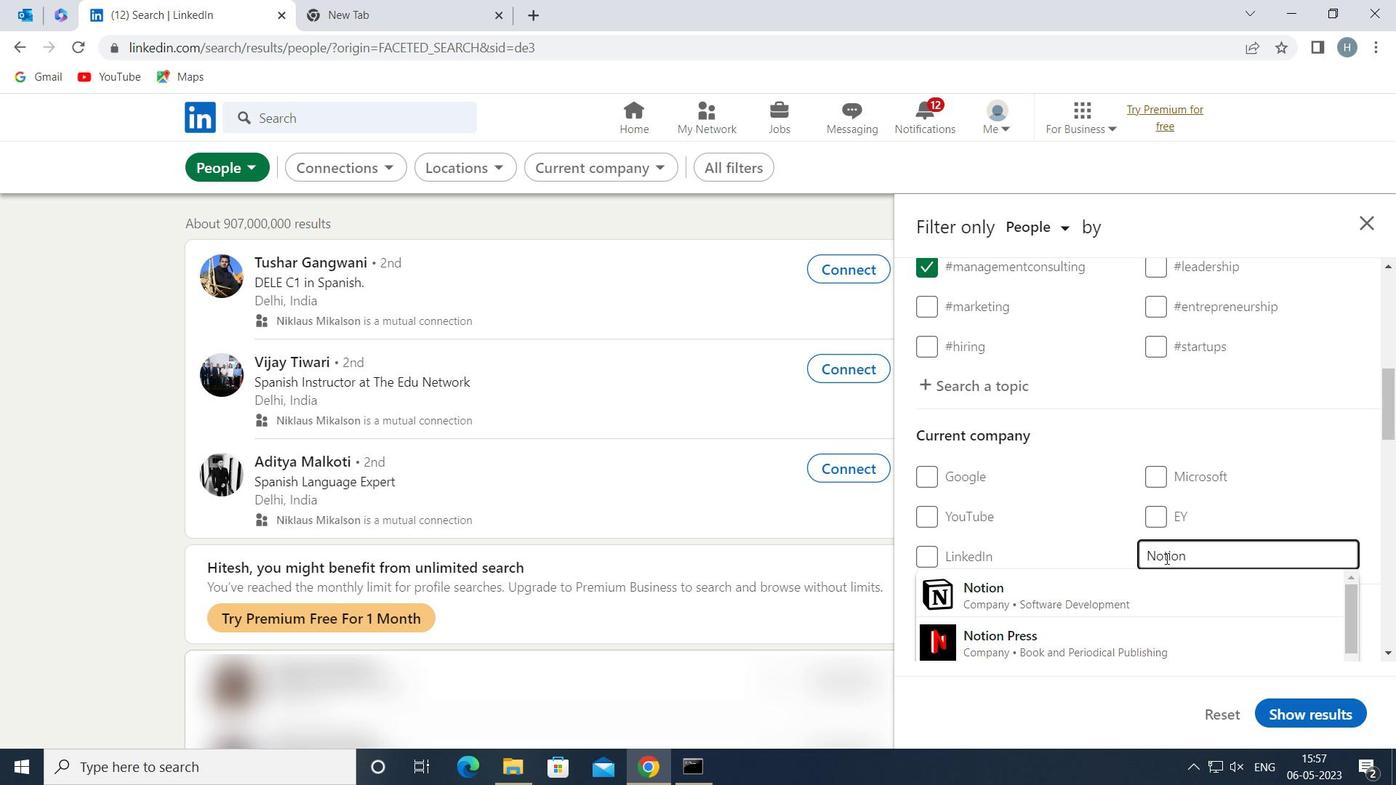 
Action: Mouse pressed left at (1098, 588)
Screenshot: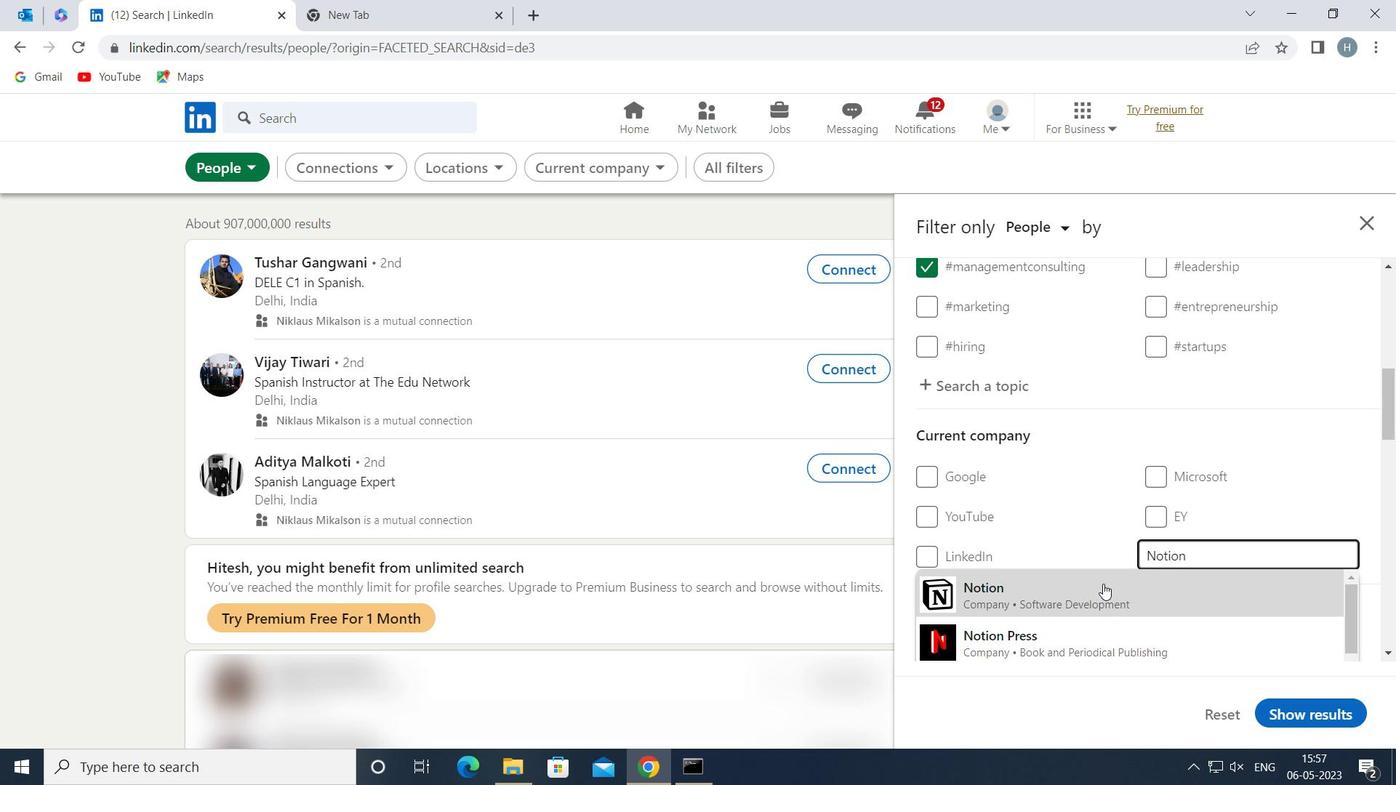 
Action: Mouse moved to (1100, 544)
Screenshot: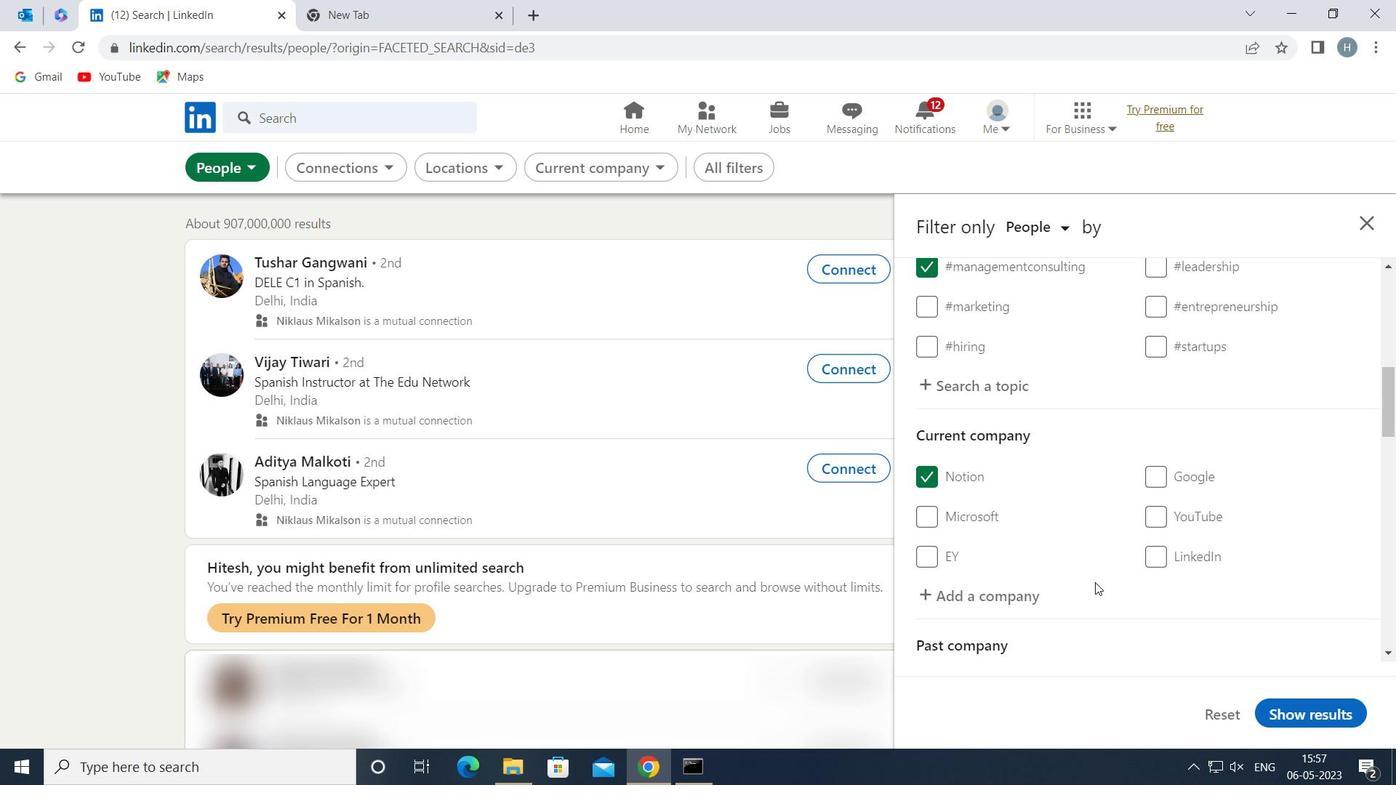 
Action: Mouse scrolled (1100, 543) with delta (0, 0)
Screenshot: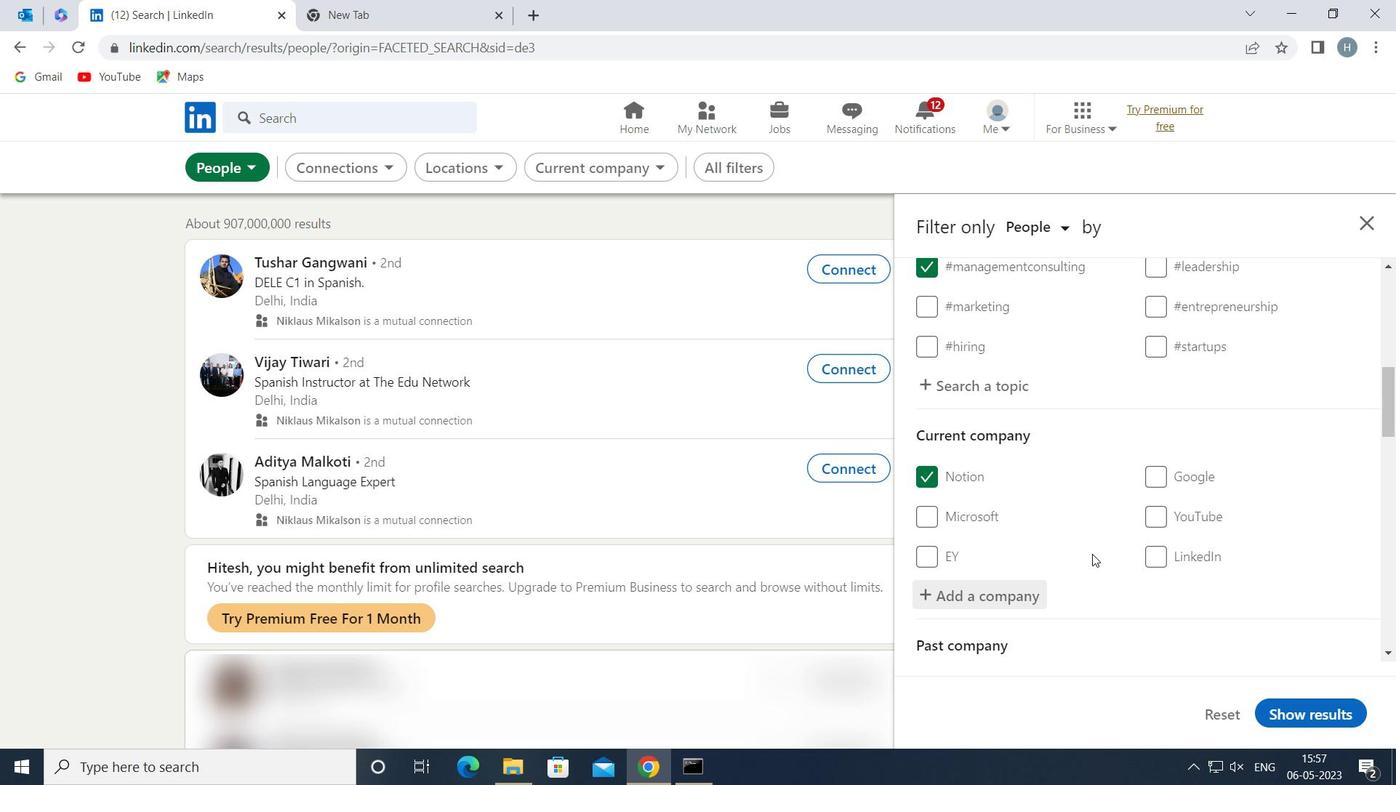 
Action: Mouse moved to (1104, 538)
Screenshot: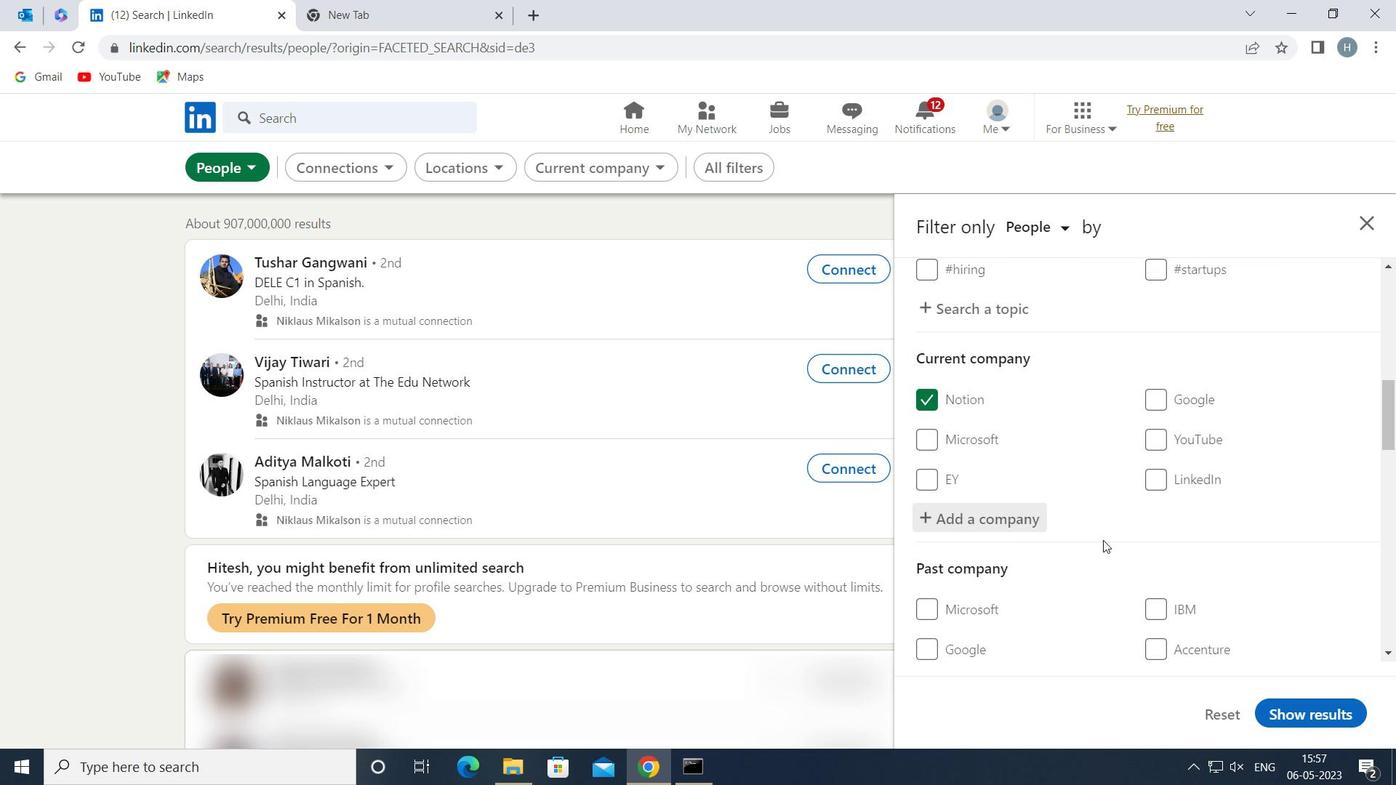 
Action: Mouse scrolled (1104, 537) with delta (0, 0)
Screenshot: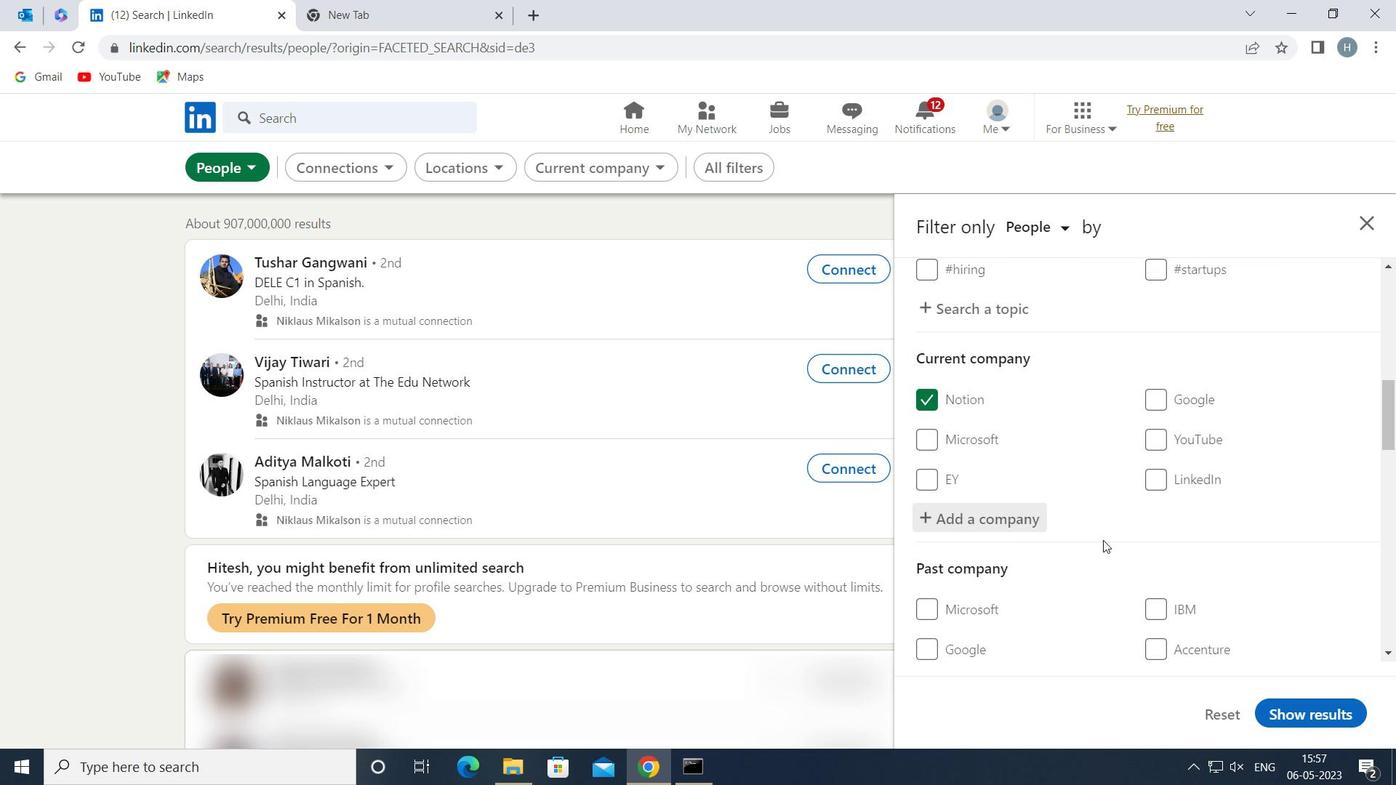 
Action: Mouse scrolled (1104, 537) with delta (0, 0)
Screenshot: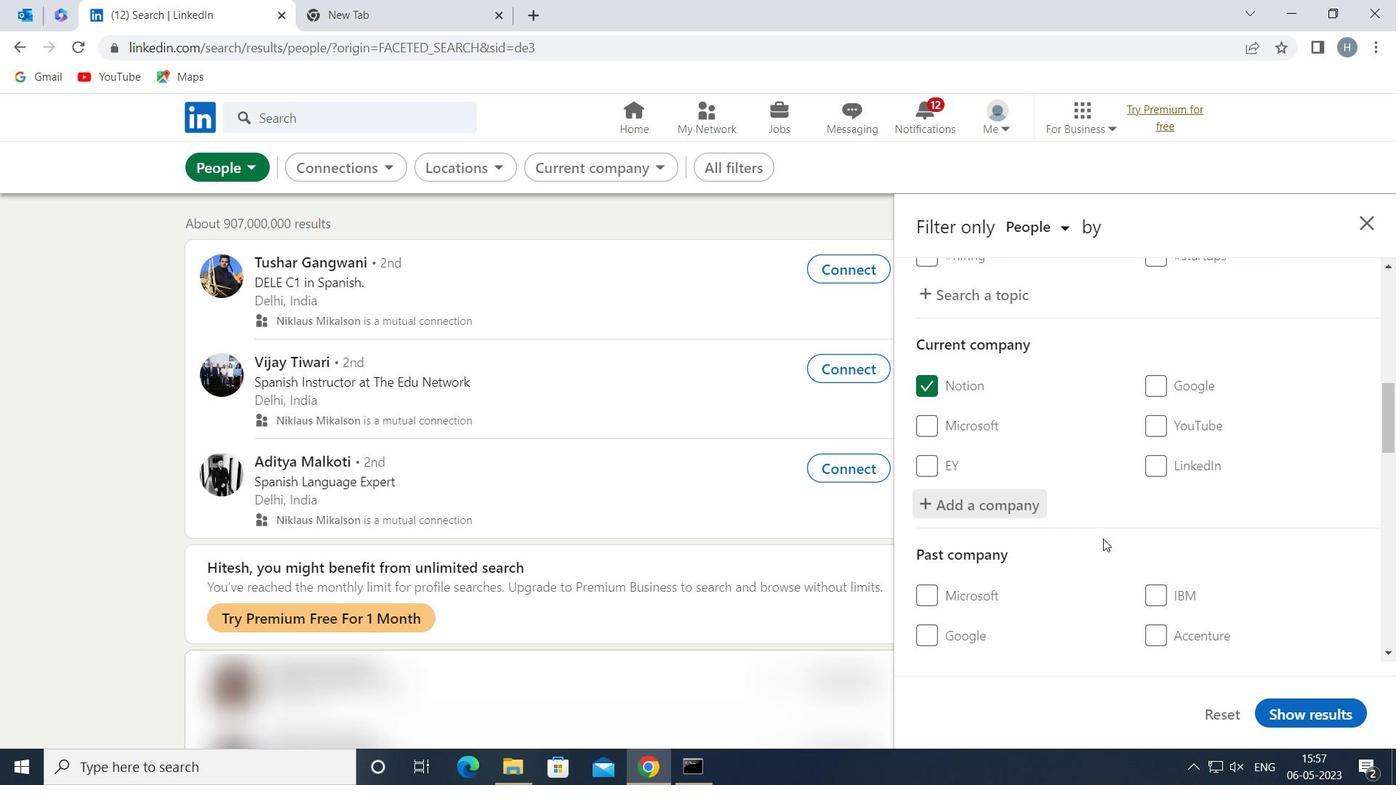 
Action: Mouse scrolled (1104, 537) with delta (0, 0)
Screenshot: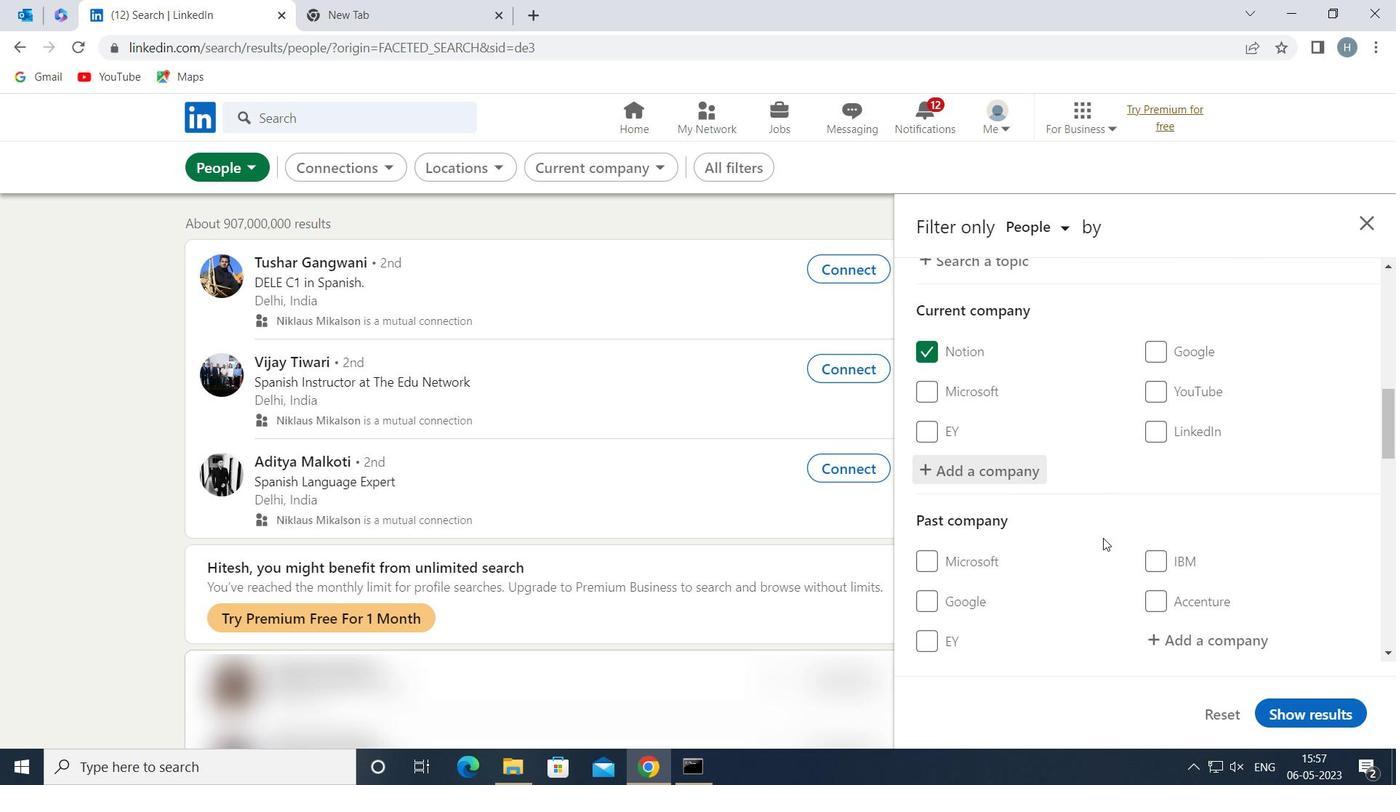
Action: Mouse moved to (1231, 585)
Screenshot: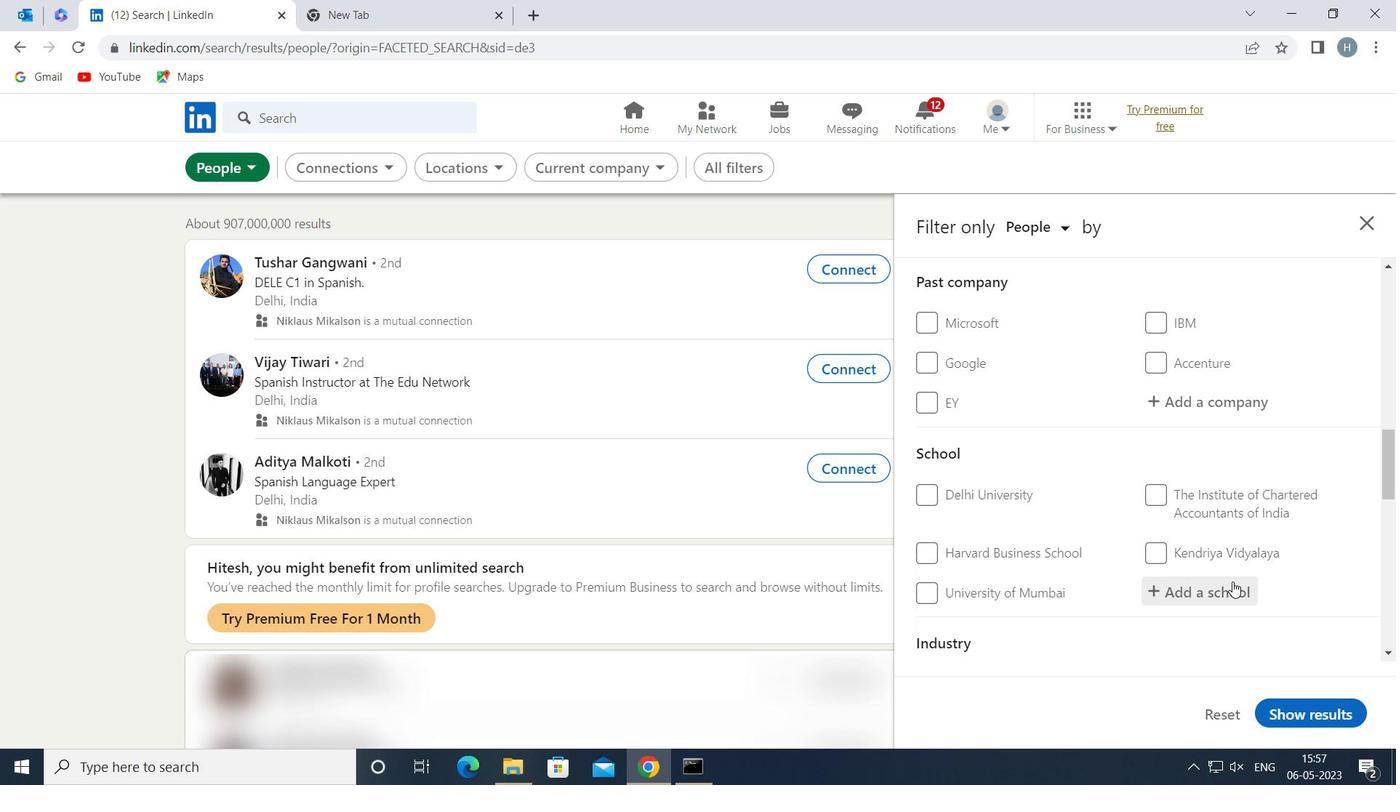 
Action: Mouse pressed left at (1231, 585)
Screenshot: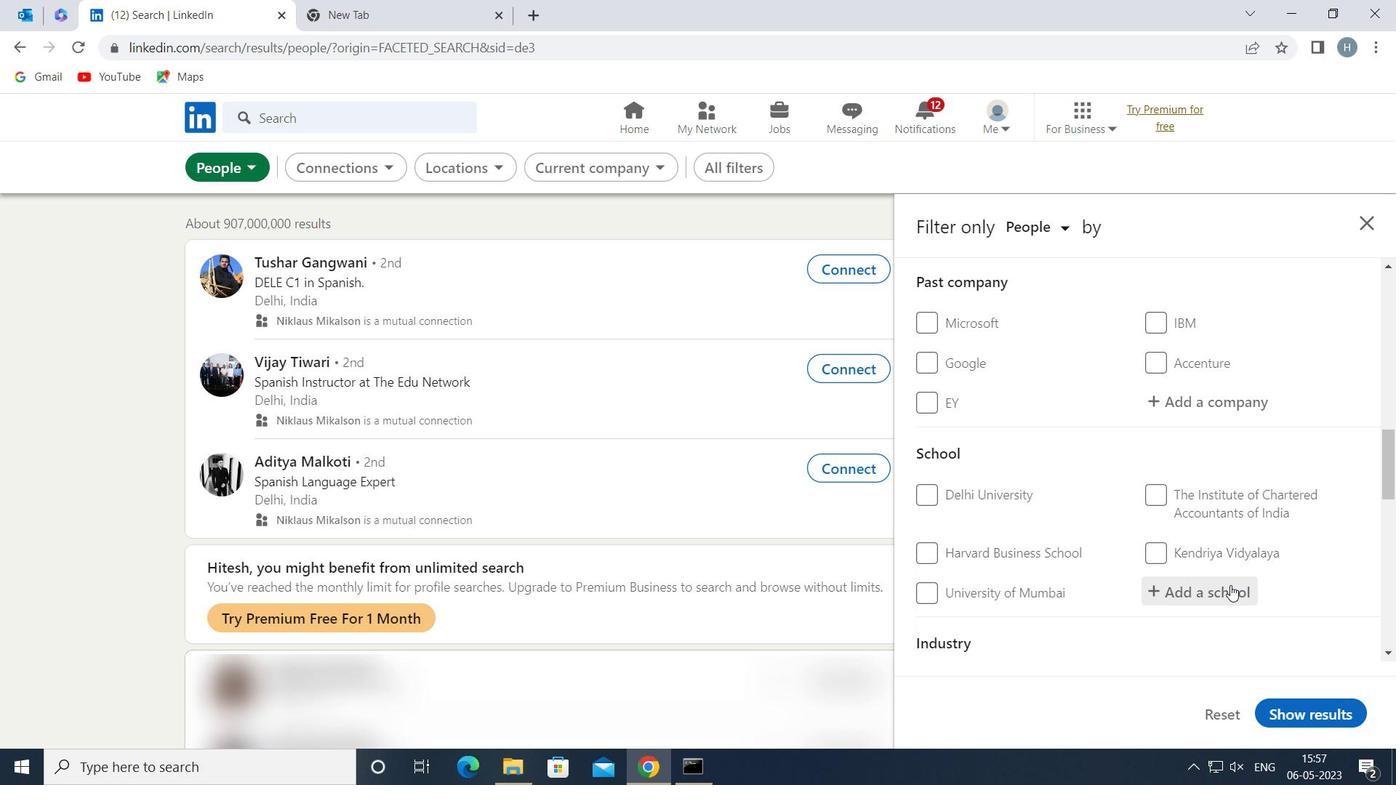 
Action: Key pressed <Key.shift>PROJECT<Key.space><Key.shift>MANAGE
Screenshot: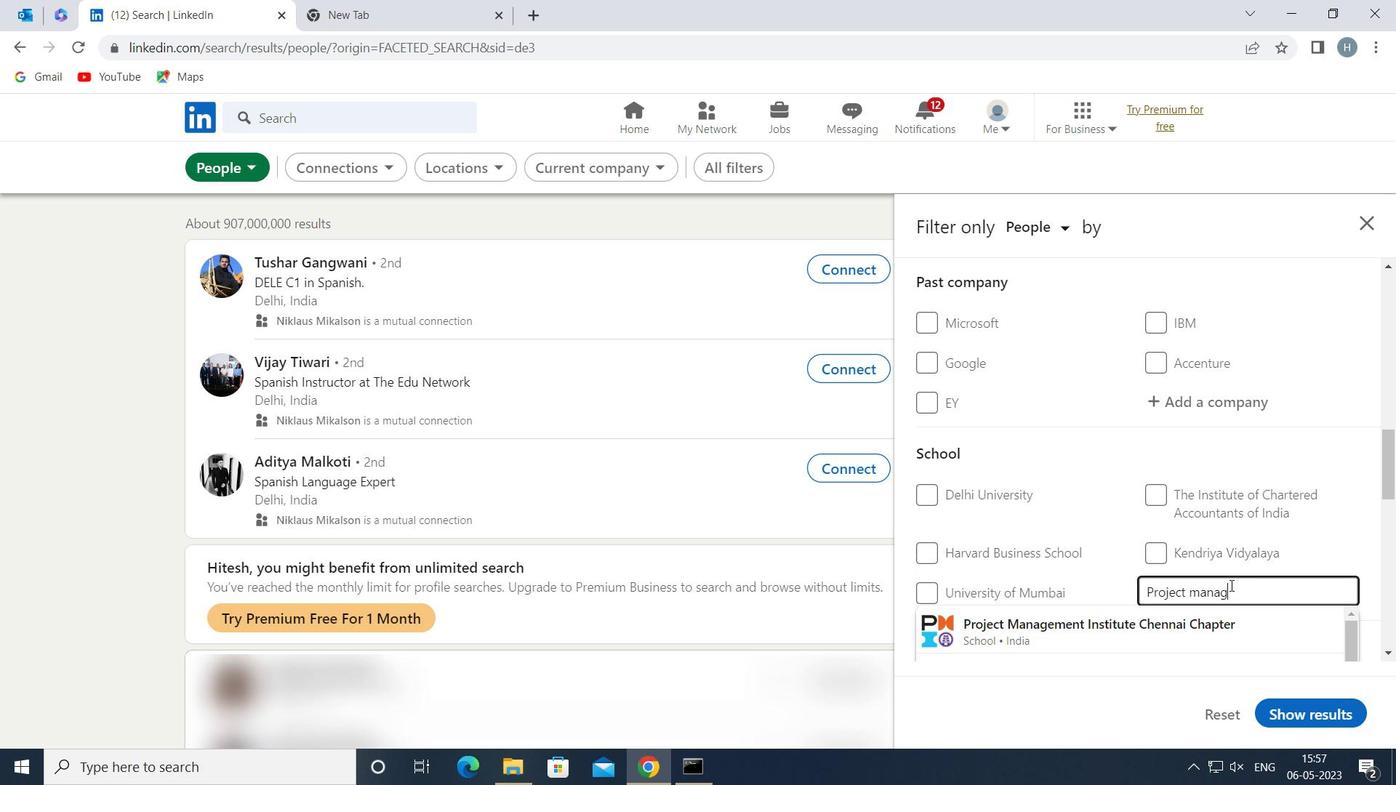 
Action: Mouse moved to (1222, 617)
Screenshot: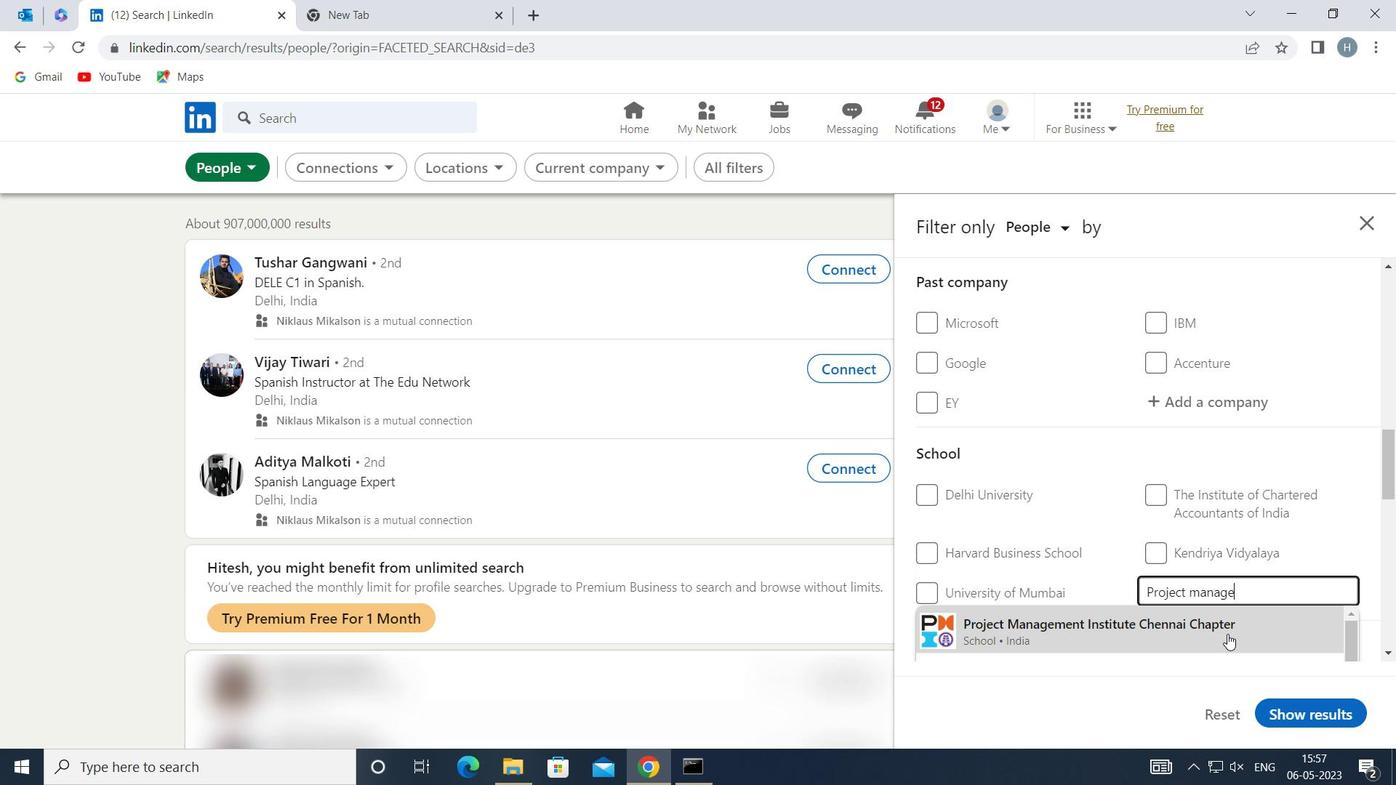 
Action: Mouse pressed left at (1222, 617)
Screenshot: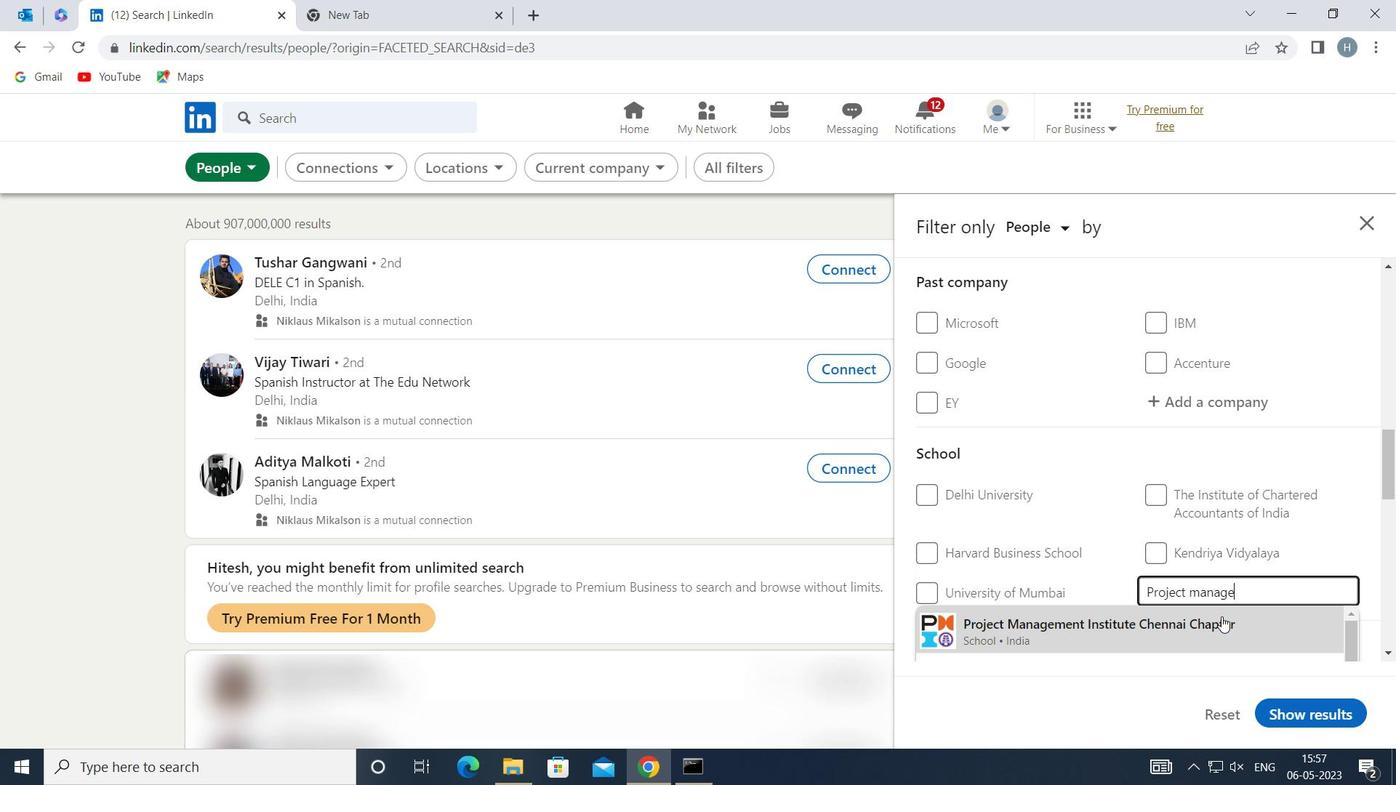 
Action: Mouse moved to (1112, 544)
Screenshot: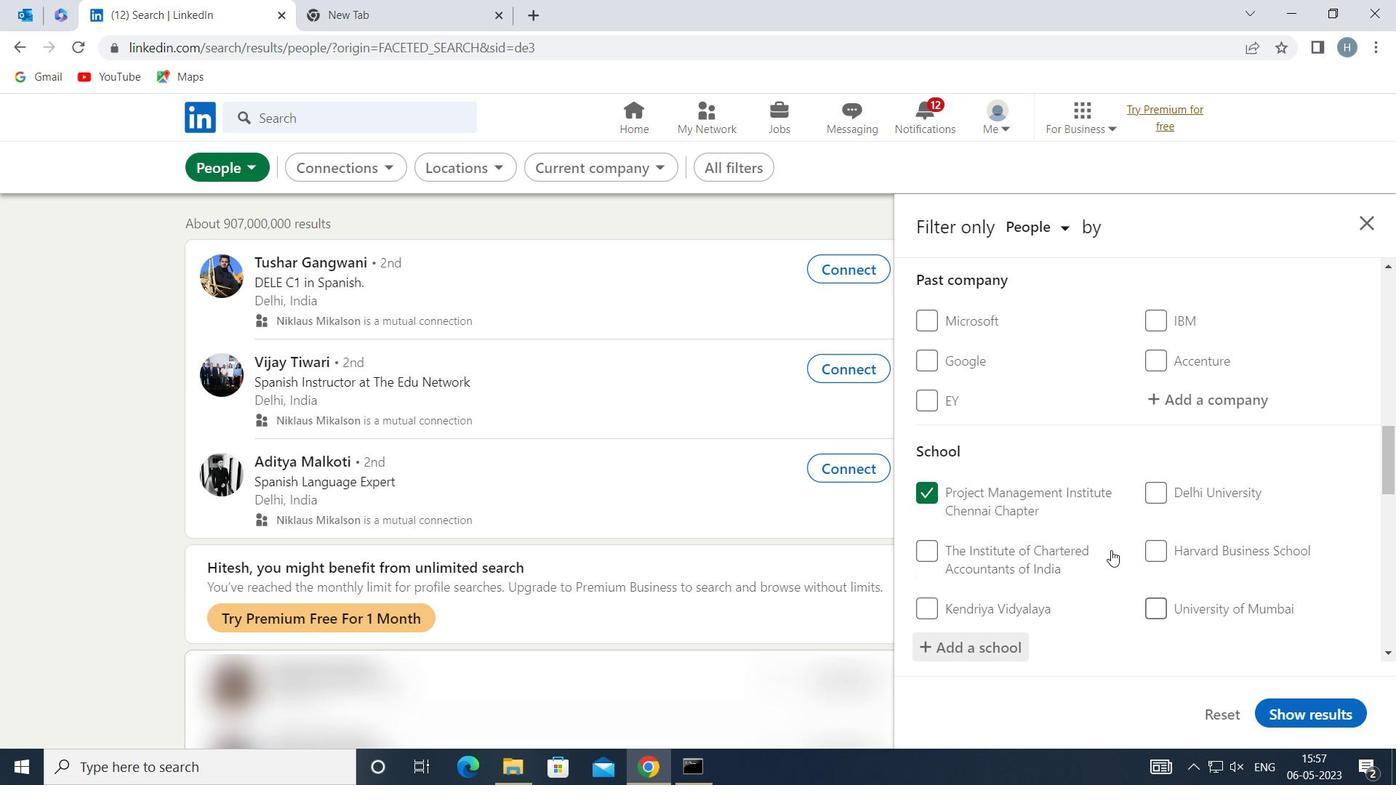 
Action: Mouse scrolled (1112, 543) with delta (0, 0)
Screenshot: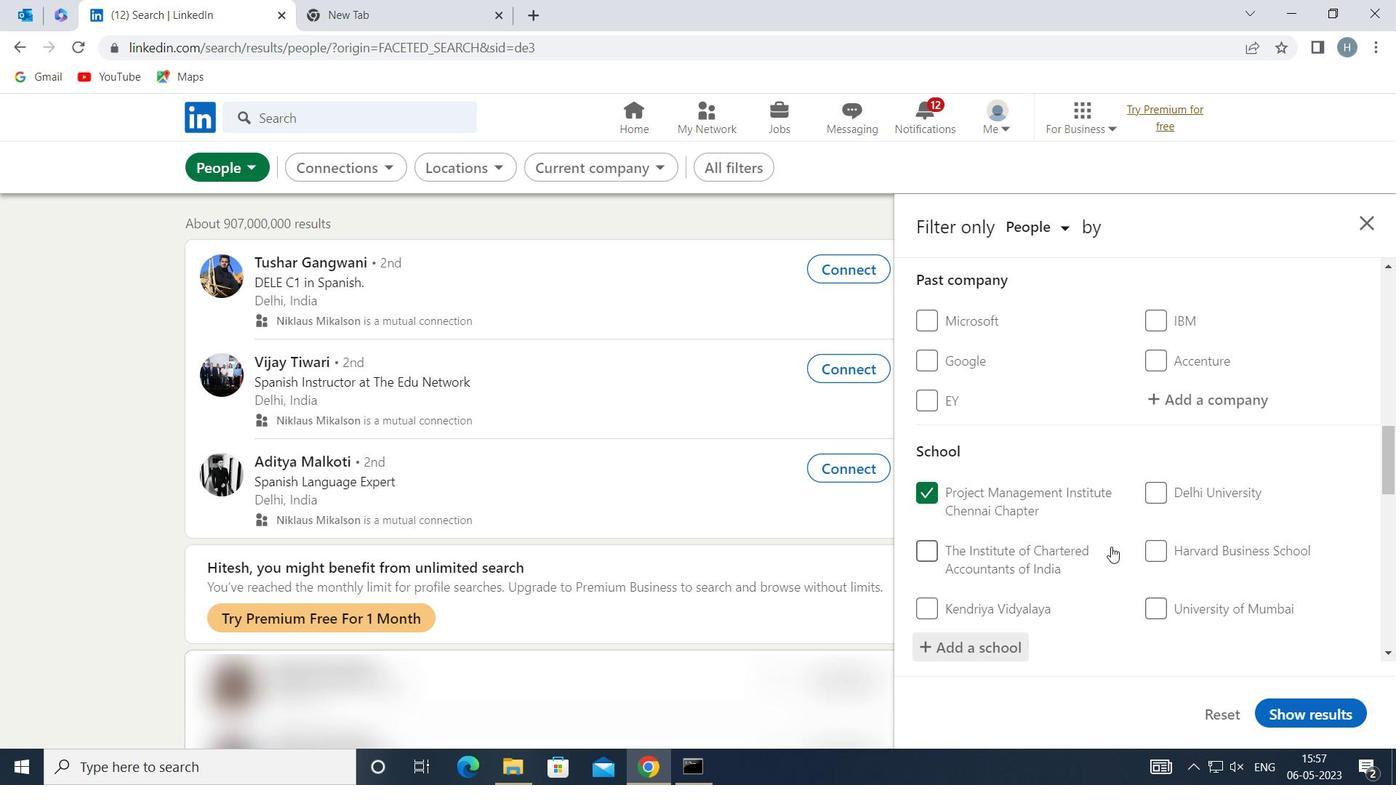 
Action: Mouse moved to (1113, 543)
Screenshot: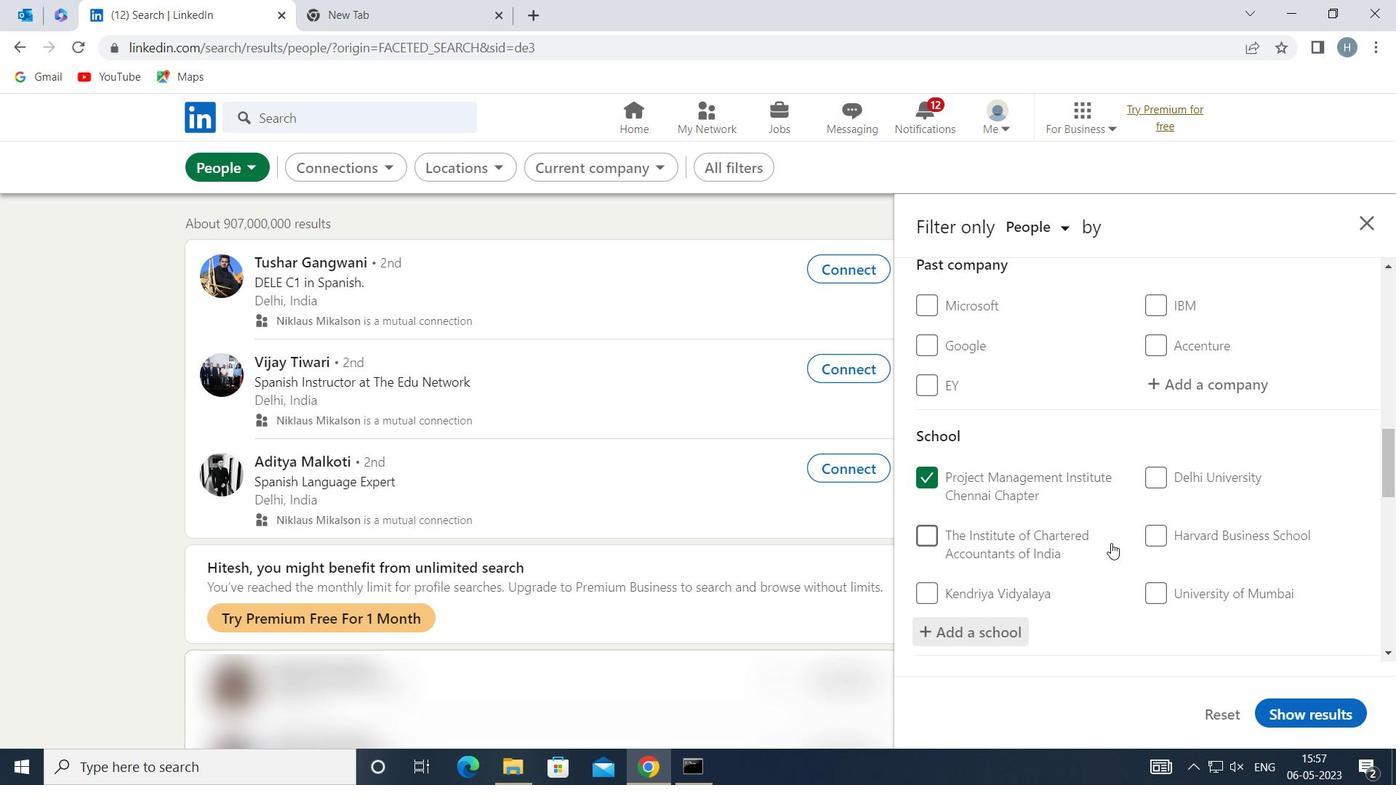 
Action: Mouse scrolled (1113, 542) with delta (0, 0)
Screenshot: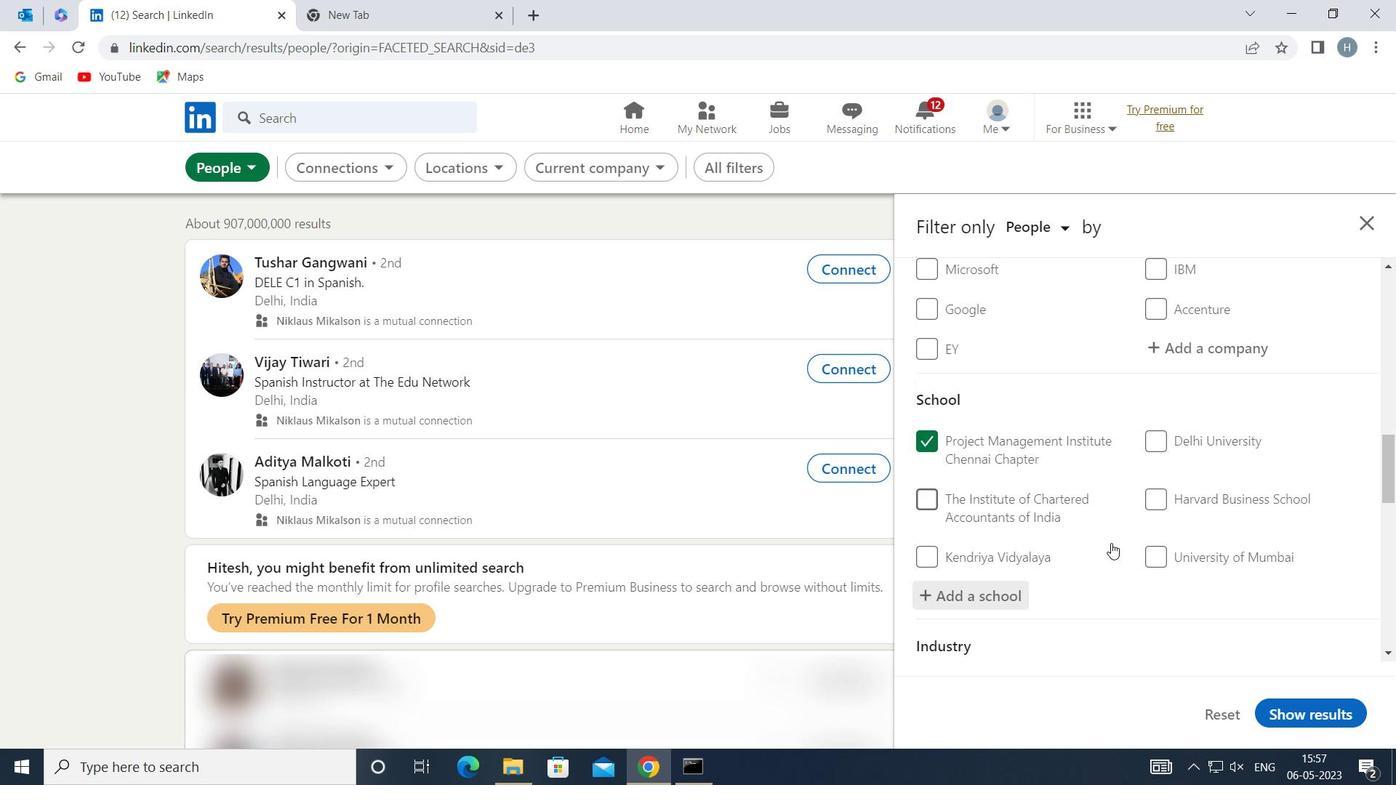 
Action: Mouse scrolled (1113, 542) with delta (0, 0)
Screenshot: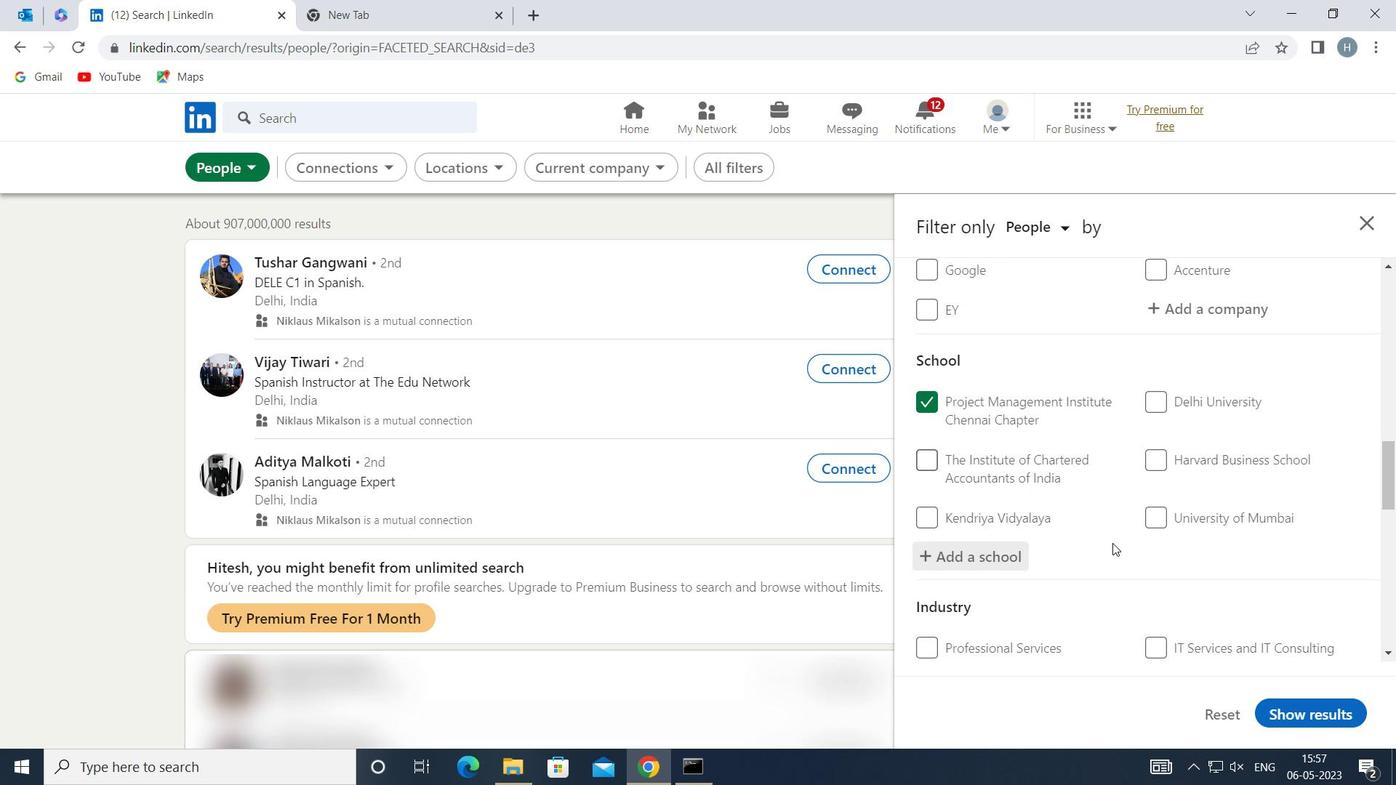 
Action: Mouse moved to (1114, 542)
Screenshot: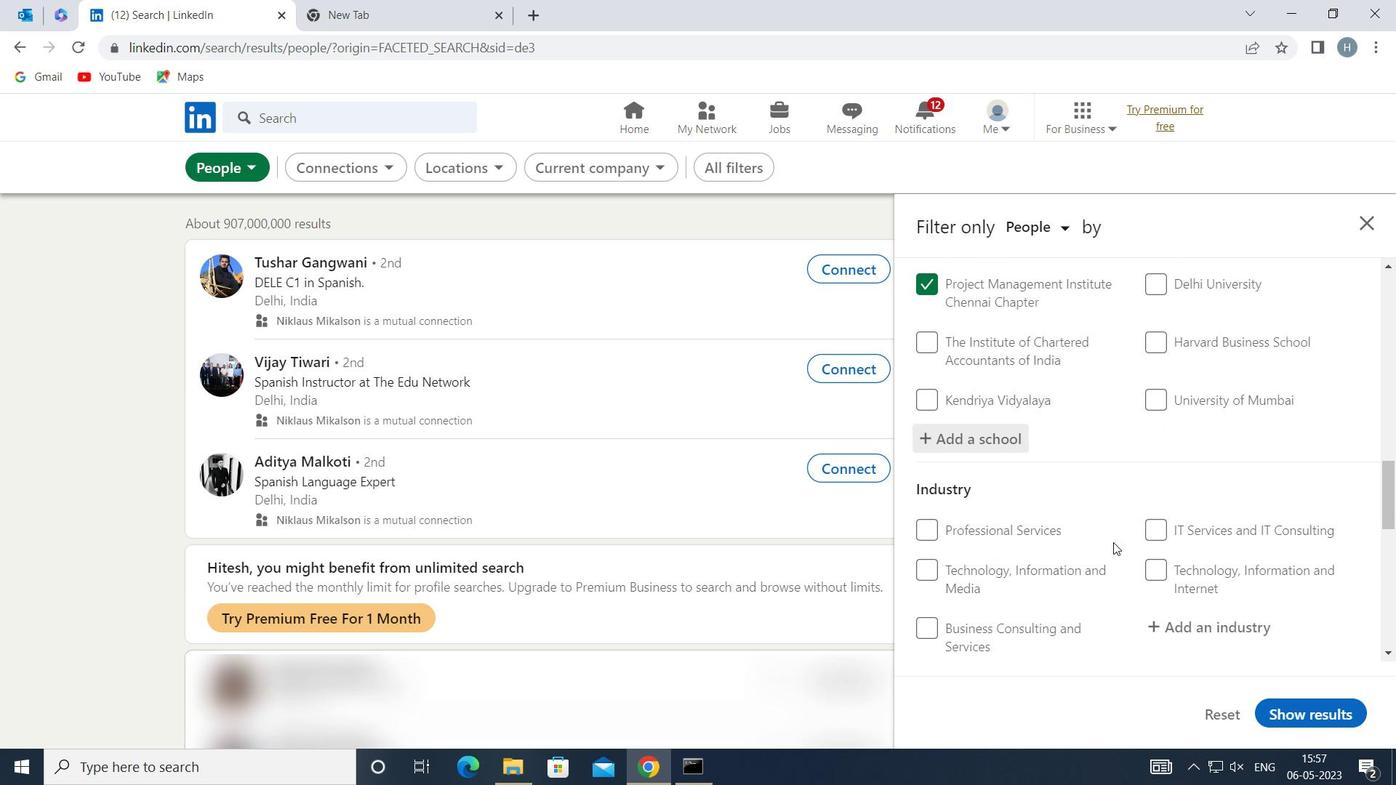 
Action: Mouse scrolled (1114, 541) with delta (0, 0)
Screenshot: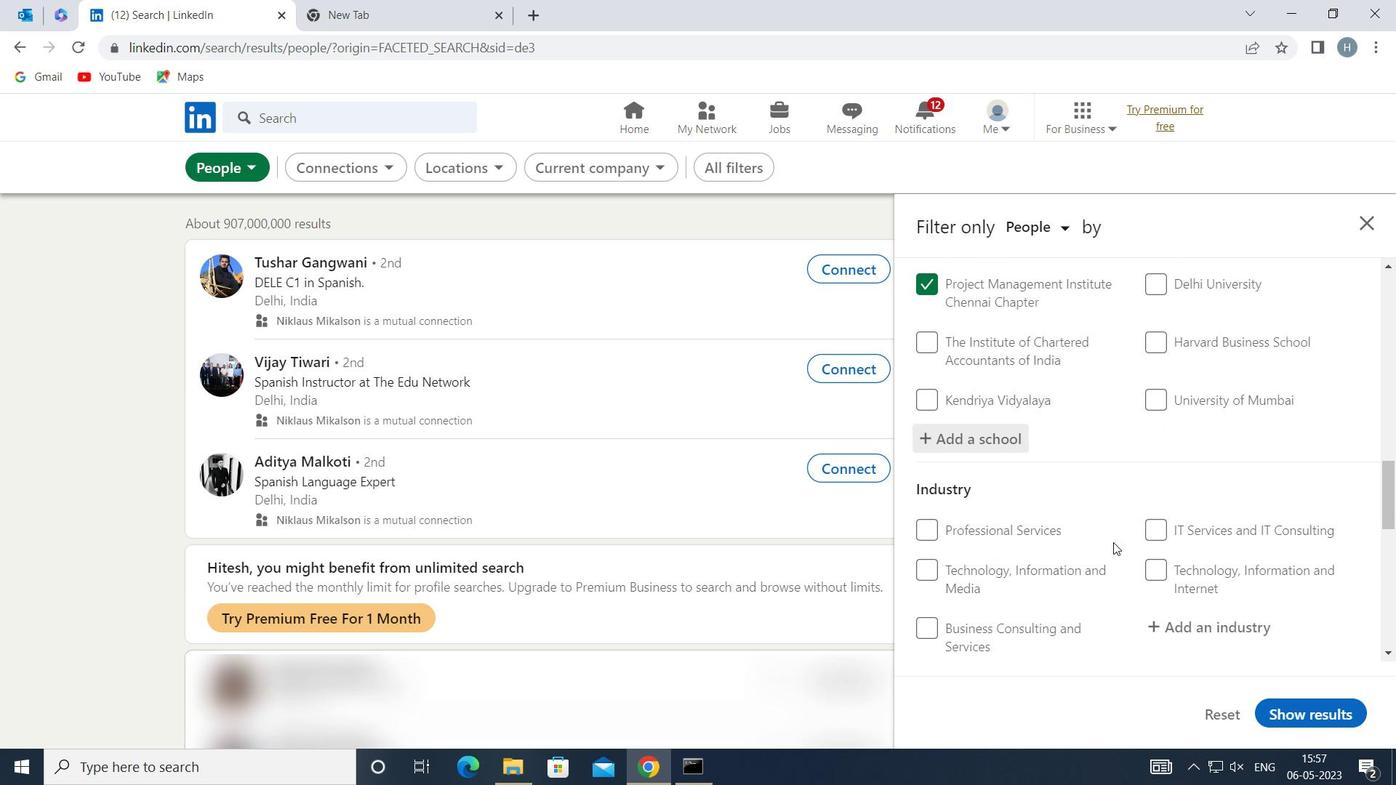 
Action: Mouse moved to (1214, 467)
Screenshot: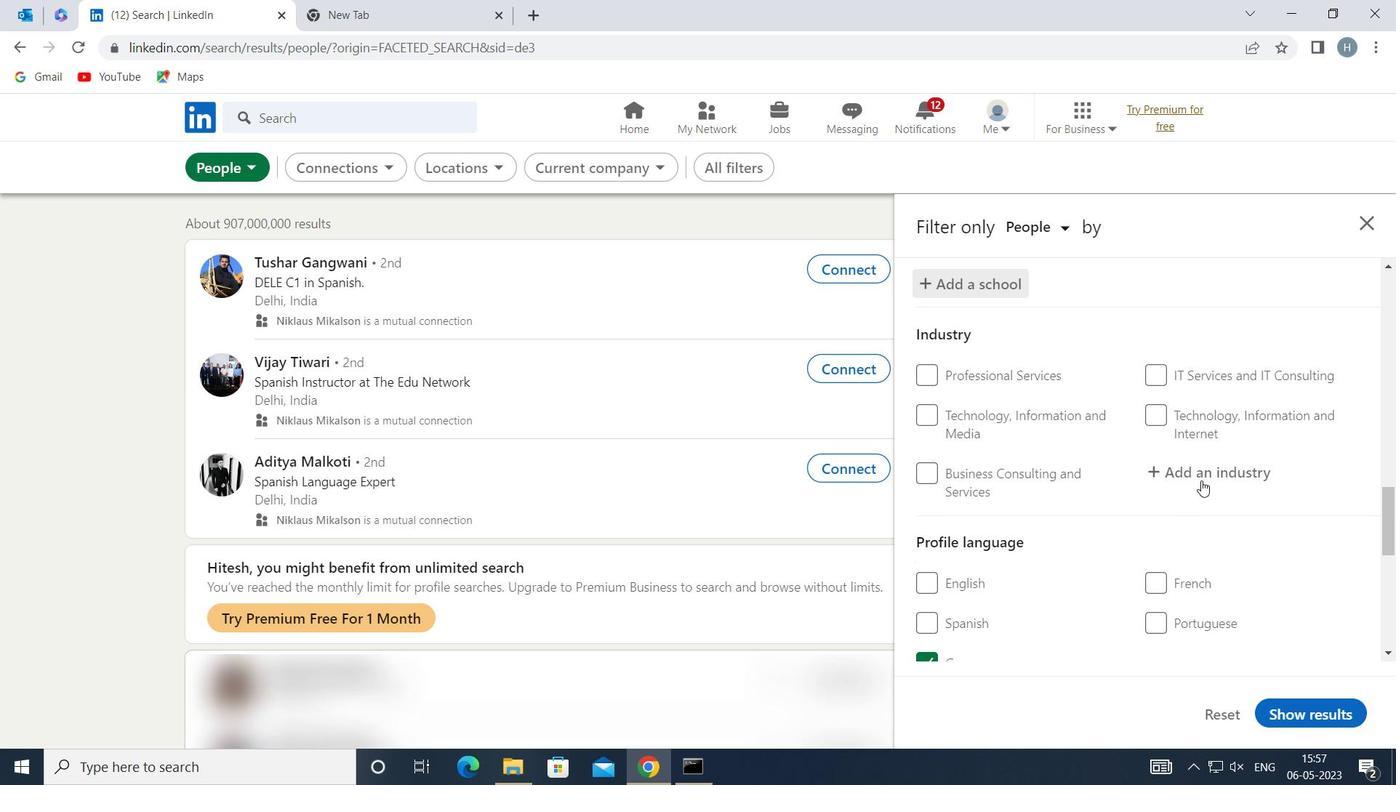 
Action: Mouse pressed left at (1214, 467)
Screenshot: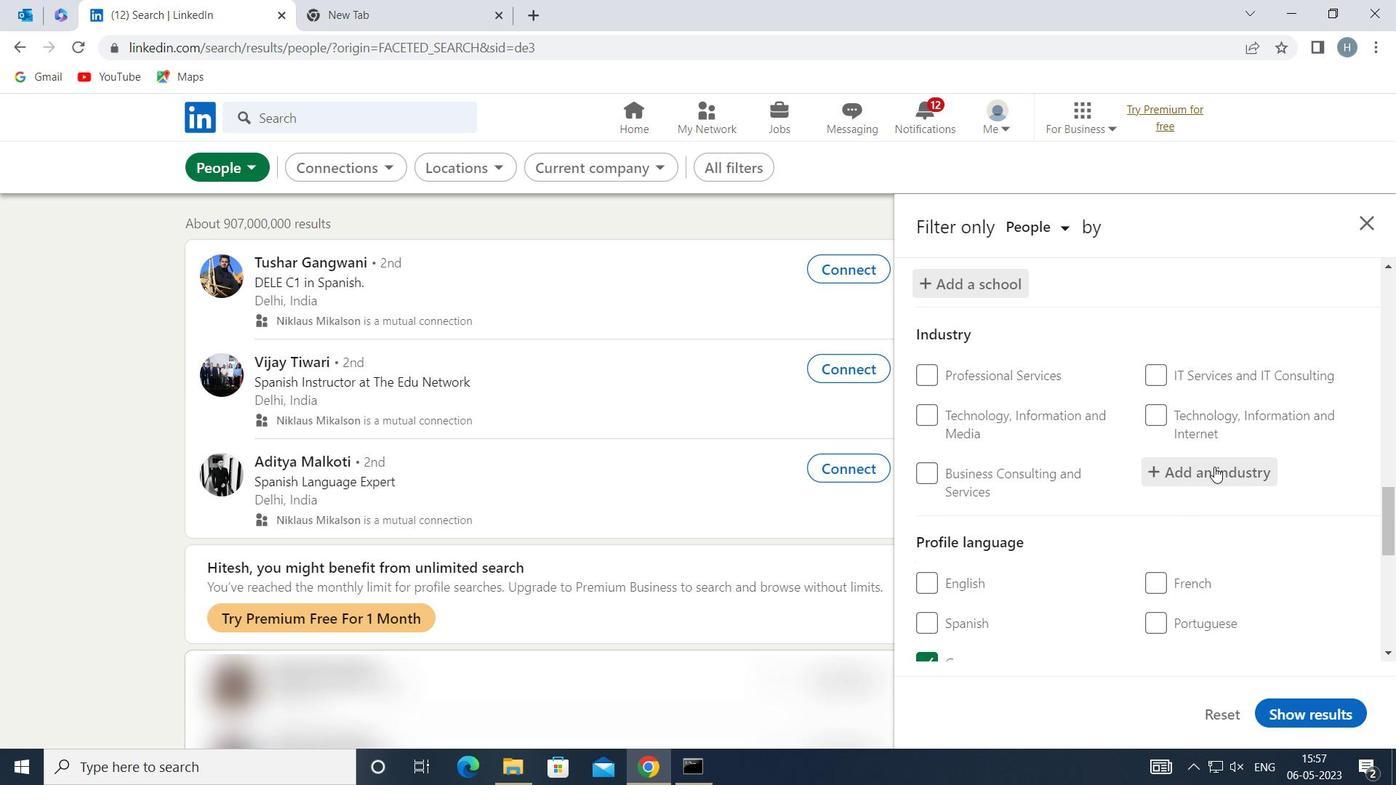 
Action: Key pressed <Key.shift>ADMINI
Screenshot: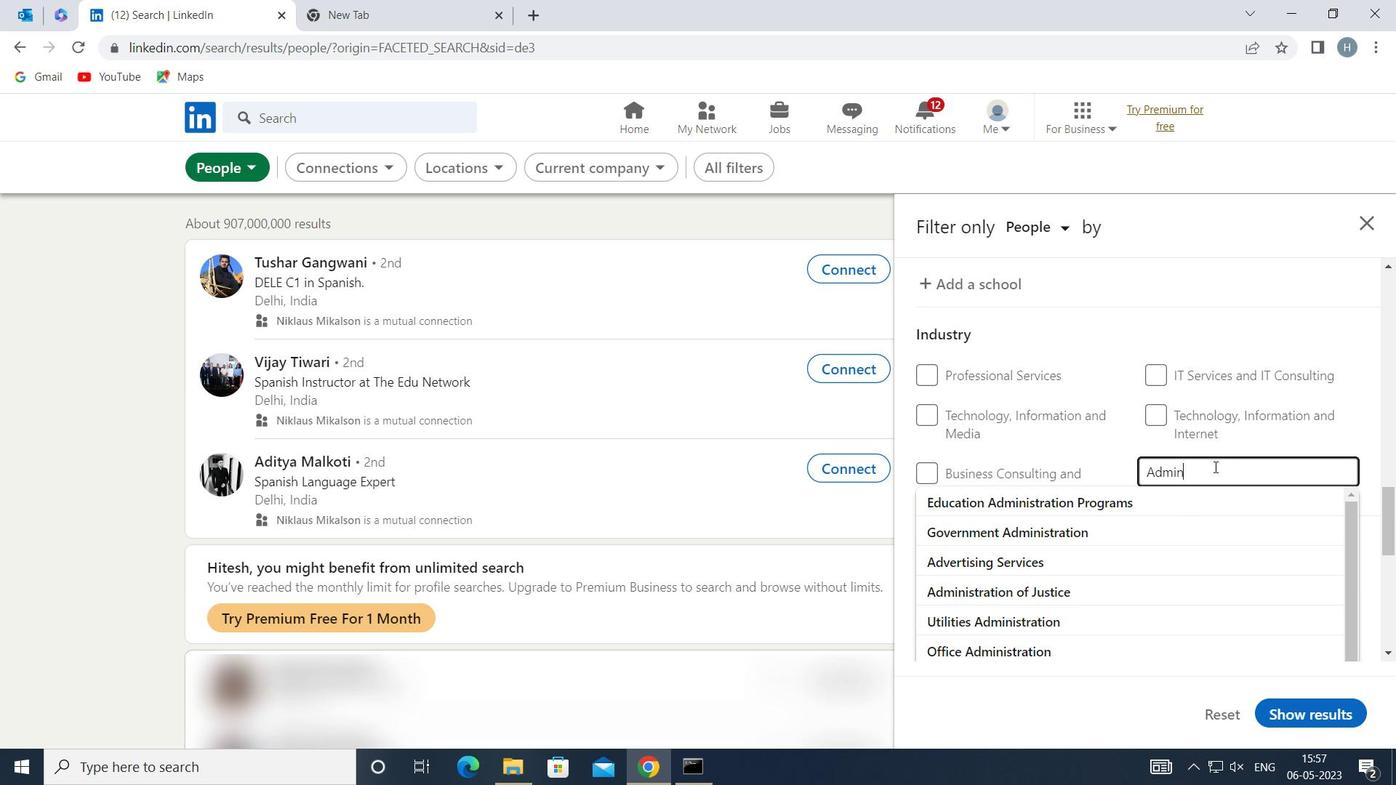 
Action: Mouse moved to (1081, 565)
Screenshot: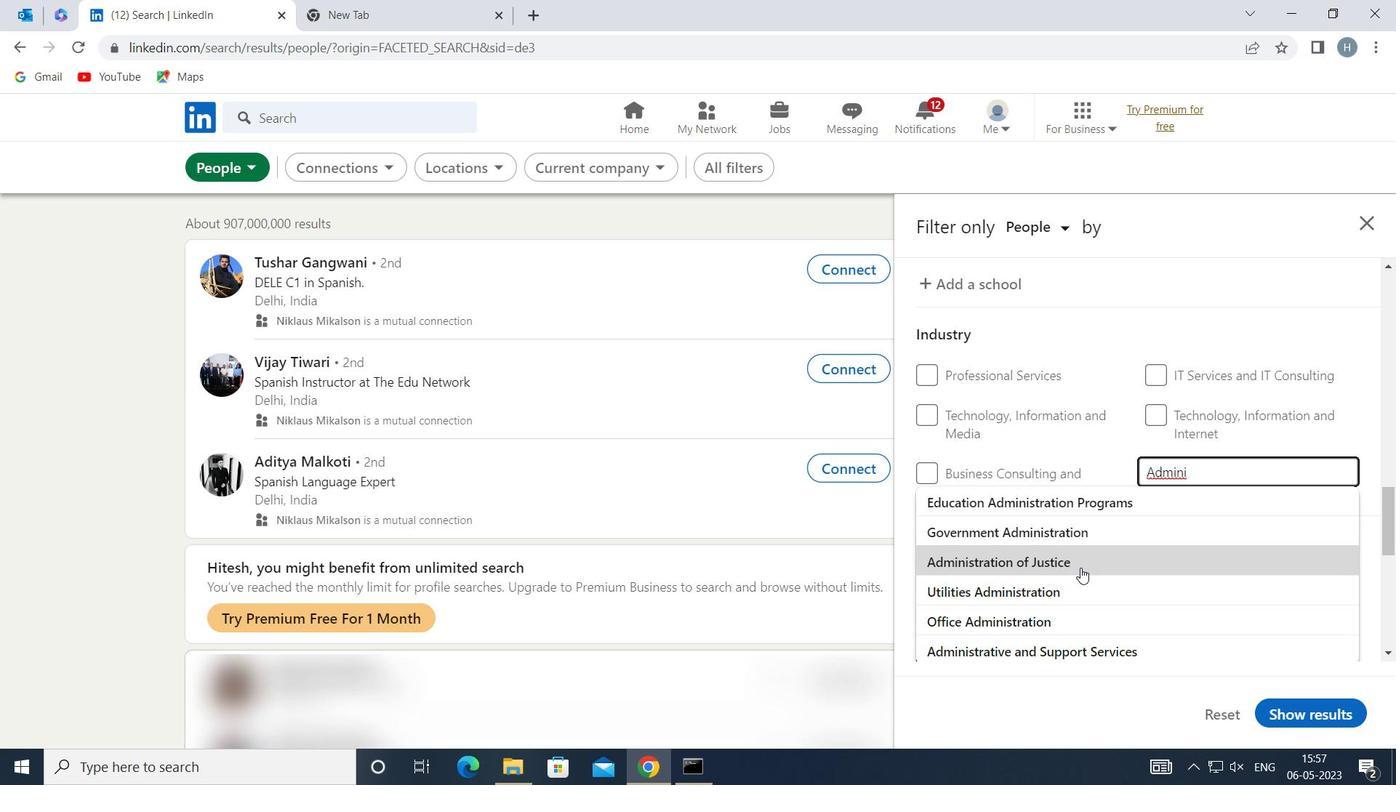 
Action: Mouse pressed left at (1081, 565)
Screenshot: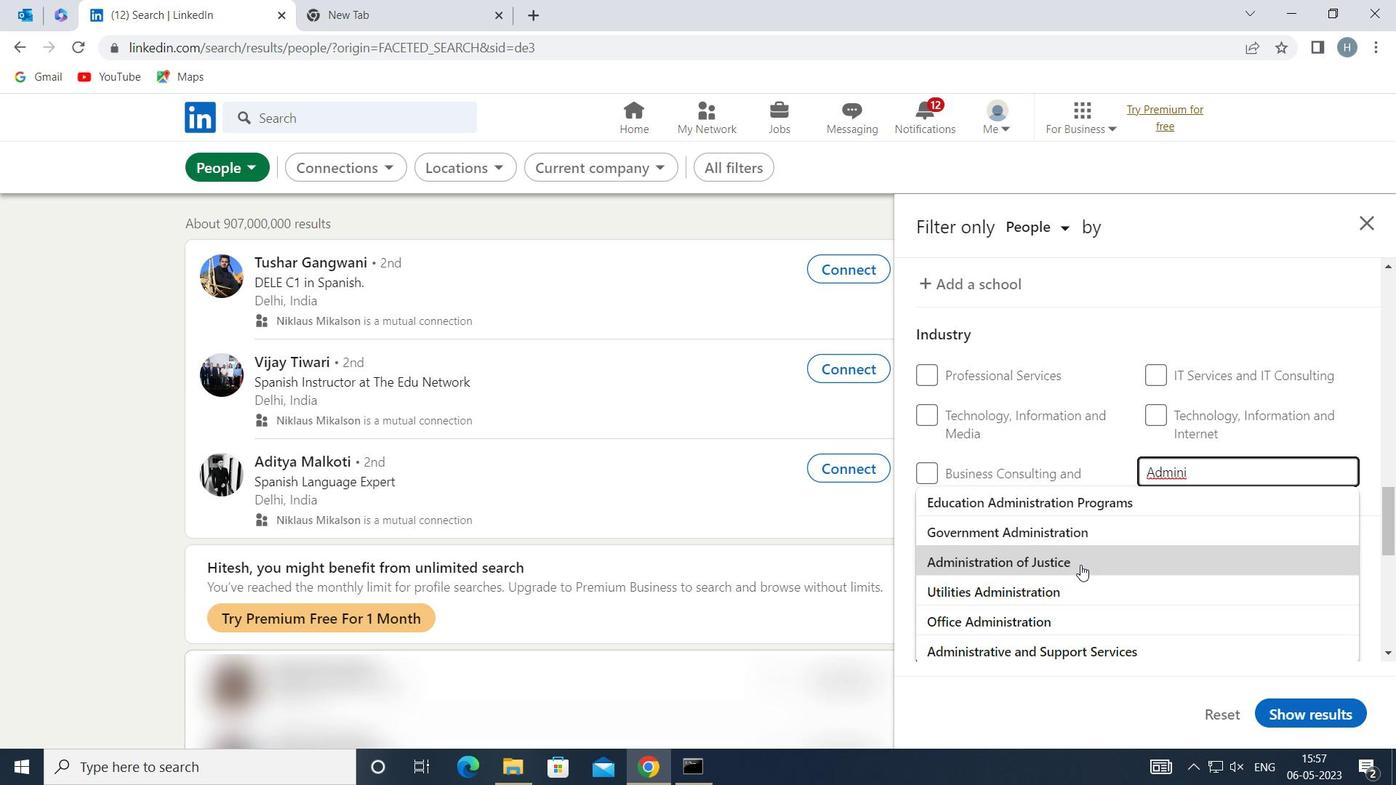 
Action: Mouse moved to (1083, 539)
Screenshot: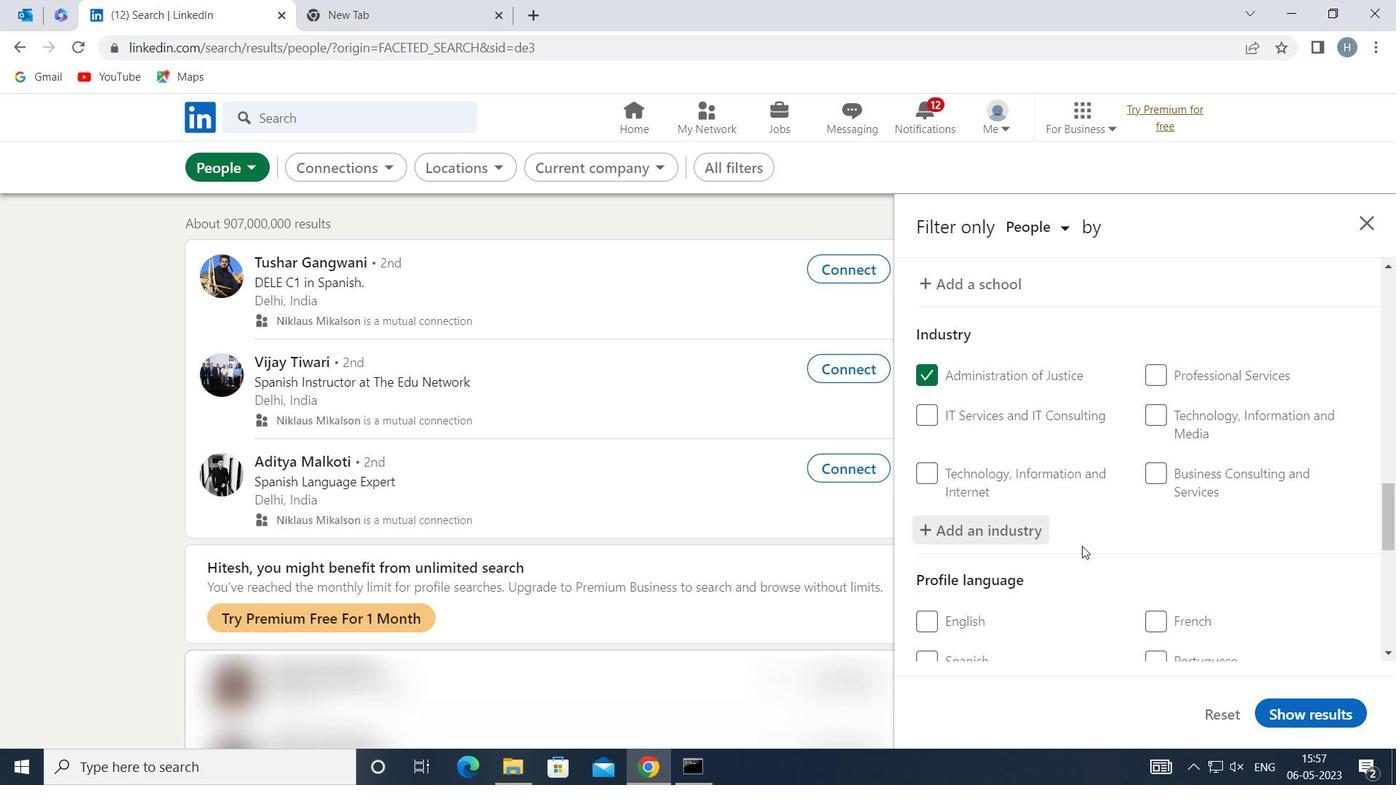 
Action: Mouse scrolled (1083, 539) with delta (0, 0)
Screenshot: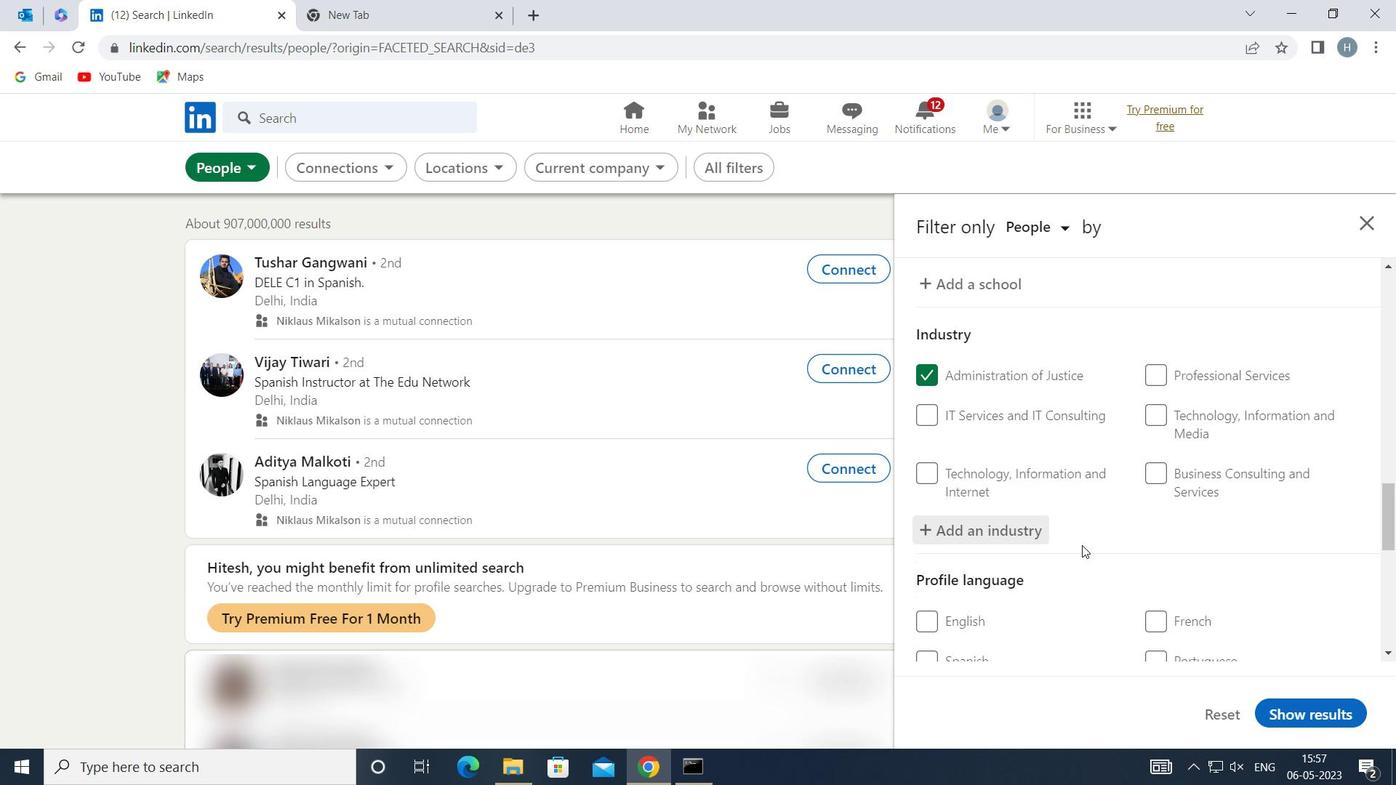 
Action: Mouse moved to (1083, 525)
Screenshot: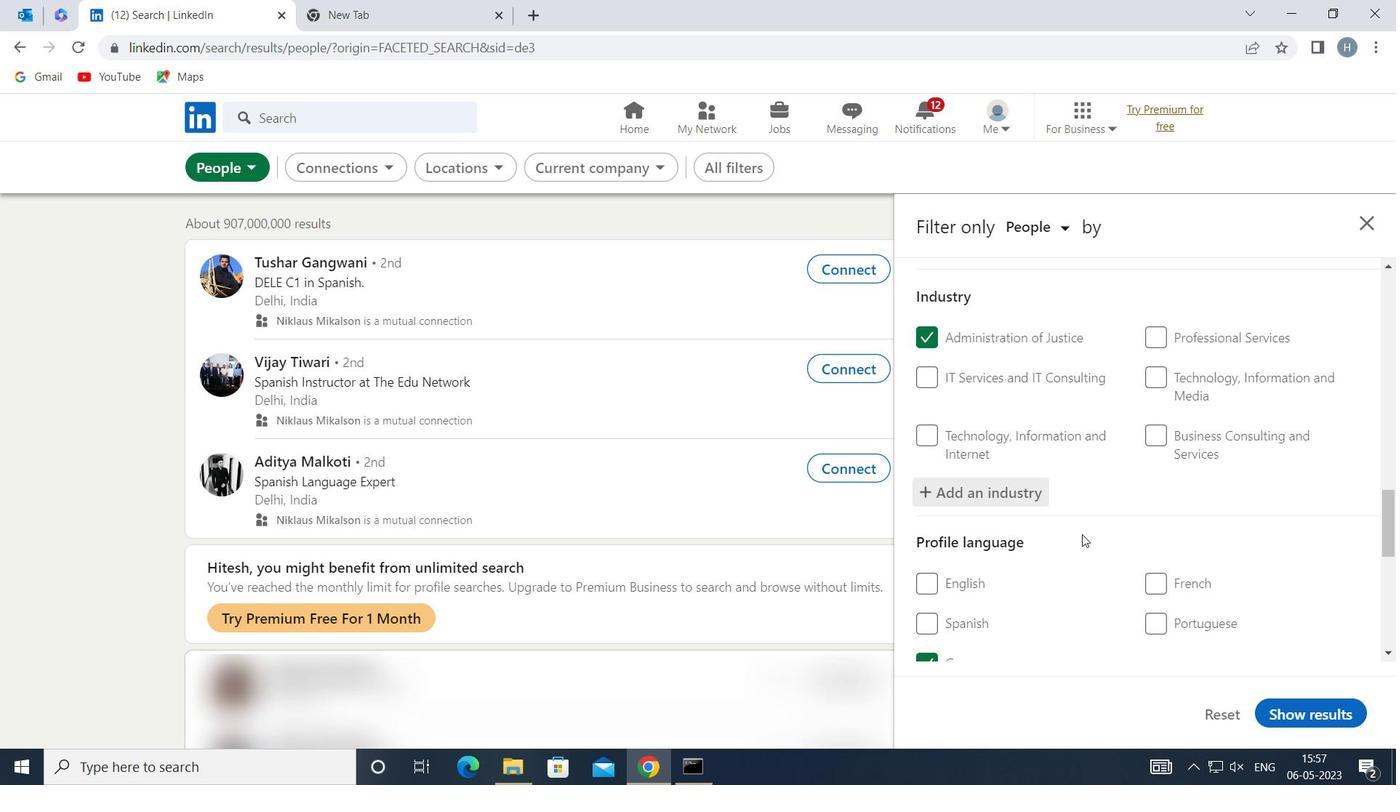 
Action: Mouse scrolled (1083, 524) with delta (0, 0)
Screenshot: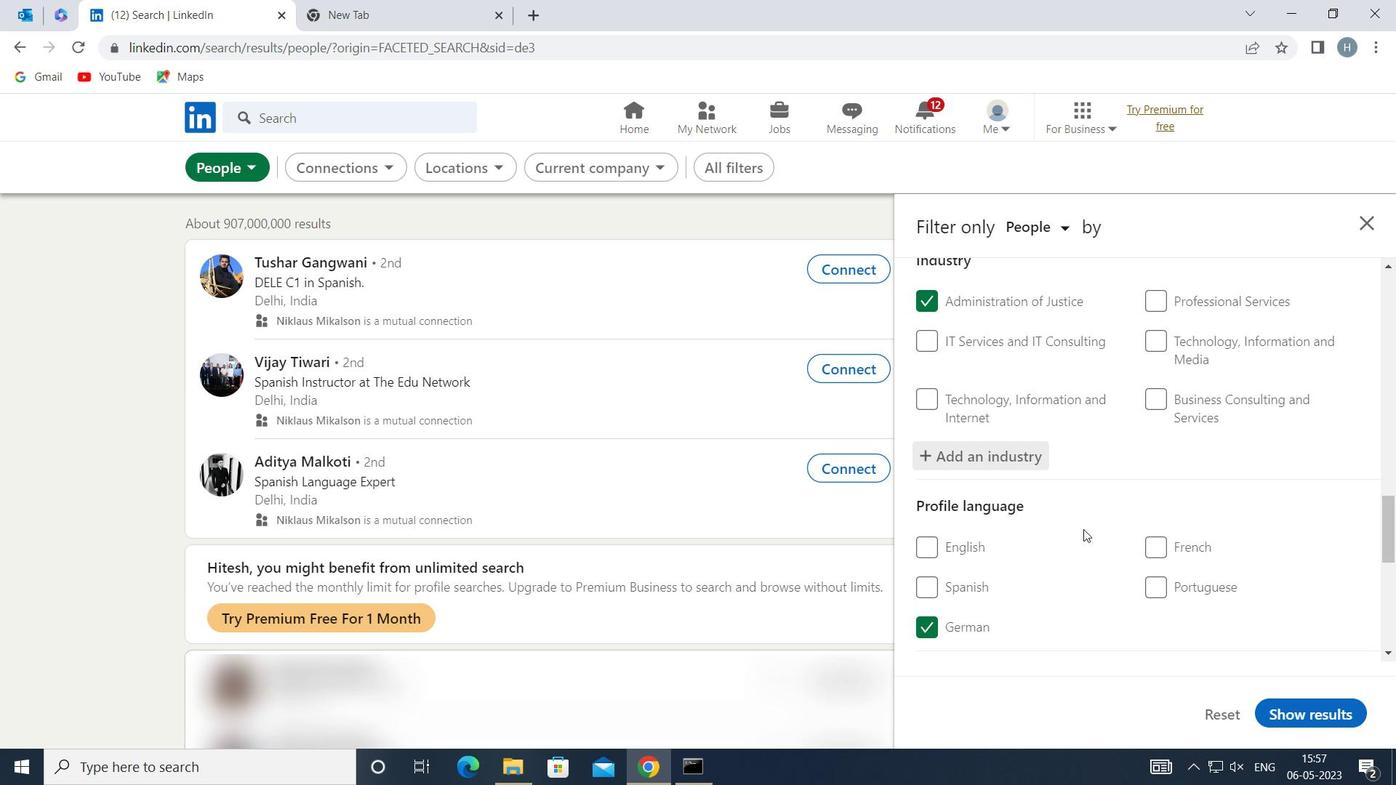 
Action: Mouse moved to (1084, 523)
Screenshot: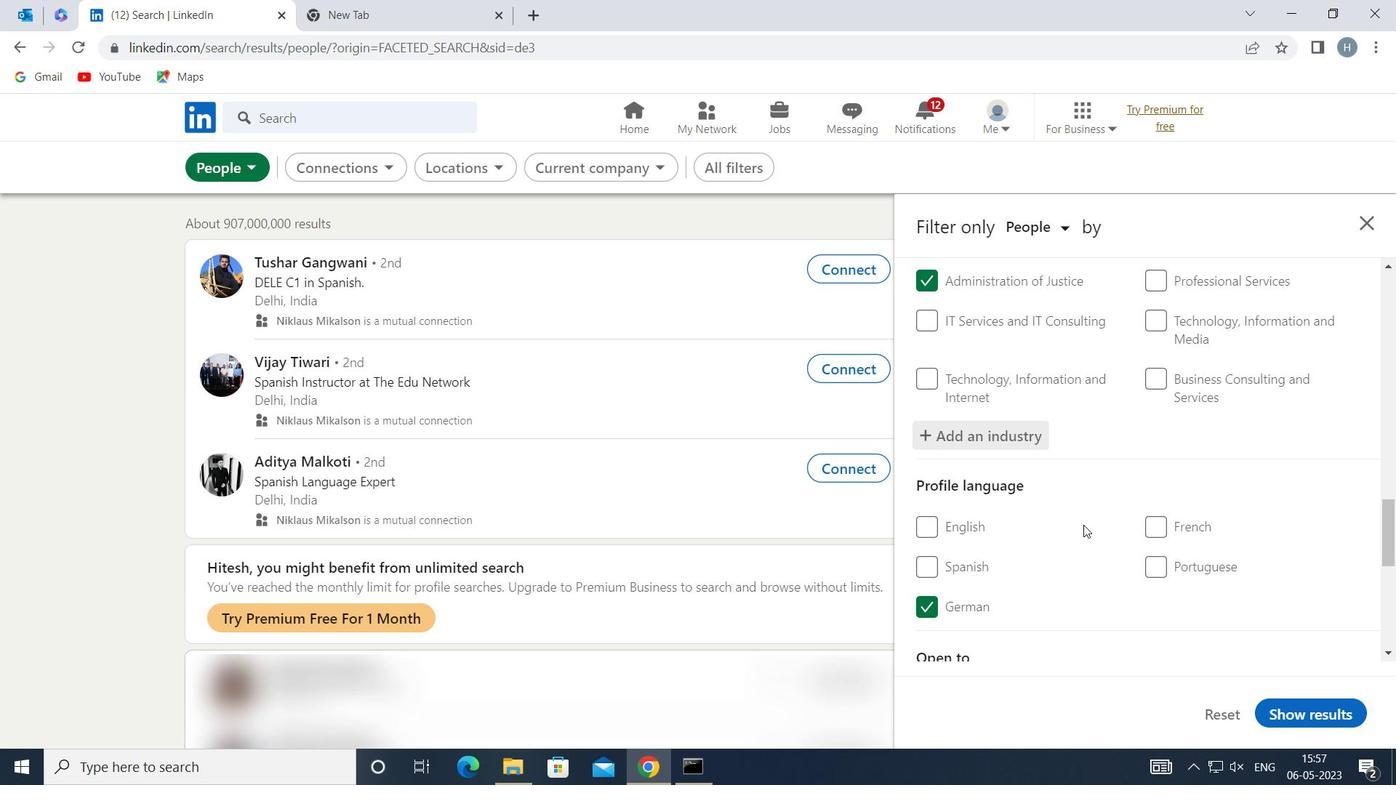 
Action: Mouse scrolled (1084, 522) with delta (0, 0)
Screenshot: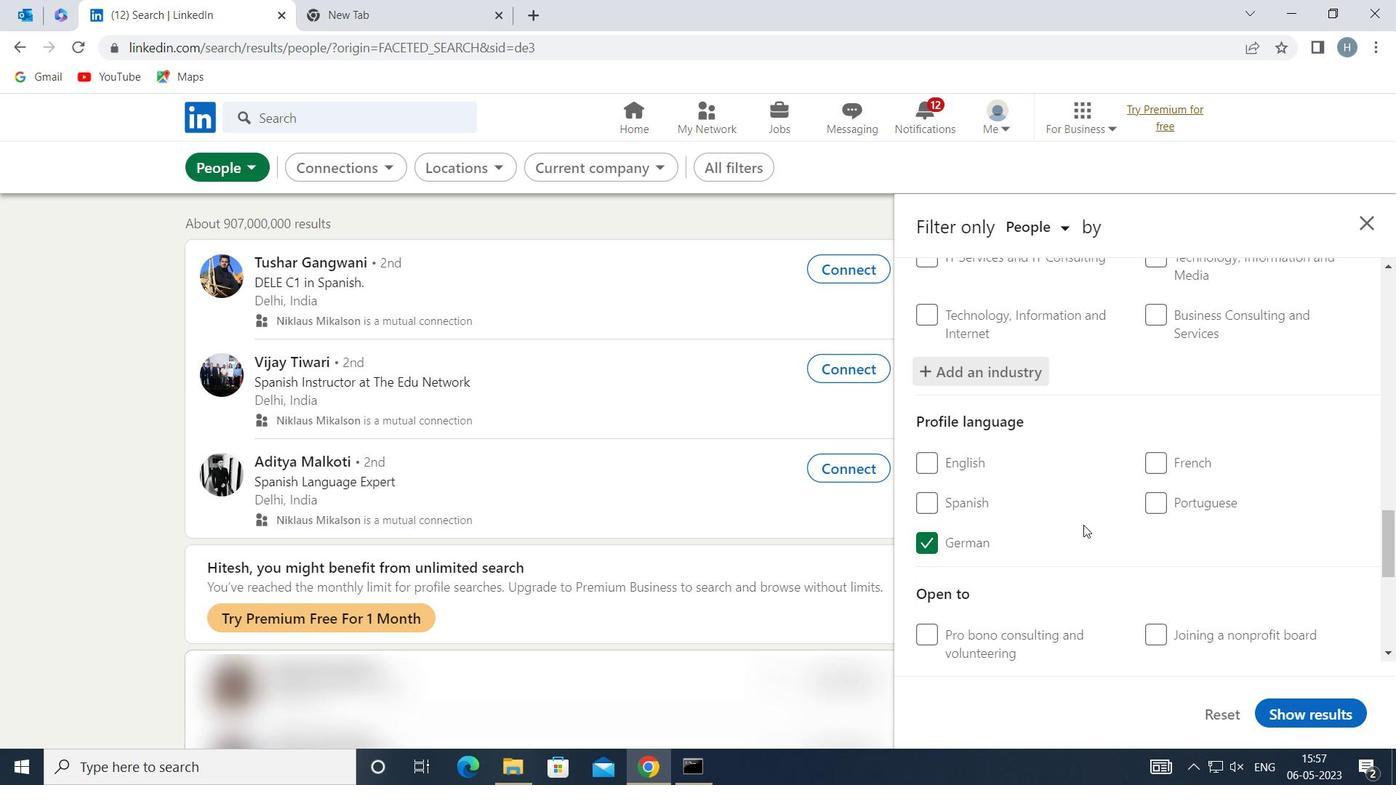 
Action: Mouse scrolled (1084, 522) with delta (0, 0)
Screenshot: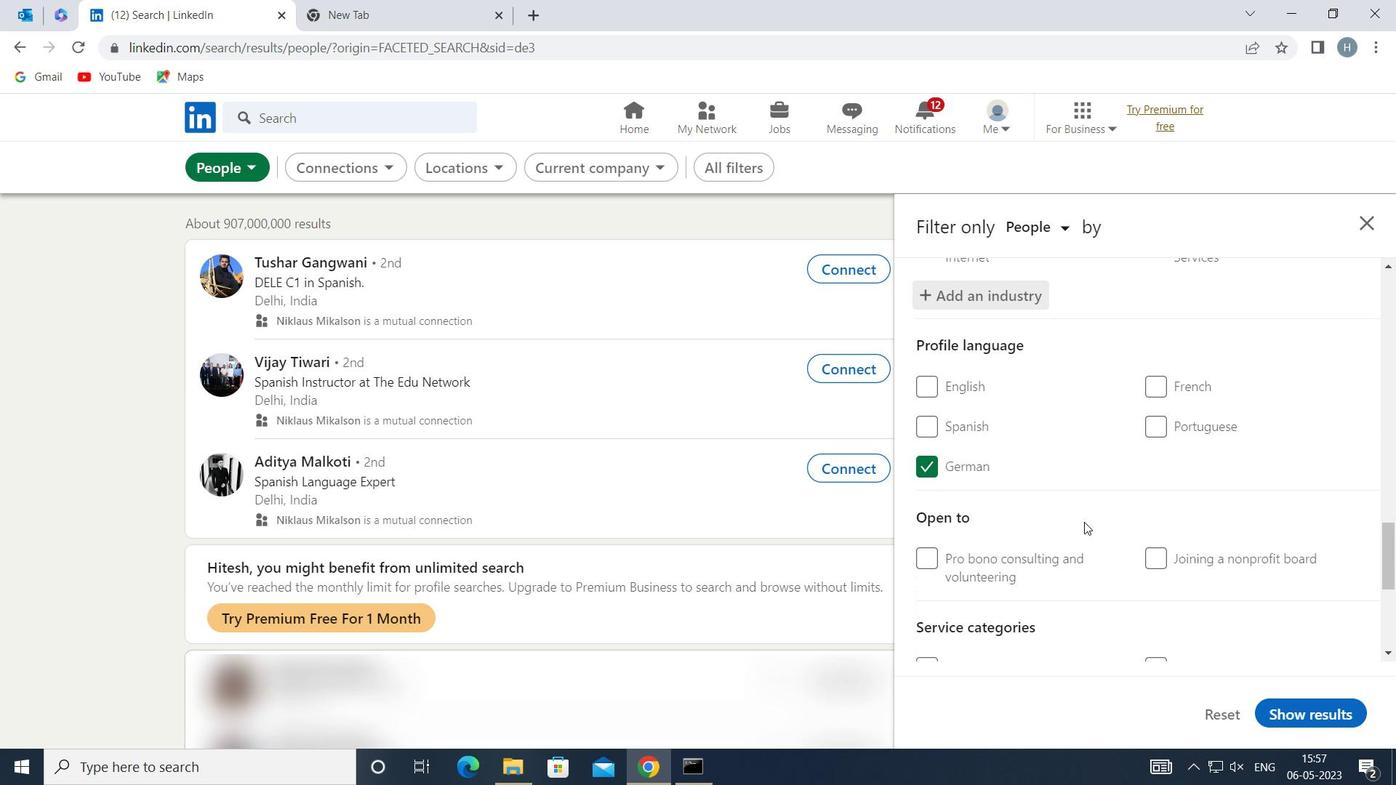 
Action: Mouse scrolled (1084, 522) with delta (0, 0)
Screenshot: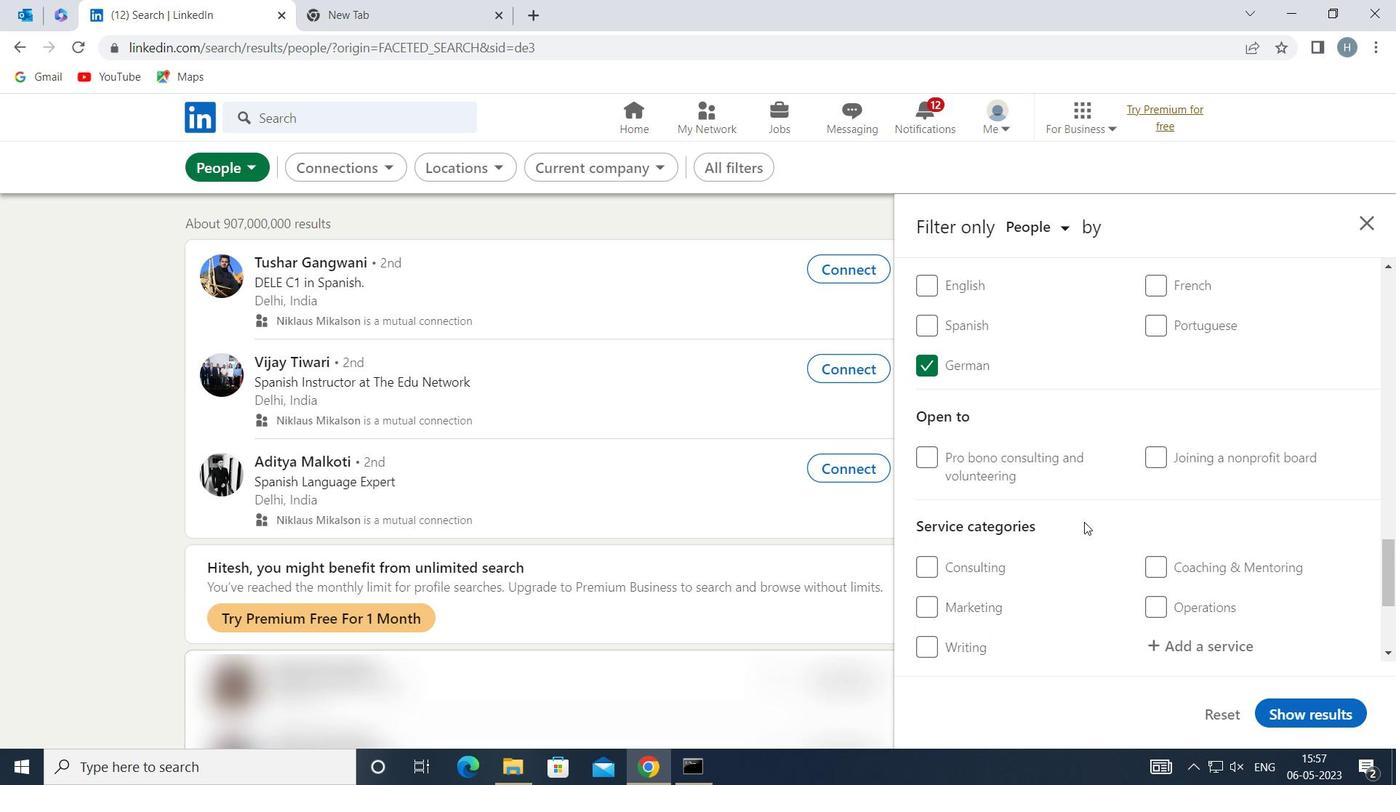 
Action: Mouse moved to (1199, 525)
Screenshot: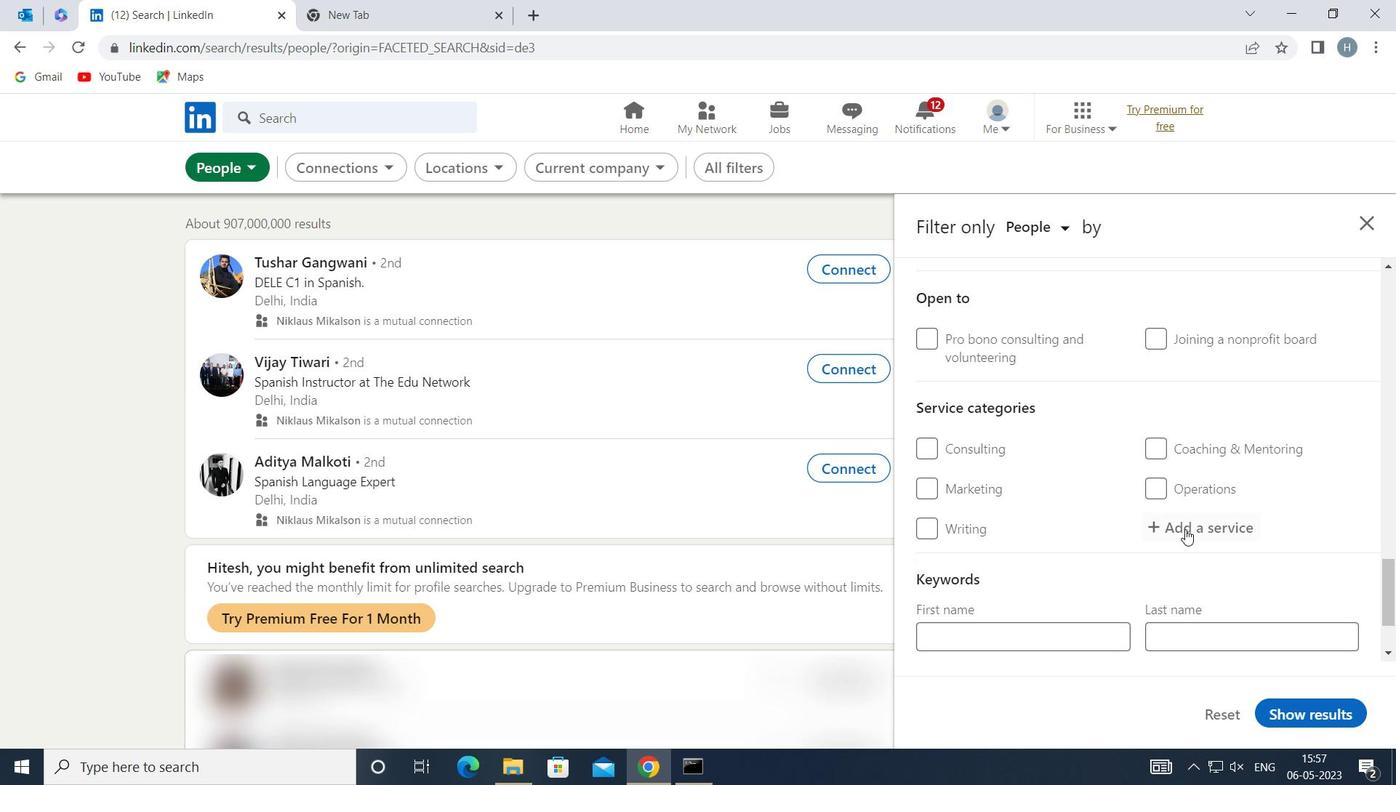 
Action: Mouse pressed left at (1199, 525)
Screenshot: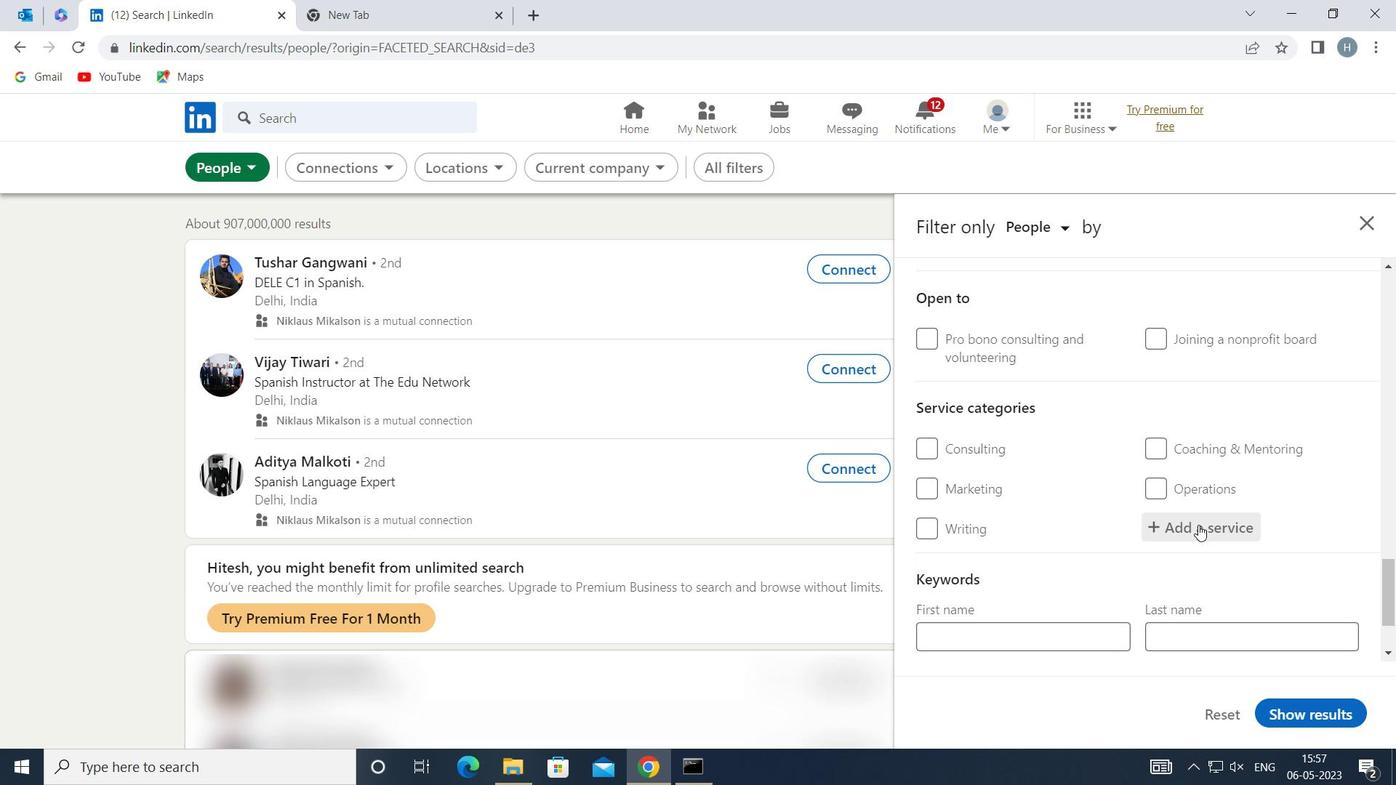 
Action: Mouse moved to (1203, 523)
Screenshot: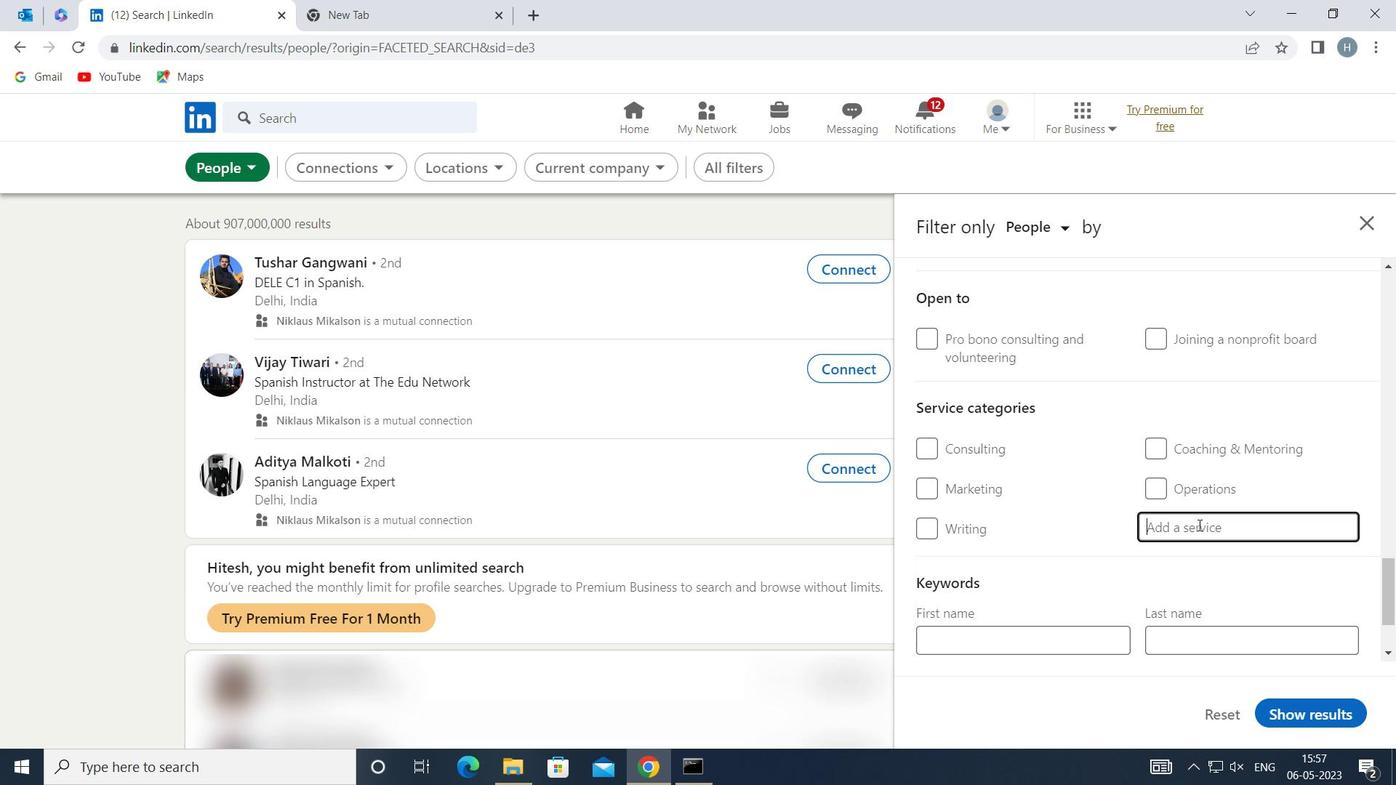 
Action: Key pressed <Key.shift>I<Key.shift>OS
Screenshot: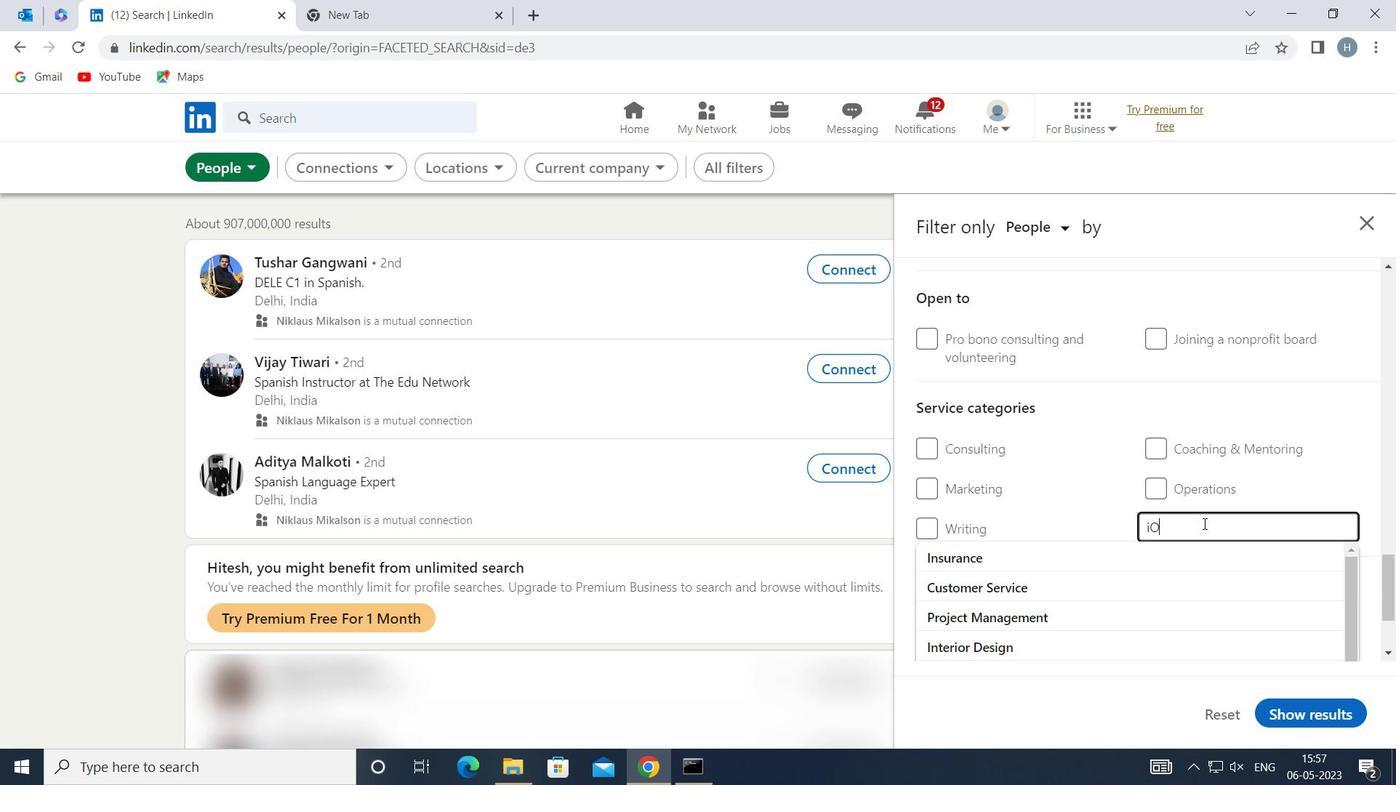 
Action: Mouse moved to (1193, 552)
Screenshot: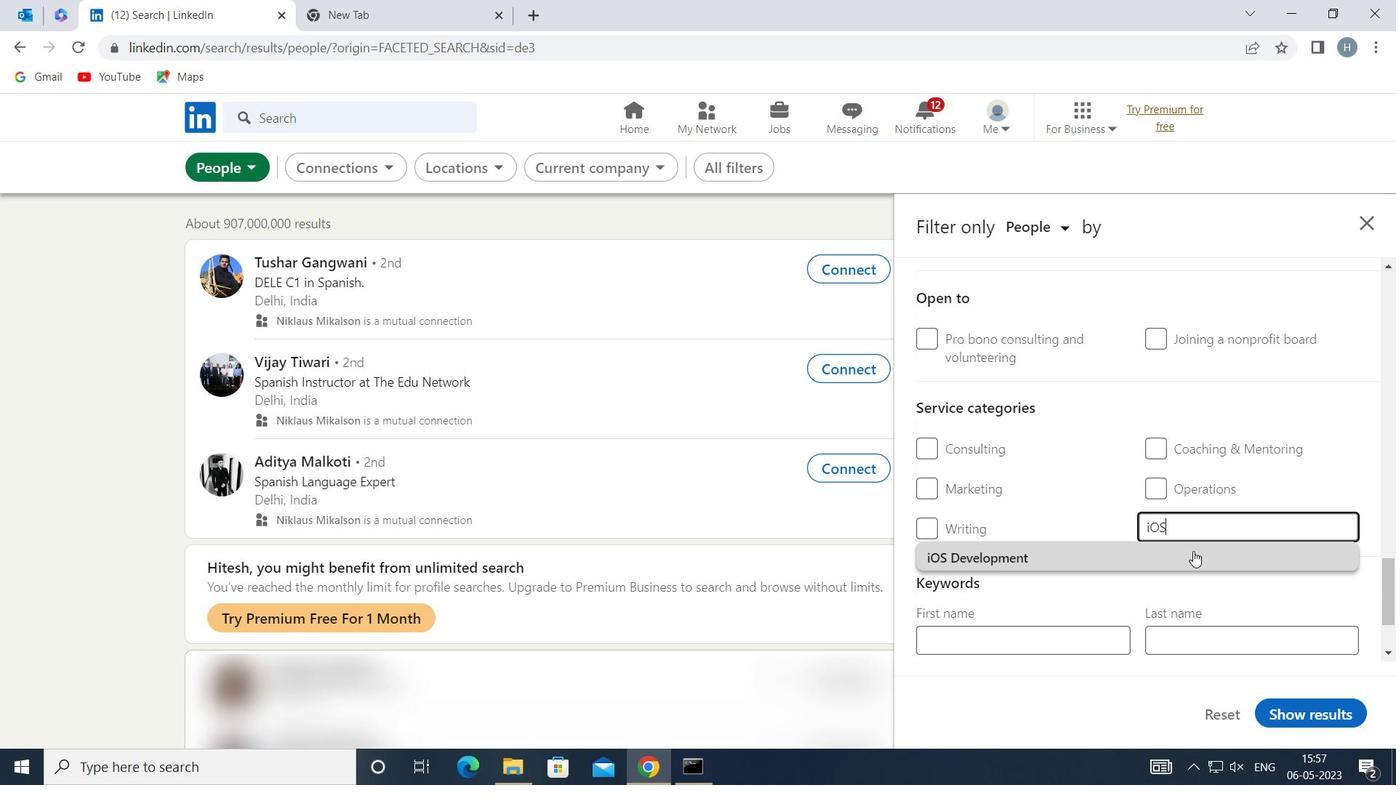 
Action: Mouse pressed left at (1193, 552)
Screenshot: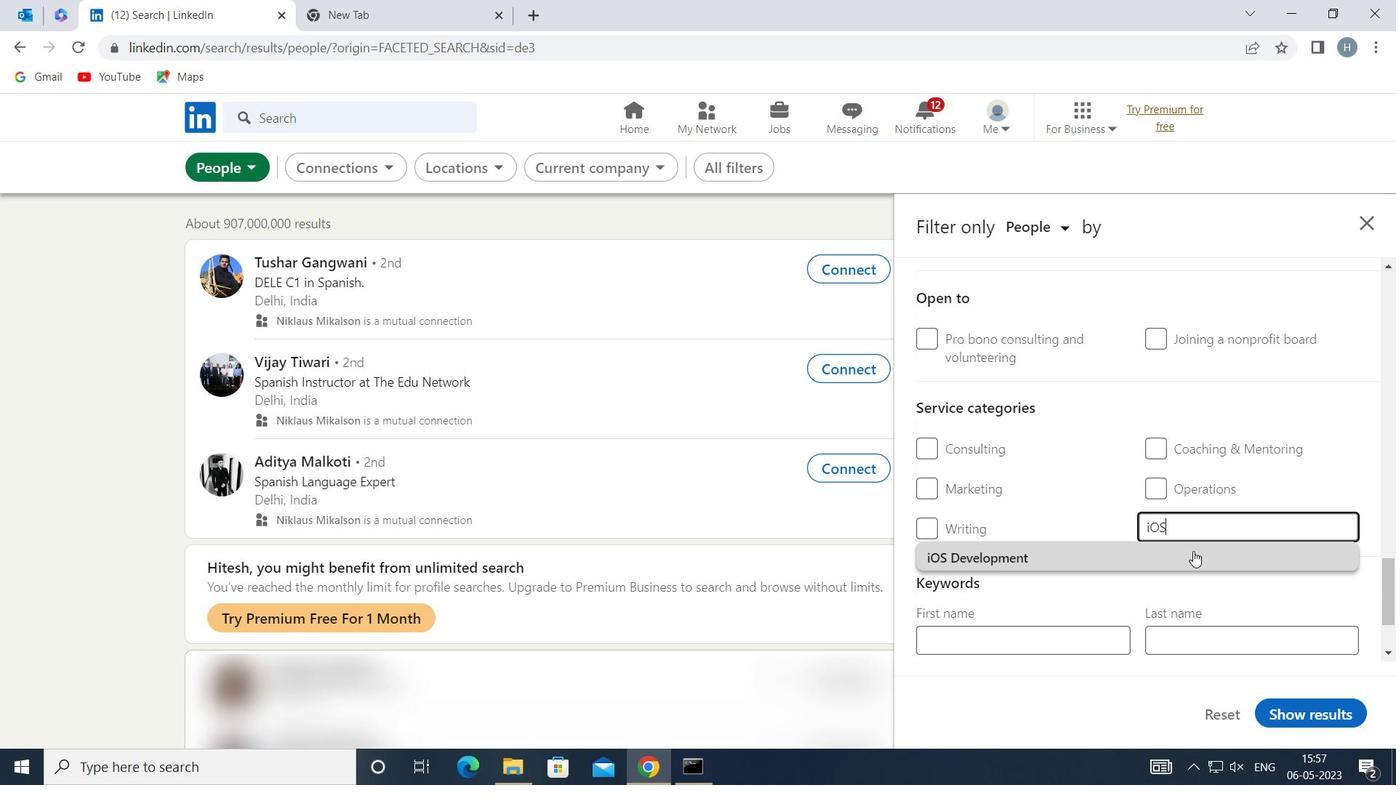 
Action: Mouse moved to (1145, 575)
Screenshot: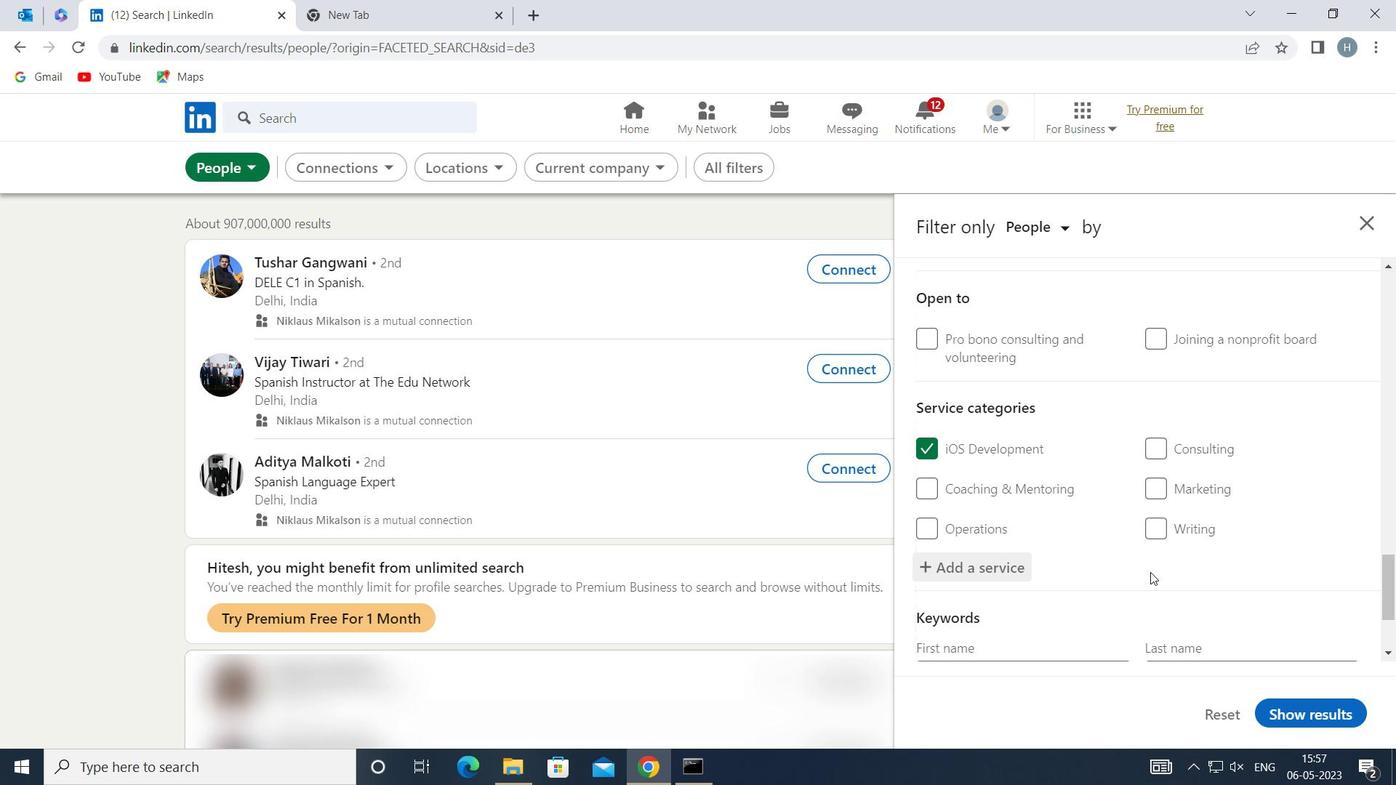 
Action: Mouse scrolled (1145, 574) with delta (0, 0)
Screenshot: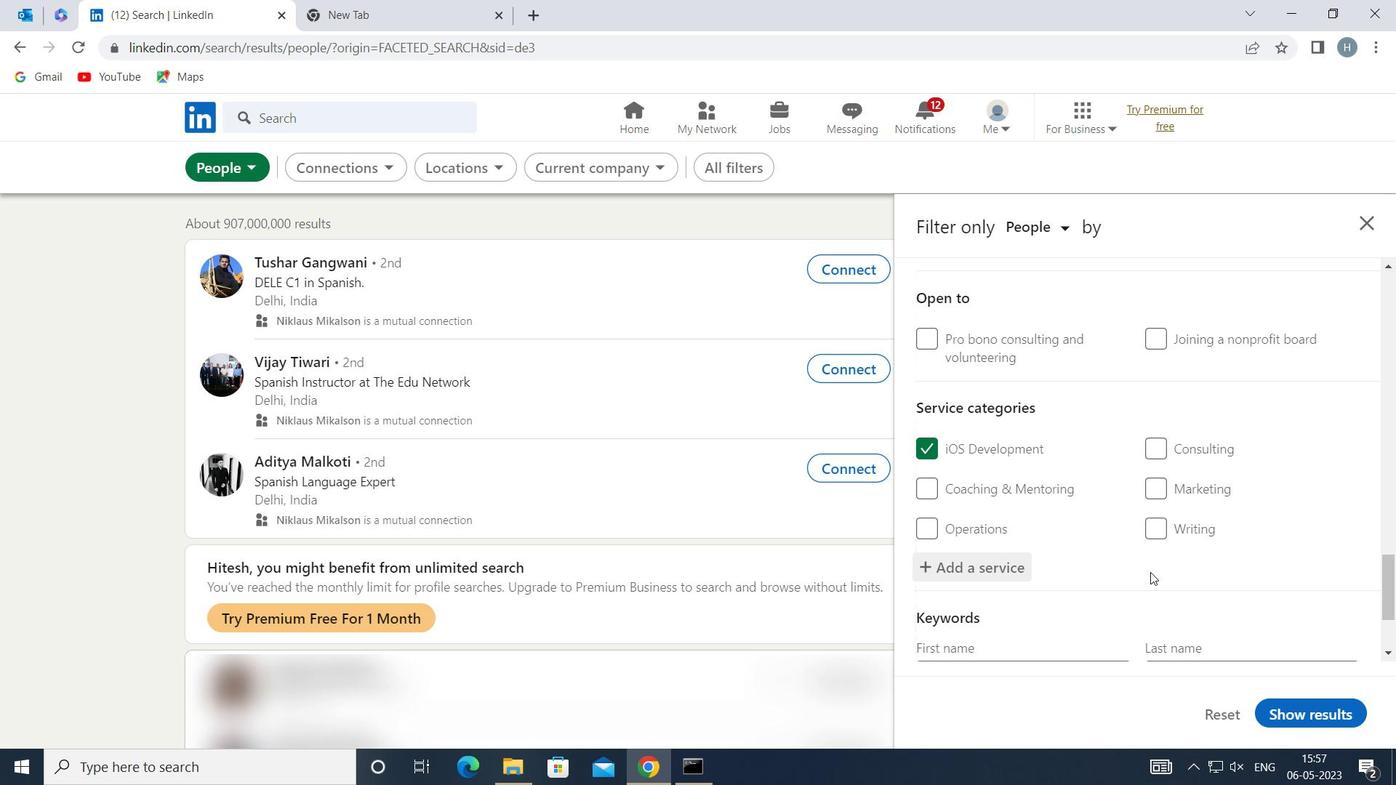 
Action: Mouse moved to (1145, 576)
Screenshot: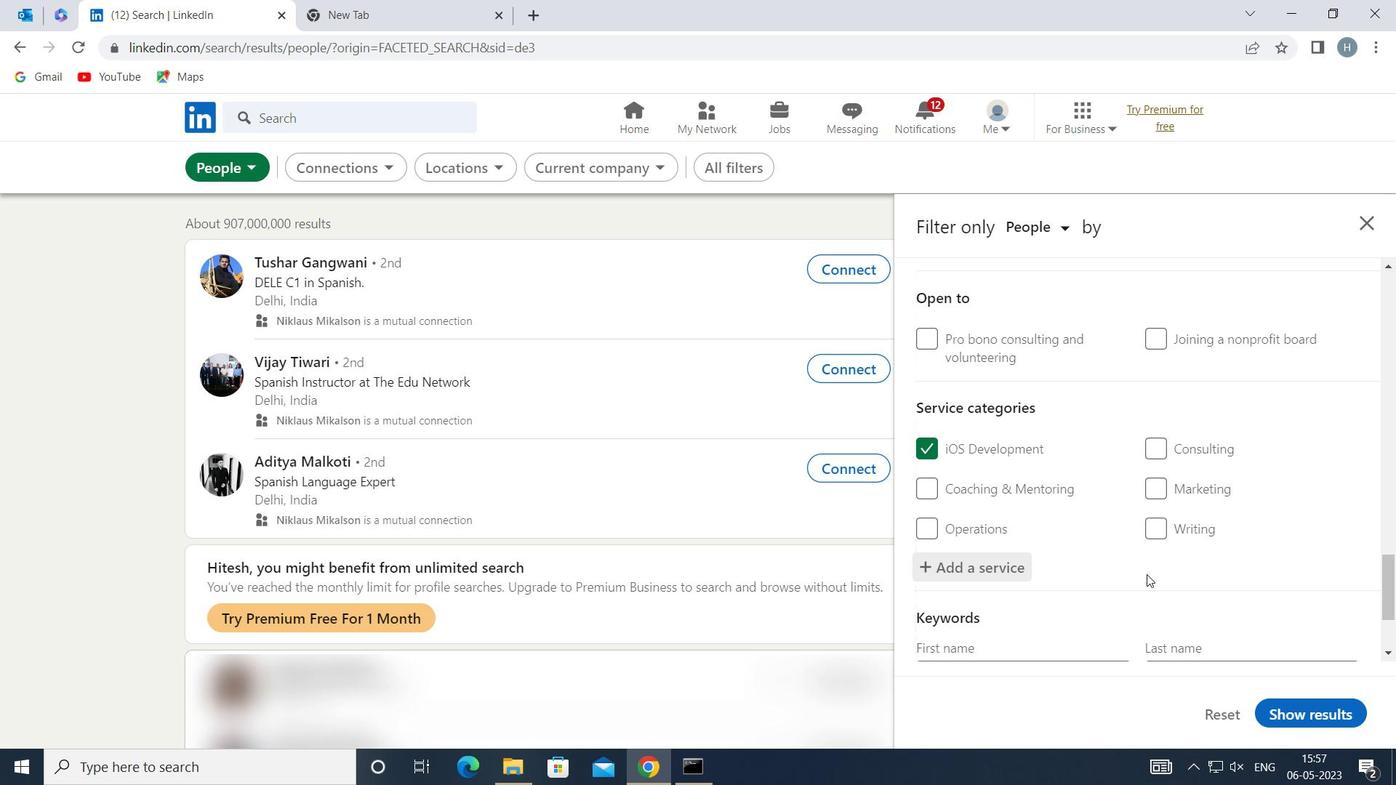 
Action: Mouse scrolled (1145, 576) with delta (0, 0)
Screenshot: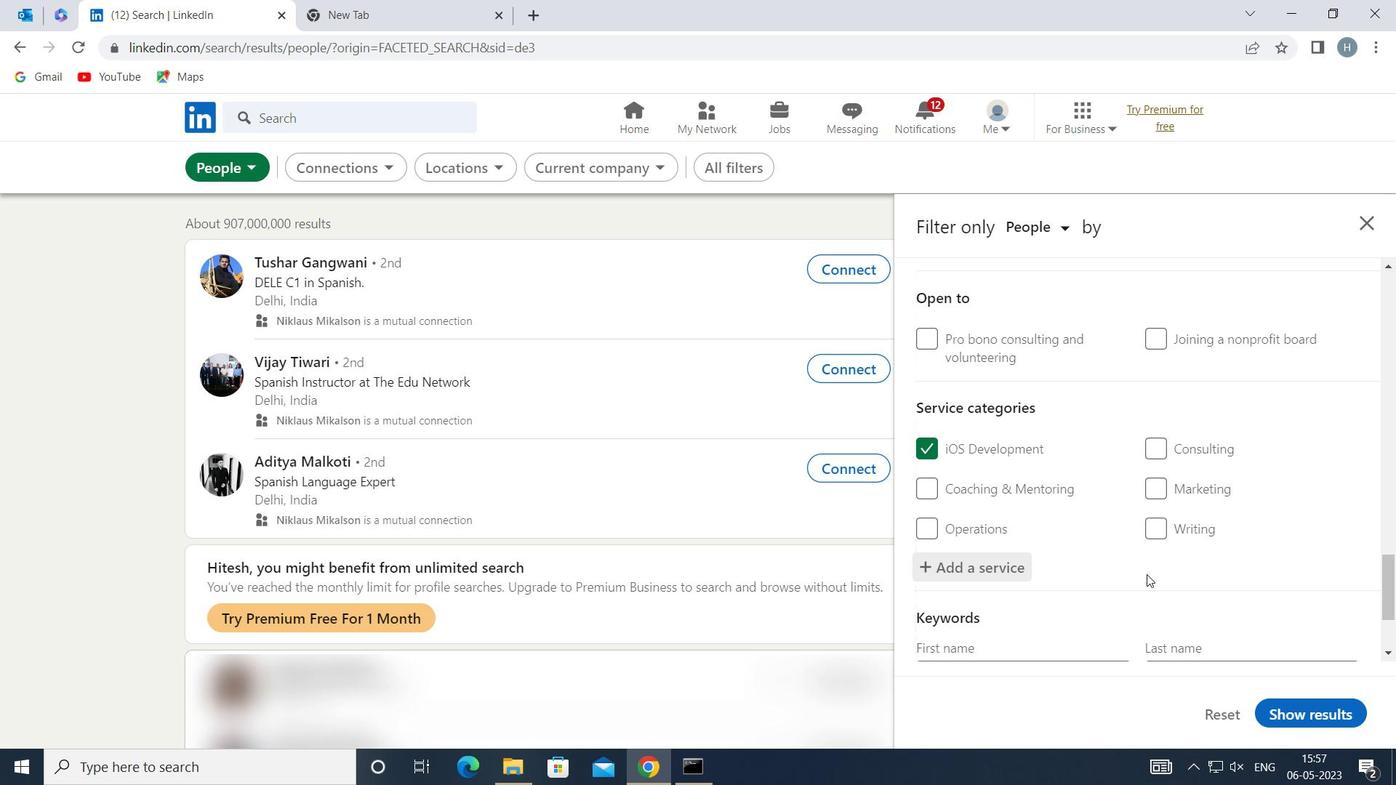 
Action: Mouse moved to (1142, 578)
Screenshot: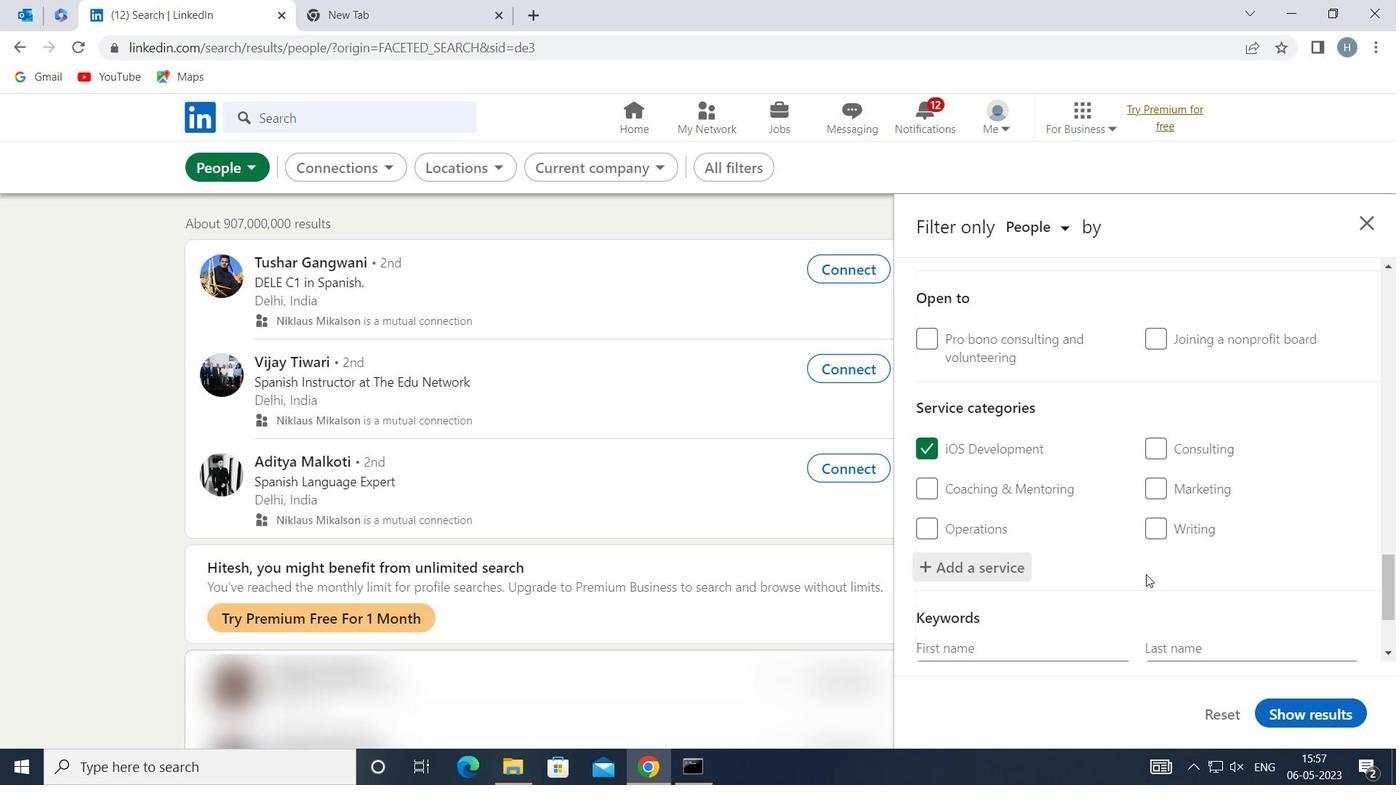
Action: Mouse scrolled (1142, 577) with delta (0, 0)
Screenshot: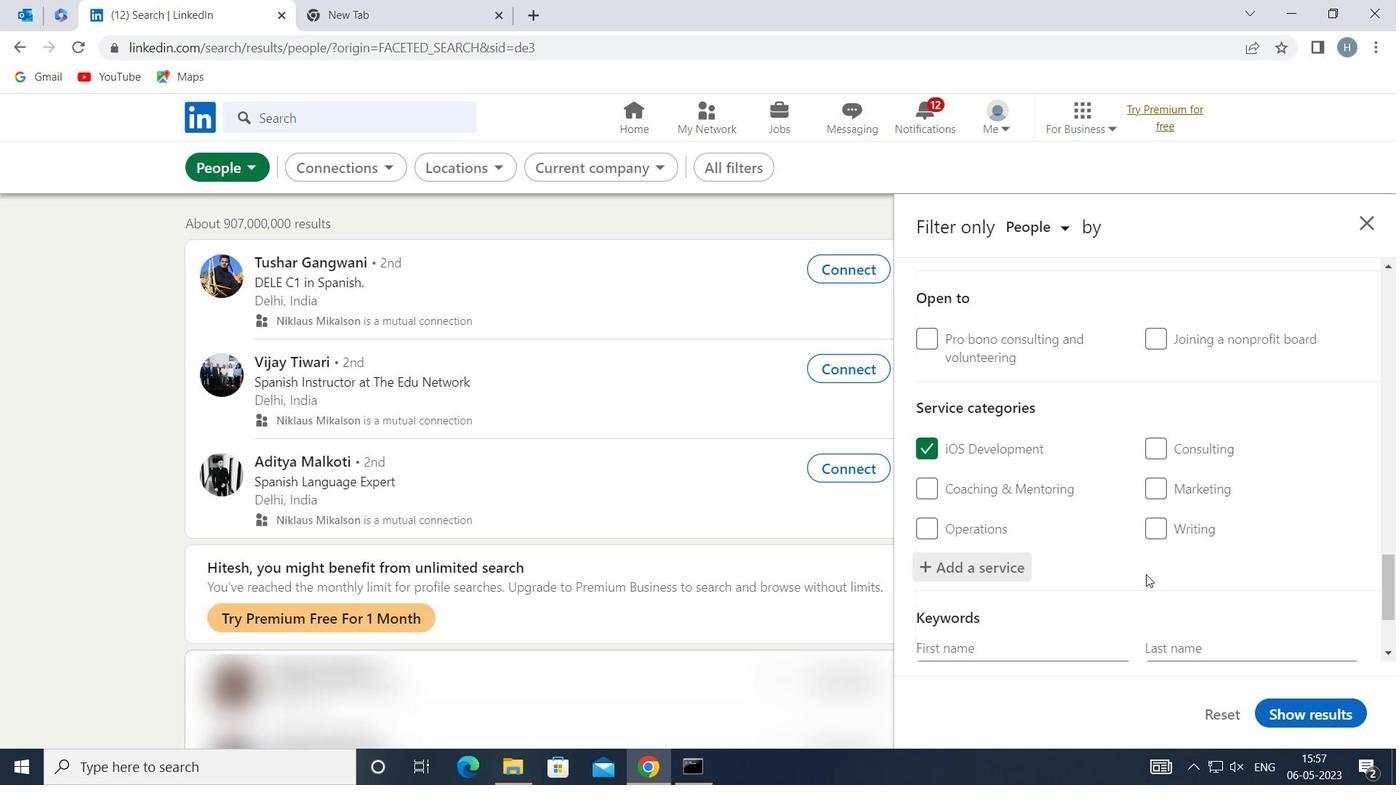 
Action: Mouse moved to (1044, 580)
Screenshot: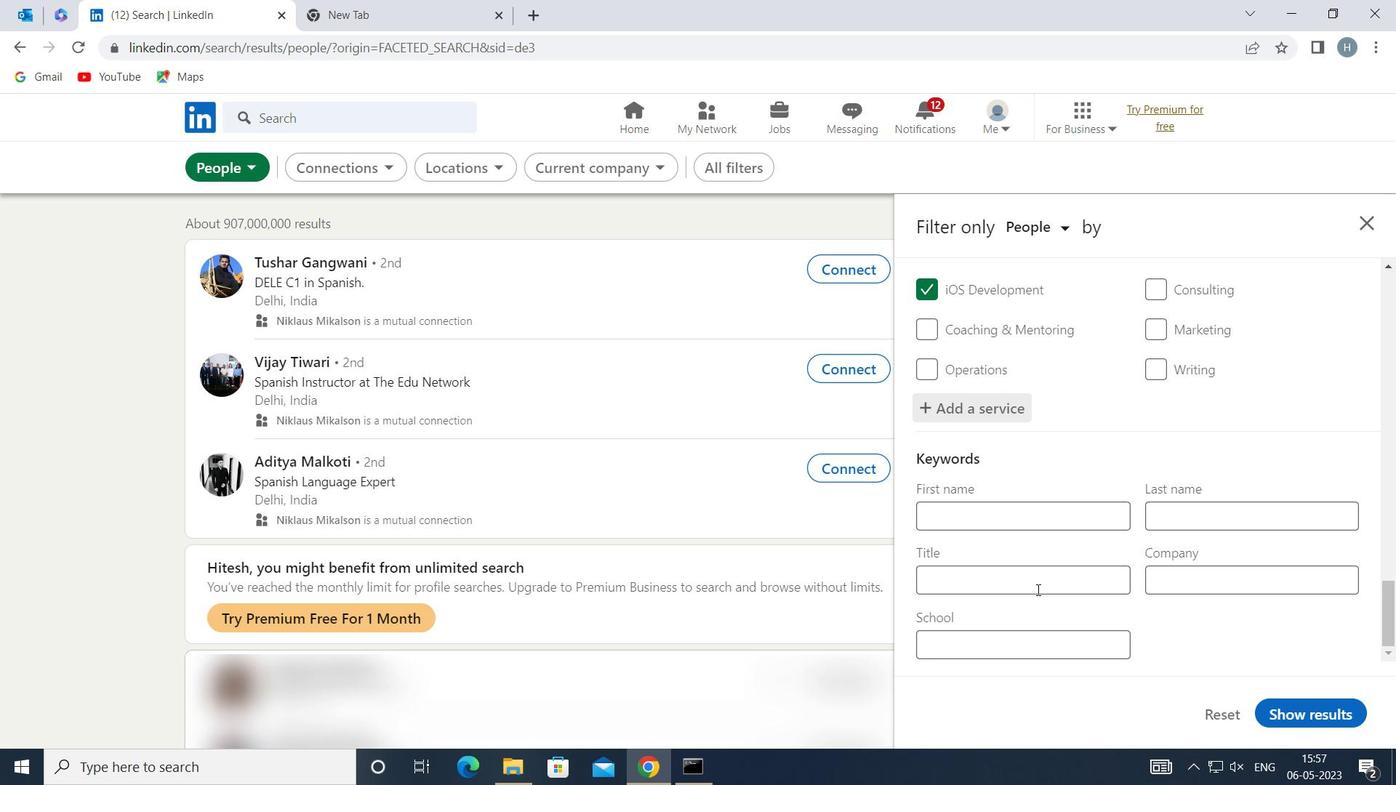 
Action: Mouse pressed left at (1044, 580)
Screenshot: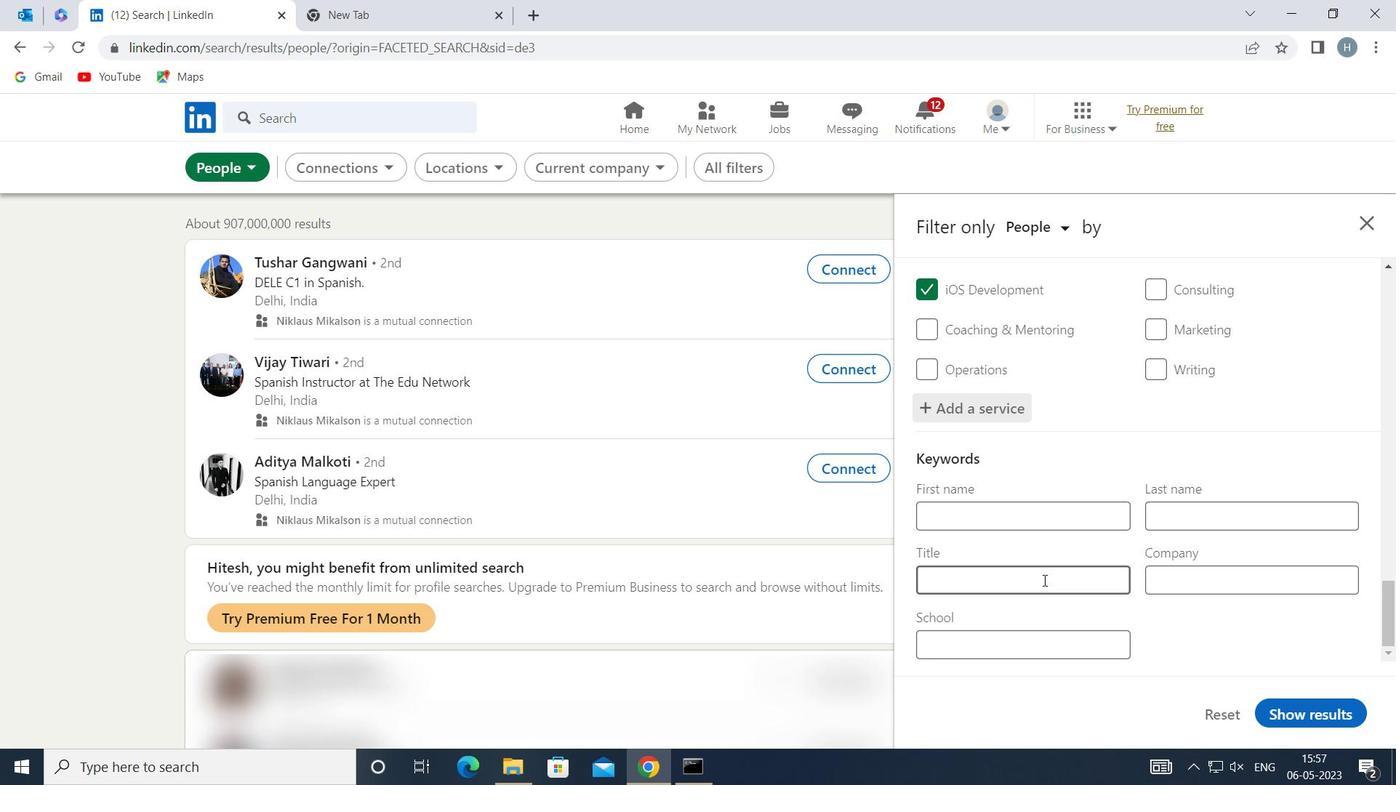 
Action: Mouse moved to (1045, 578)
Screenshot: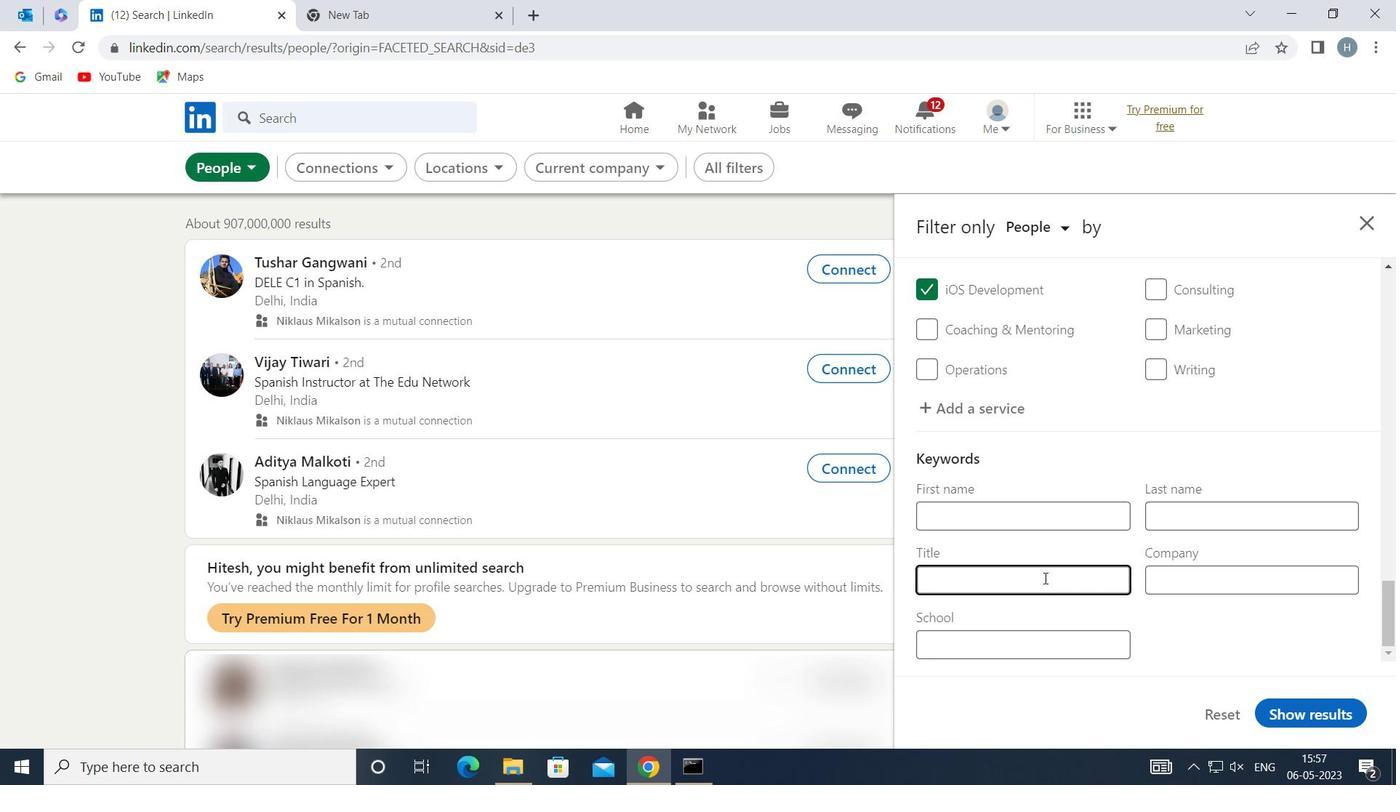 
Action: Key pressed <Key.shift>IT<Key.space><Key.shift>PROFESSIONAL
Screenshot: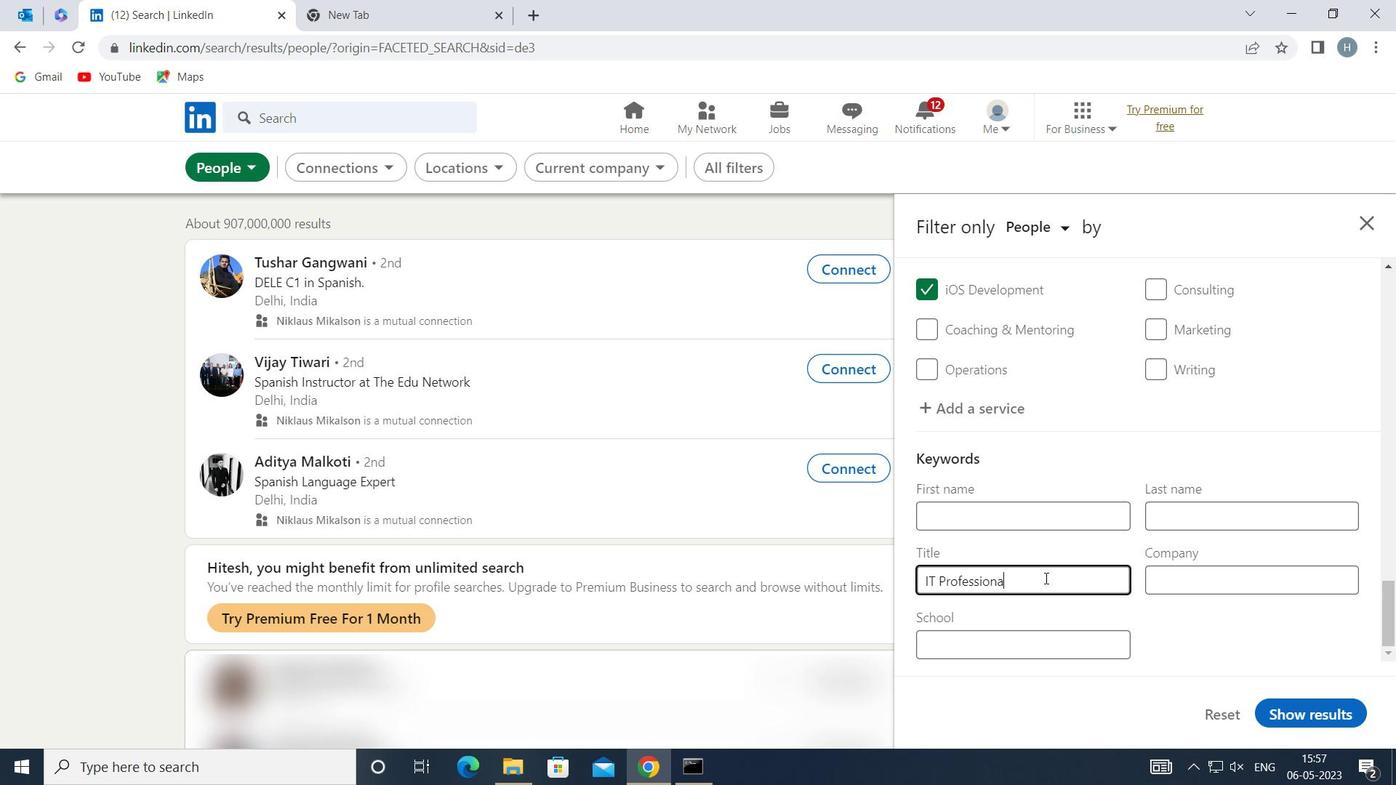 
Action: Mouse moved to (1311, 710)
Screenshot: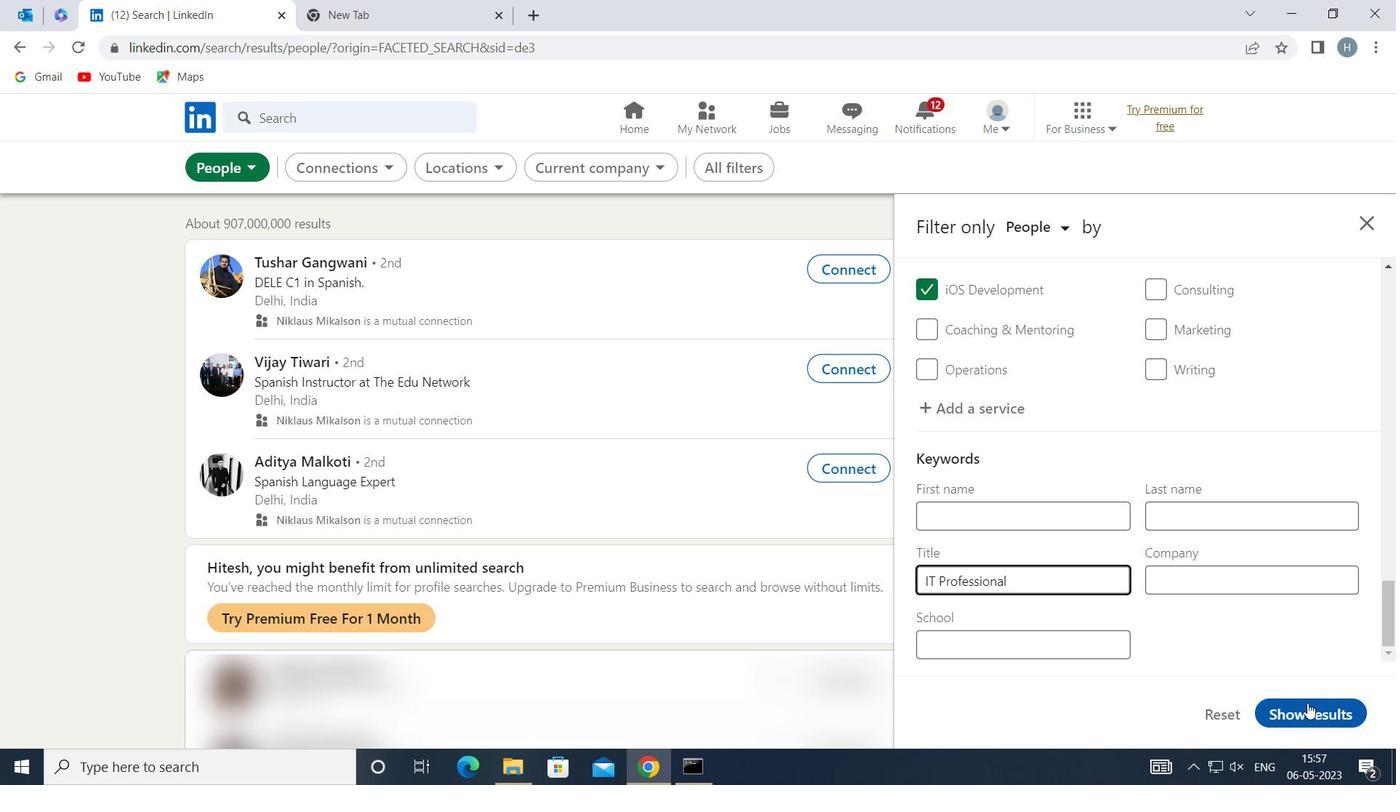 
Action: Mouse pressed left at (1311, 710)
Screenshot: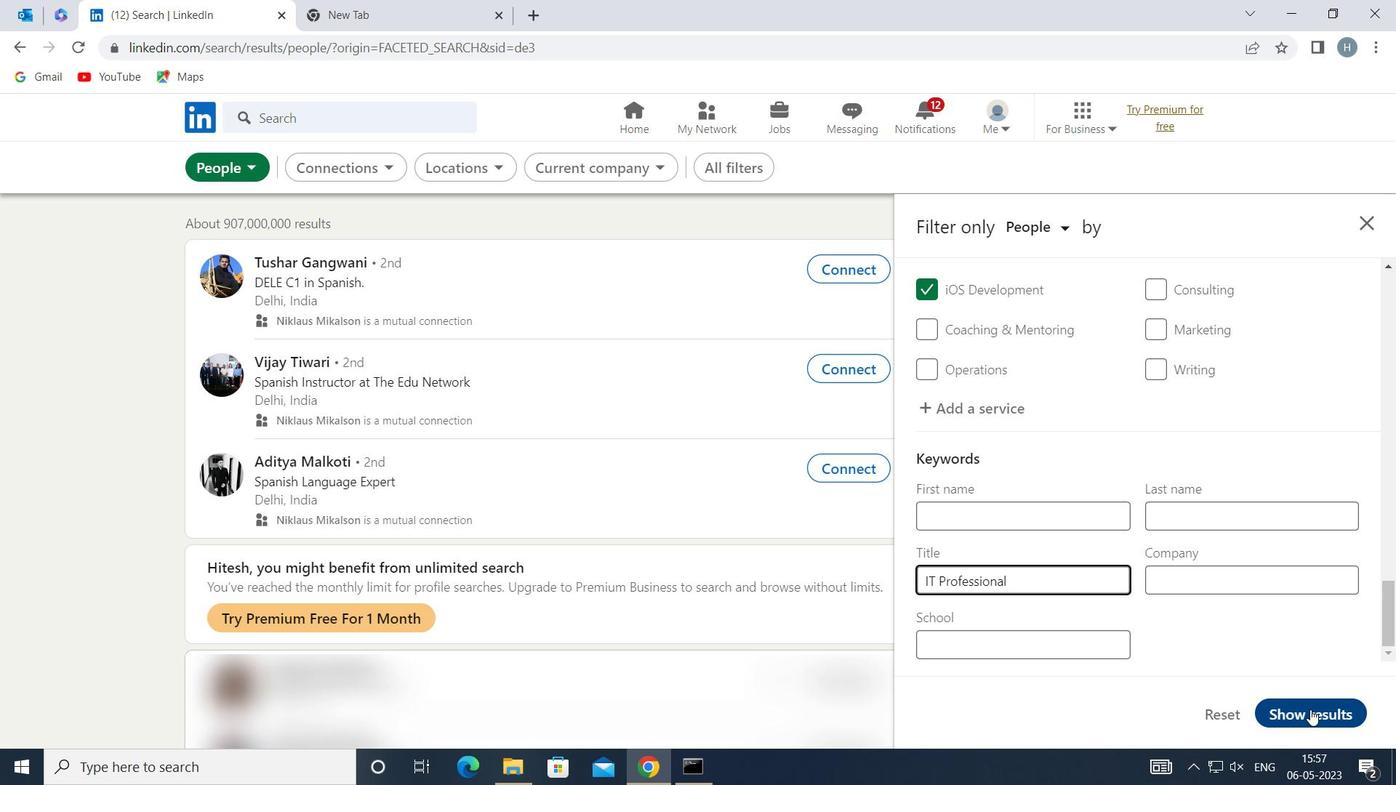 
Action: Mouse moved to (915, 504)
Screenshot: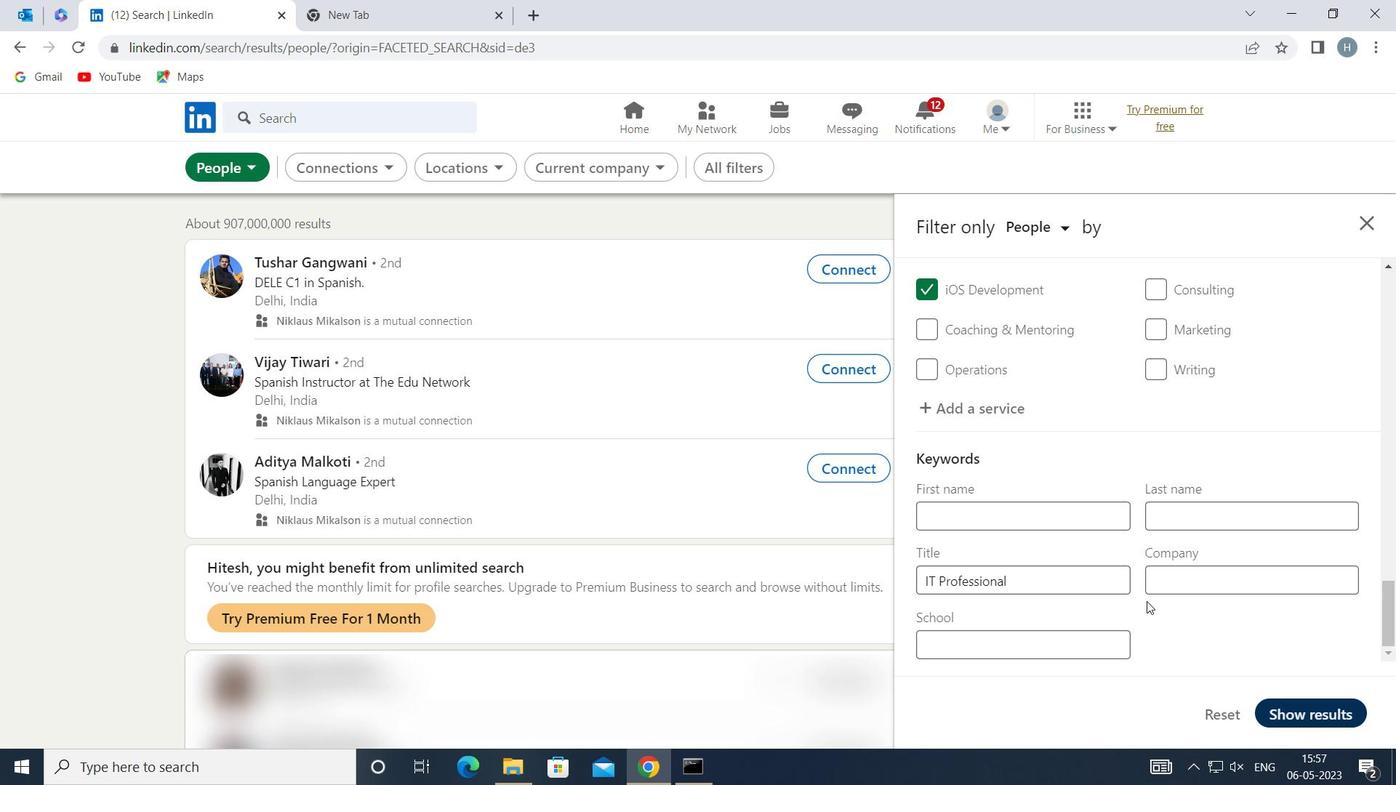
